 Task: Find the nearest hot springs resorts for relaxation.
Action: Mouse pressed left at (248, 174)
Screenshot: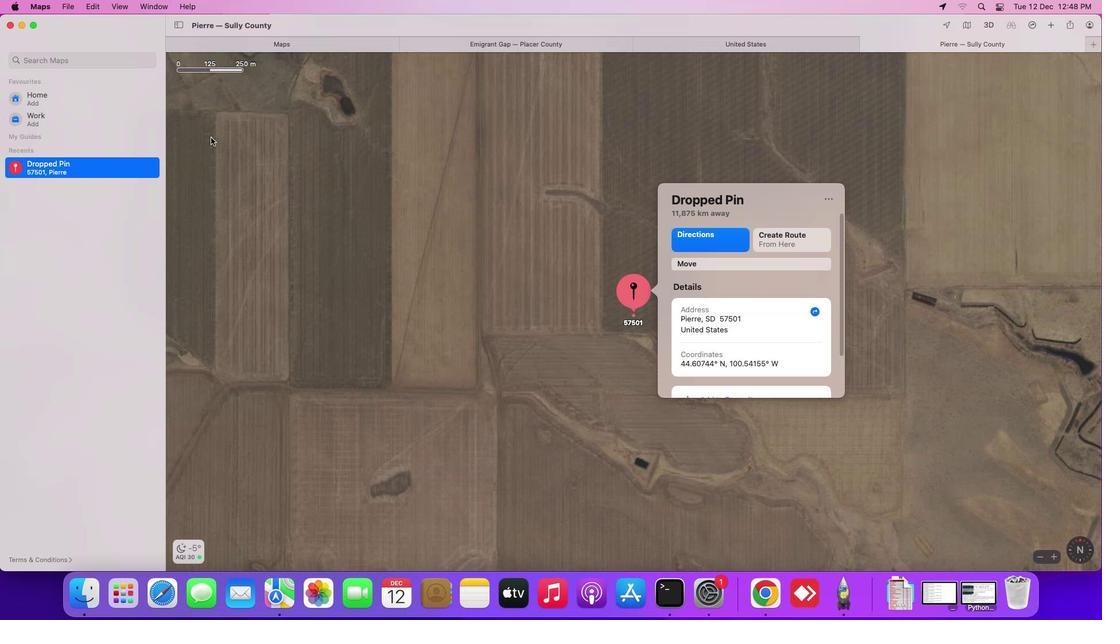 
Action: Mouse moved to (60, 58)
Screenshot: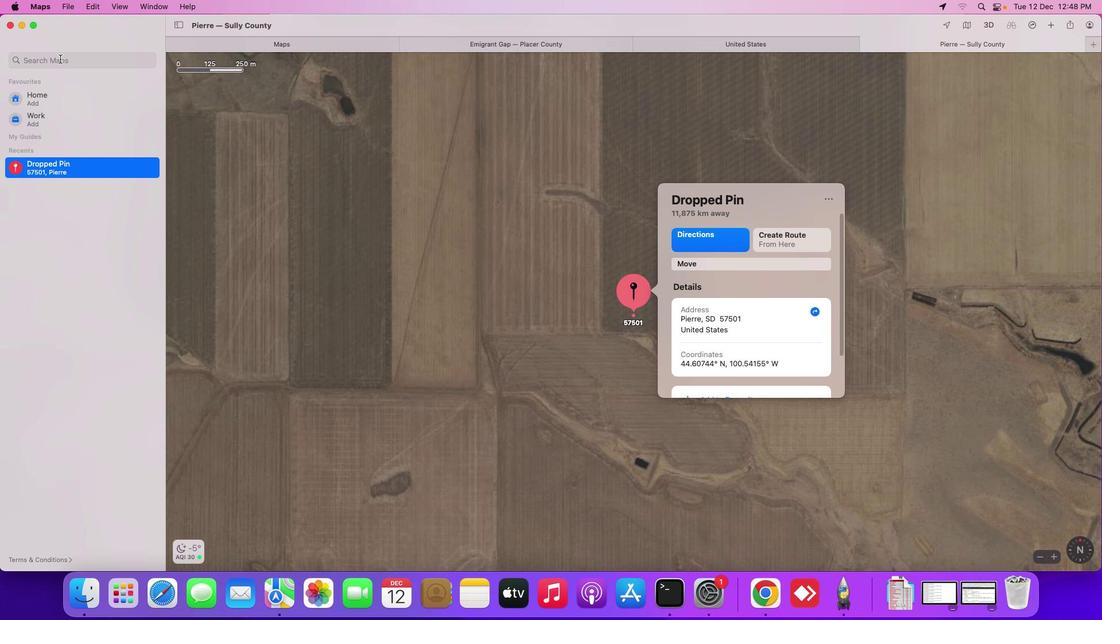 
Action: Mouse pressed left at (60, 58)
Screenshot: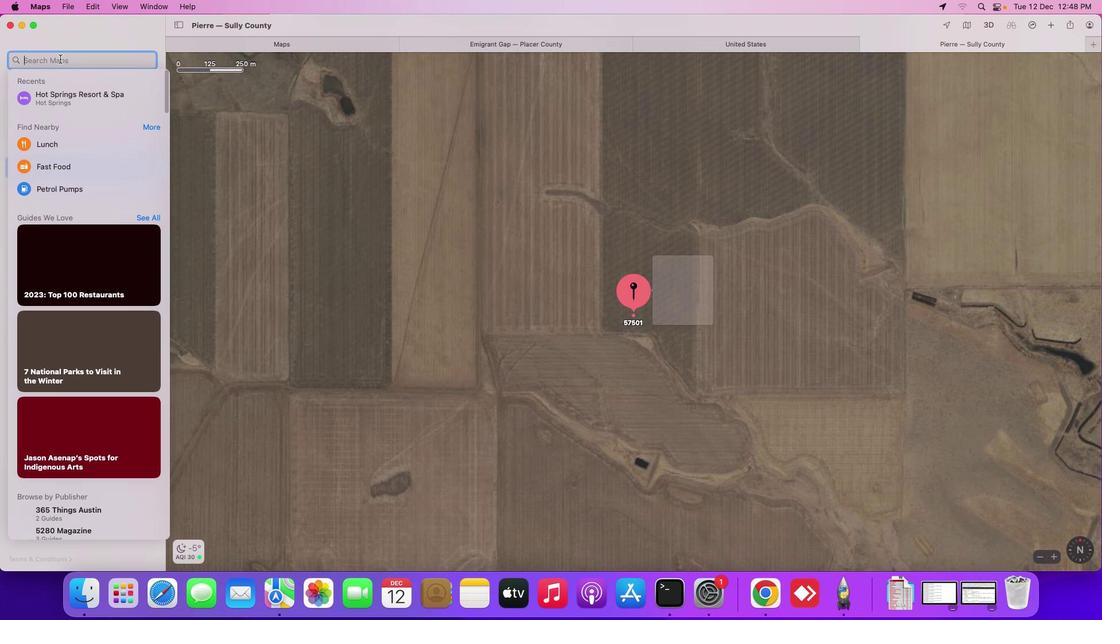 
Action: Key pressed 'h''o''t'Key.space's''p''r''i''n''g''s'Key.space'r''e''s''o''r''t''s'Key.space'f''o''r'Key.space'r''e''l''a''x''a''t''i''o''n'Key.enter
Screenshot: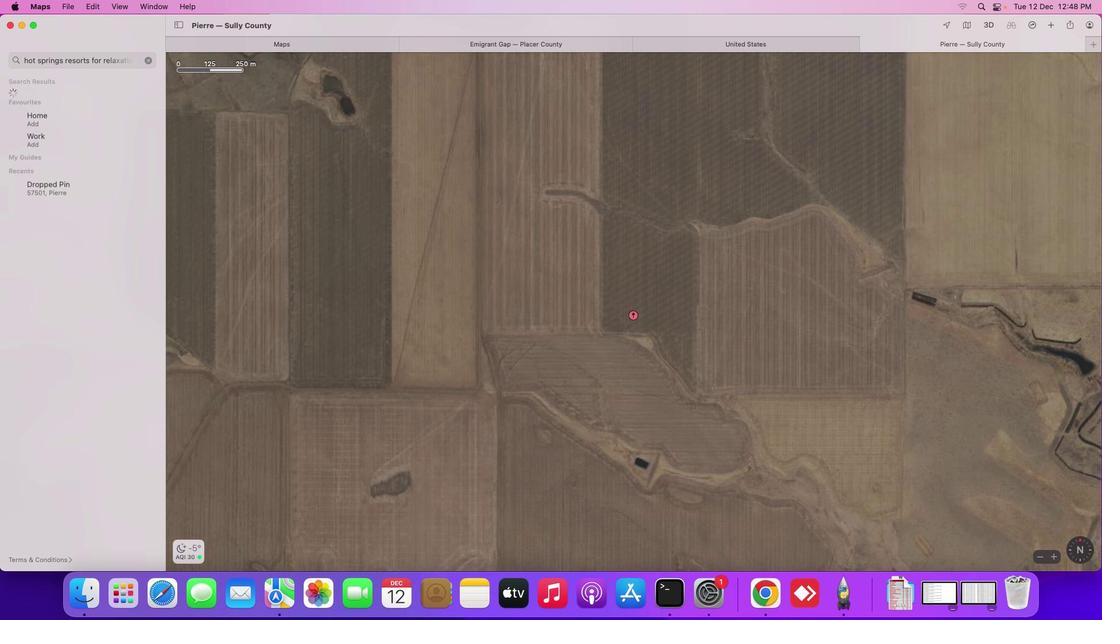 
Action: Mouse moved to (518, 242)
Screenshot: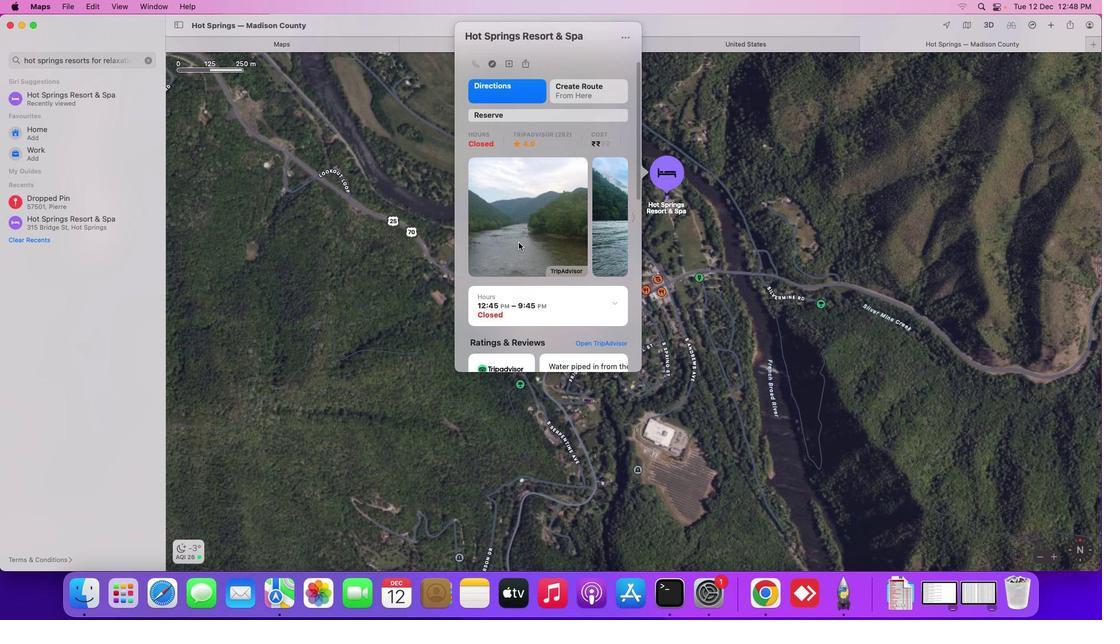 
Action: Mouse scrolled (518, 242) with delta (0, 0)
Screenshot: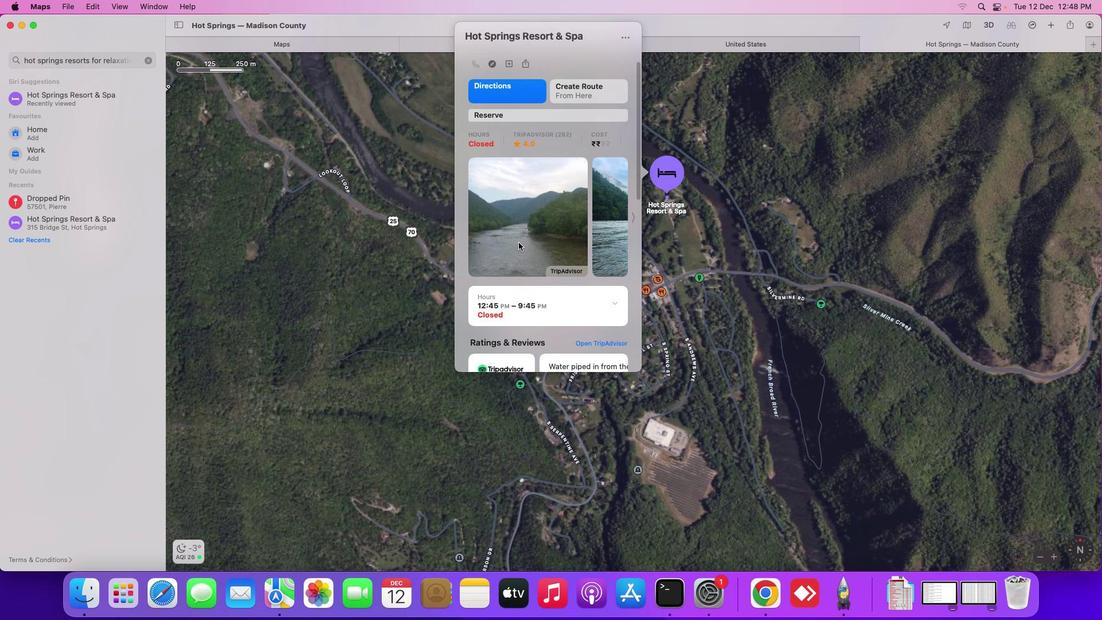 
Action: Mouse scrolled (518, 242) with delta (0, 0)
Screenshot: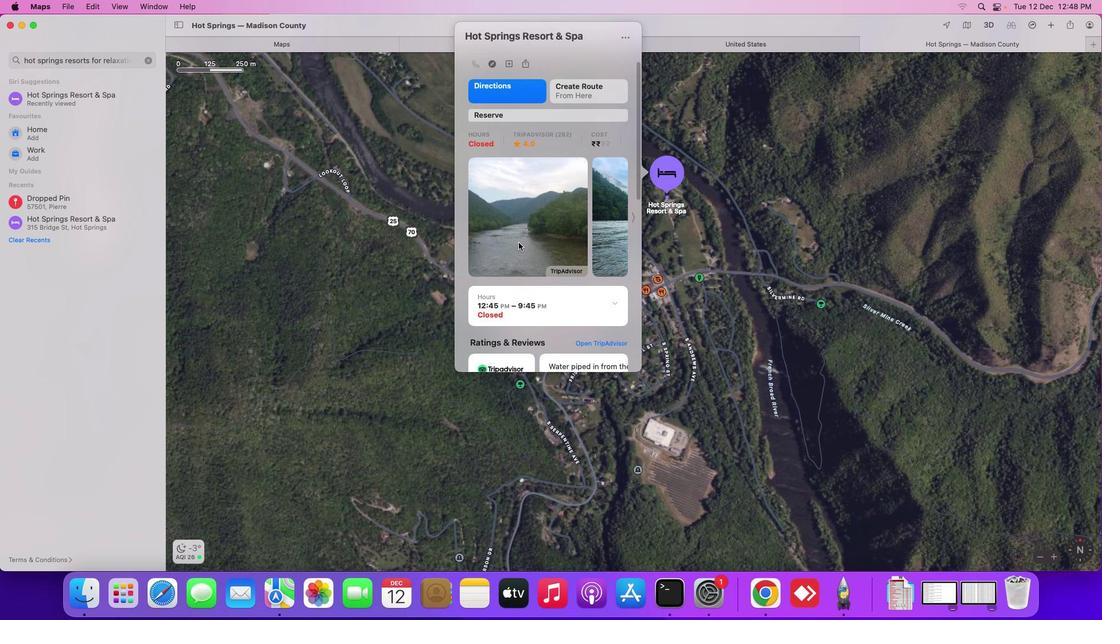 
Action: Mouse scrolled (518, 242) with delta (0, 0)
Screenshot: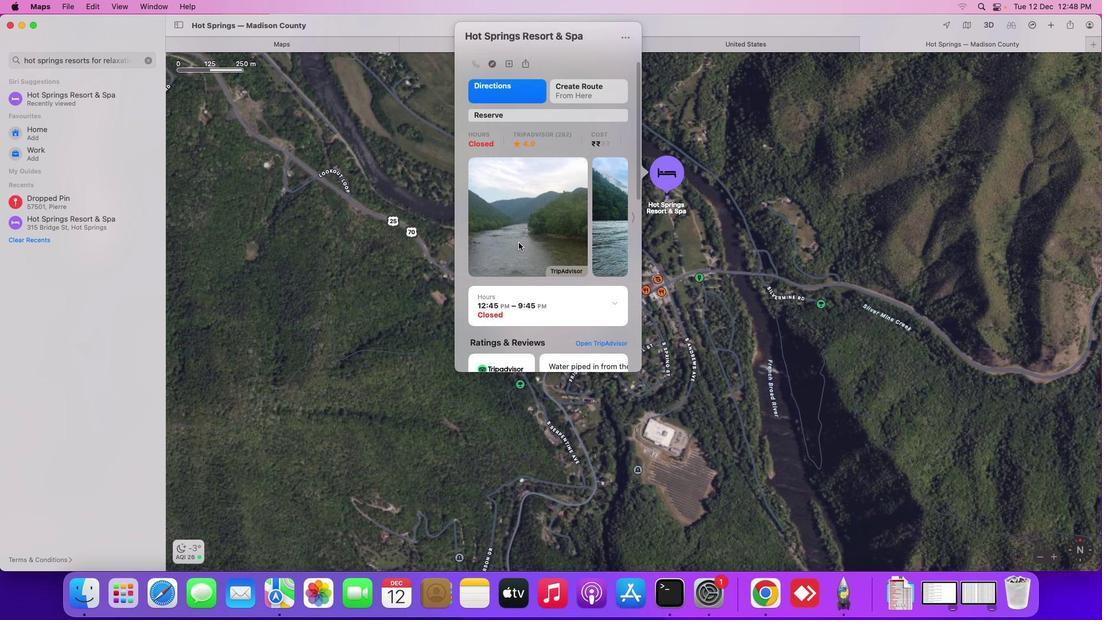 
Action: Mouse scrolled (518, 242) with delta (0, 0)
Screenshot: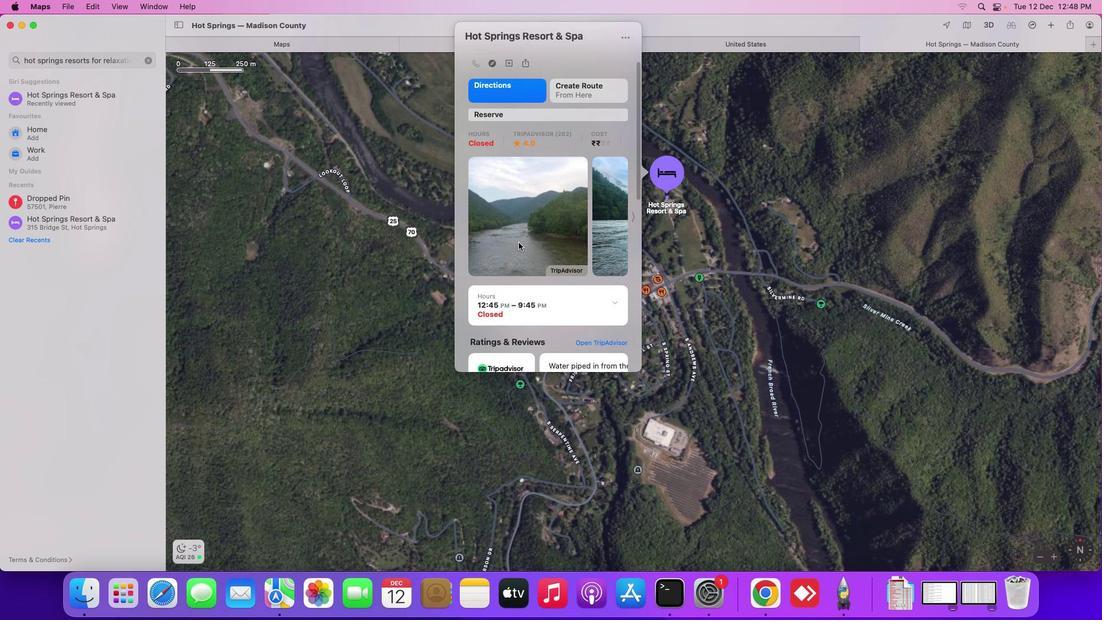 
Action: Mouse scrolled (518, 242) with delta (0, 0)
Screenshot: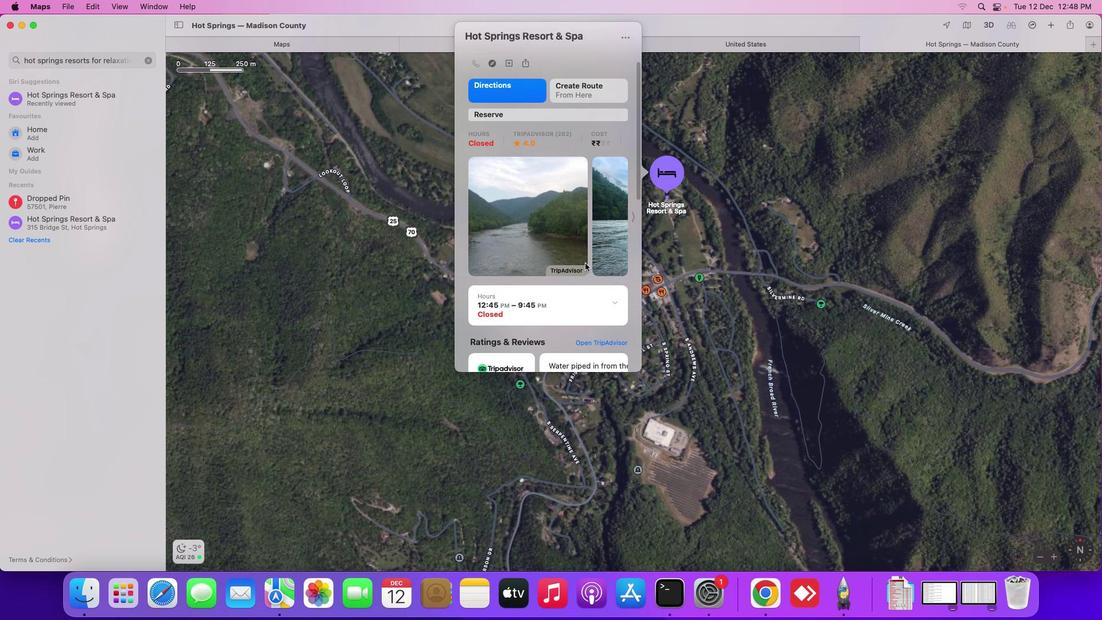 
Action: Mouse moved to (636, 219)
Screenshot: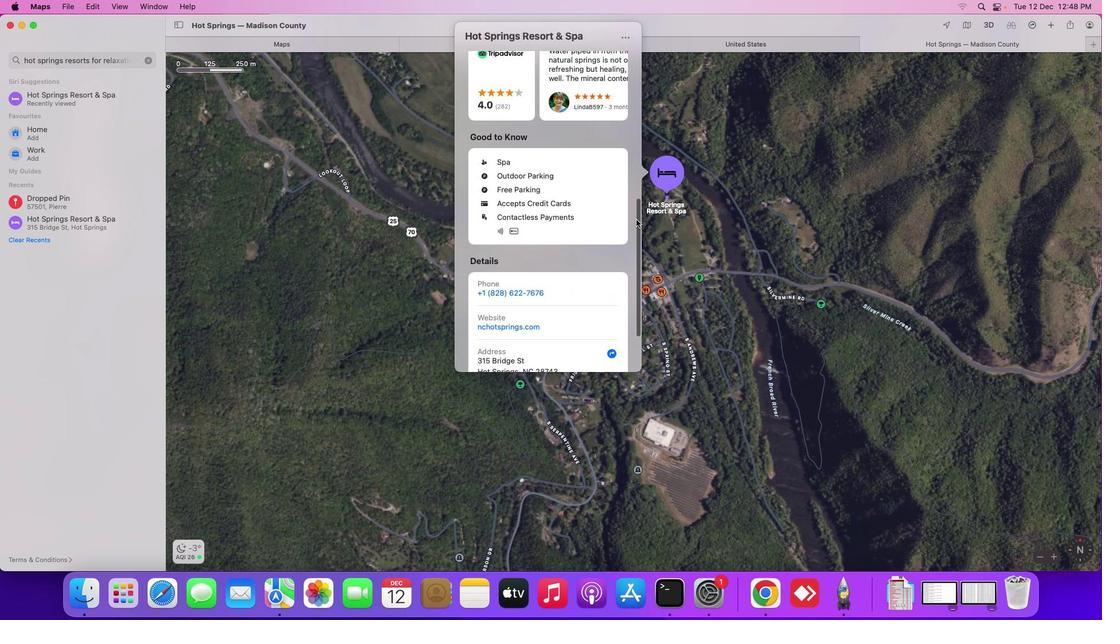
Action: Mouse pressed left at (636, 219)
Screenshot: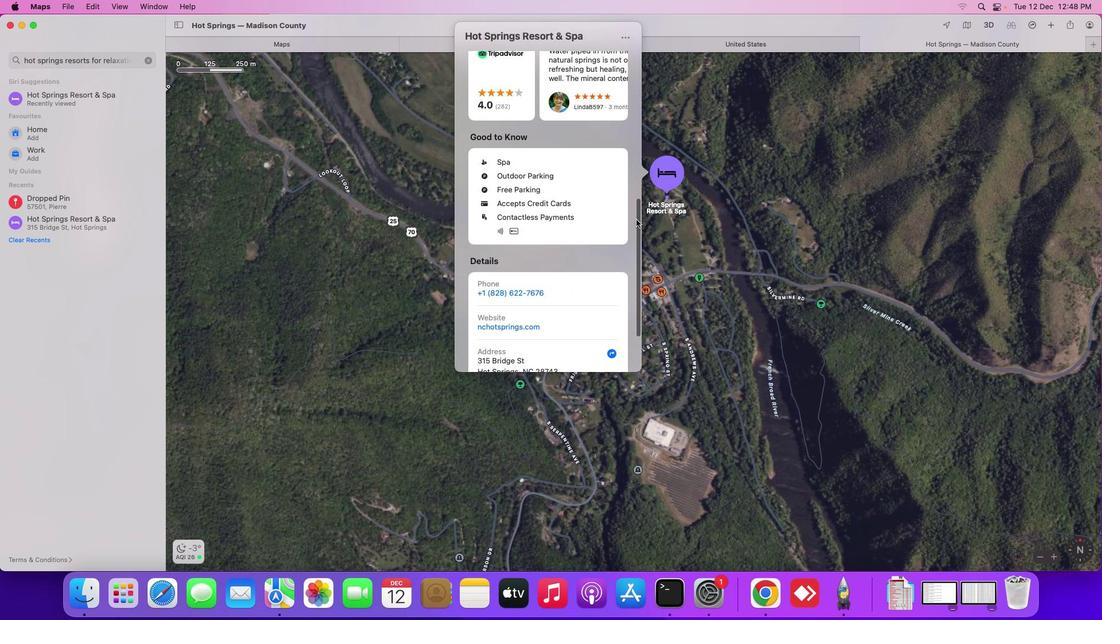 
Action: Mouse moved to (579, 237)
Screenshot: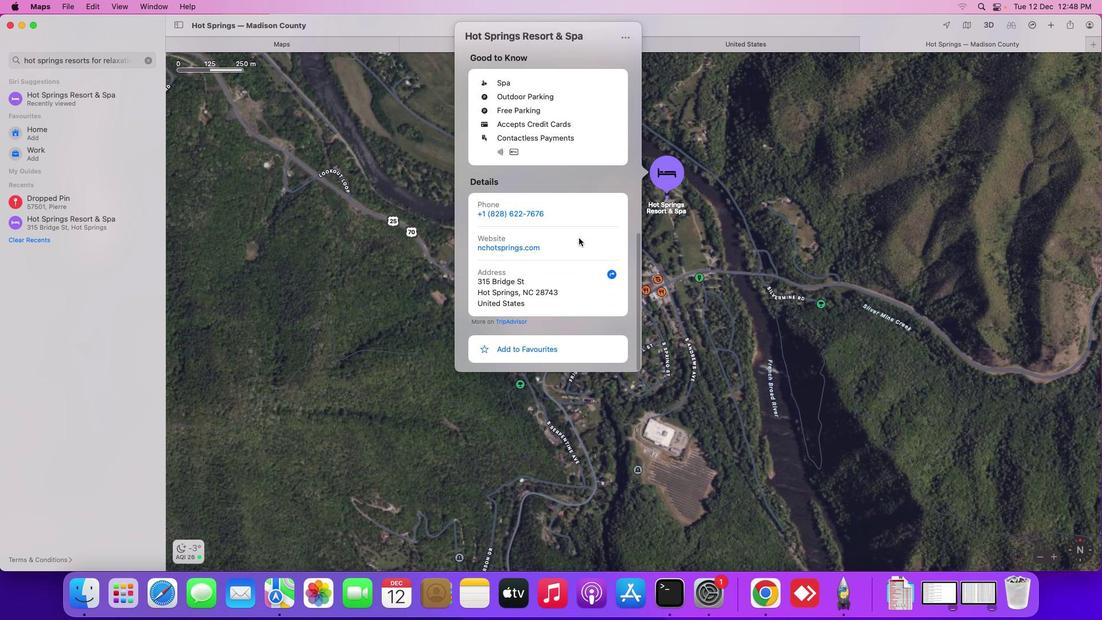 
Action: Mouse scrolled (579, 237) with delta (0, 0)
Screenshot: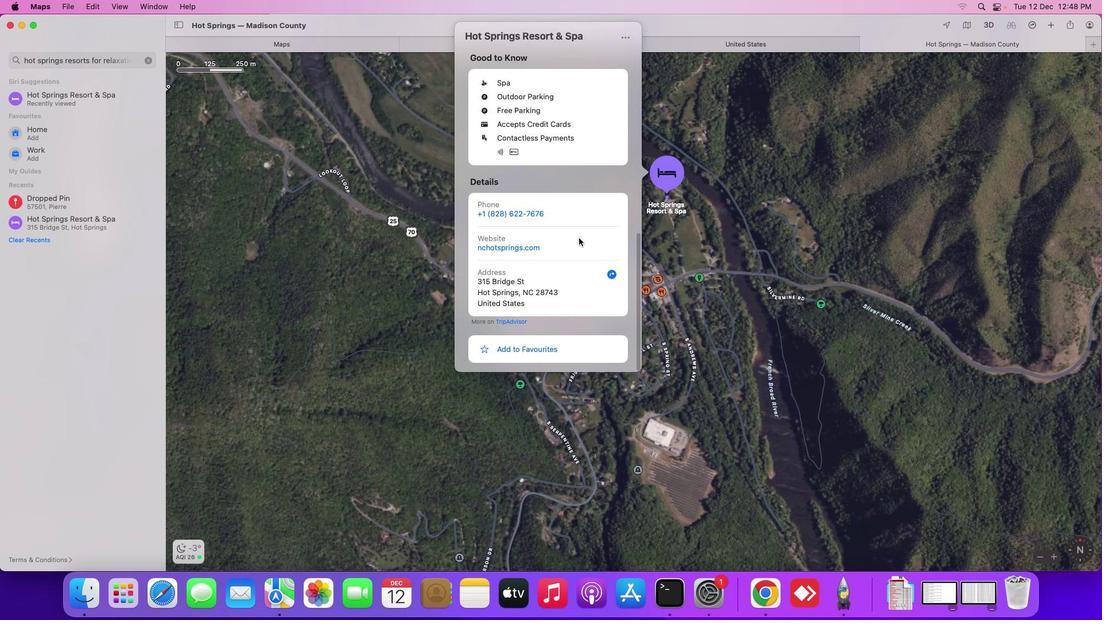 
Action: Mouse scrolled (579, 237) with delta (0, 0)
Screenshot: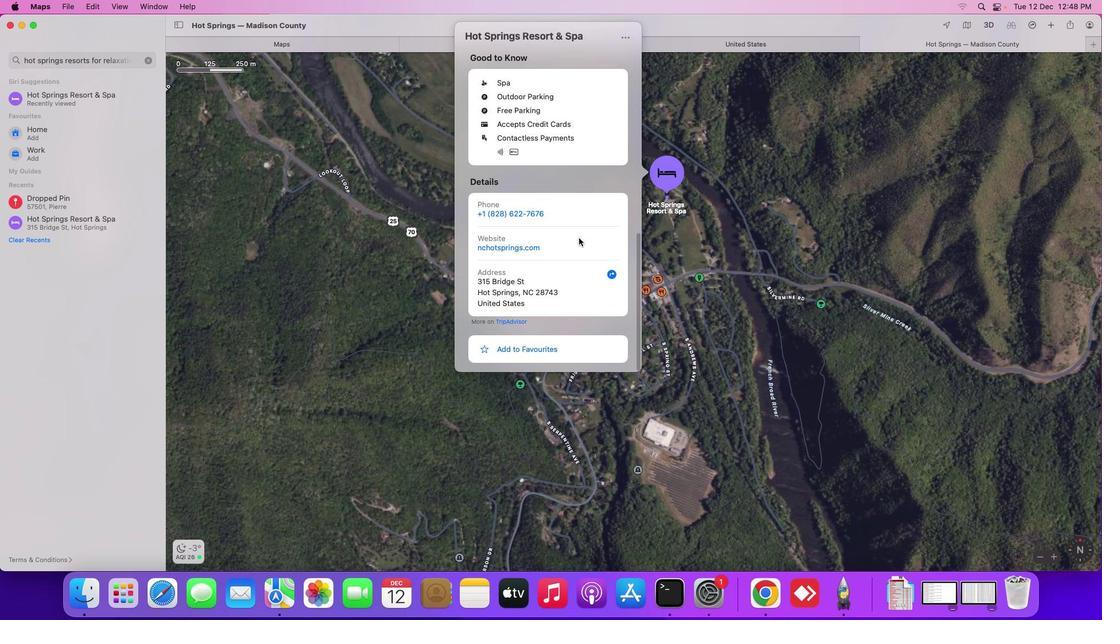 
Action: Mouse scrolled (579, 237) with delta (0, -1)
Screenshot: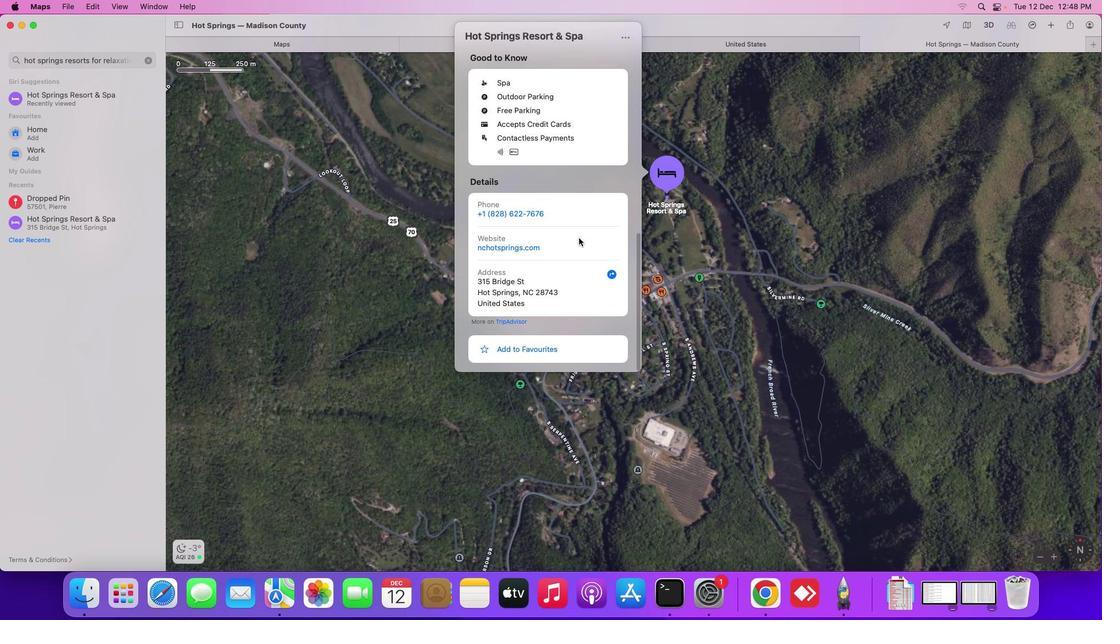 
Action: Mouse scrolled (579, 237) with delta (0, -2)
Screenshot: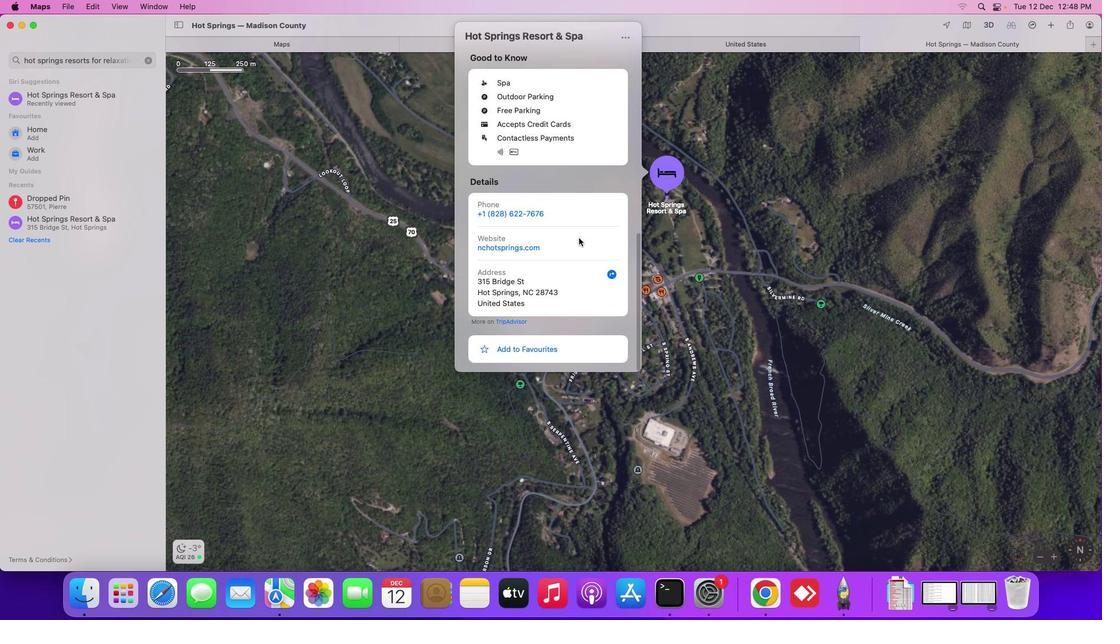 
Action: Mouse scrolled (579, 237) with delta (0, -2)
Screenshot: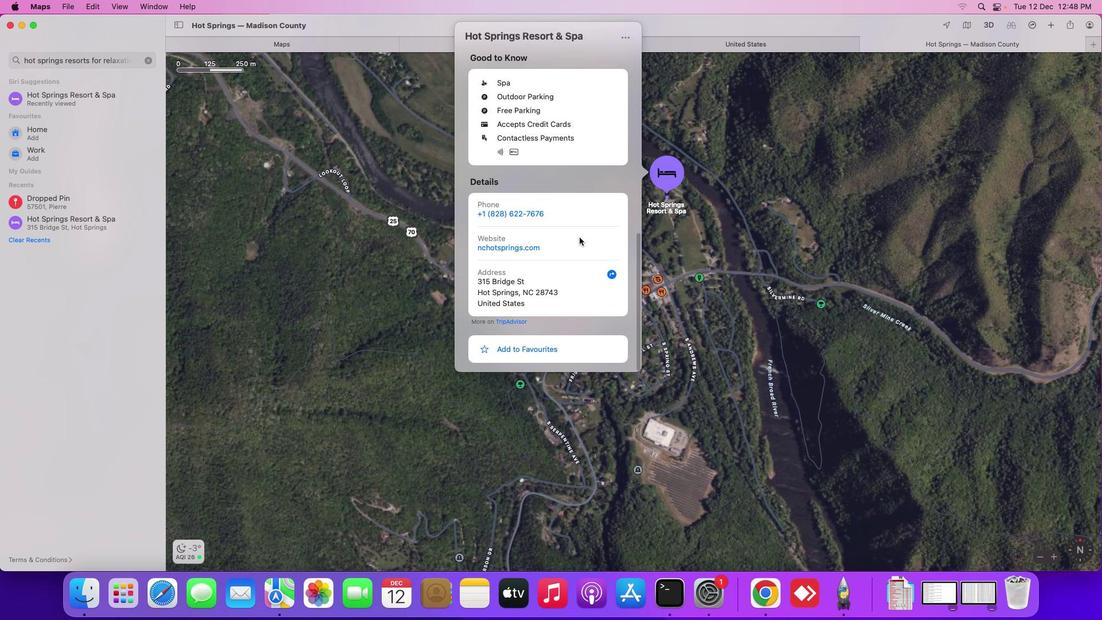 
Action: Mouse moved to (580, 233)
Screenshot: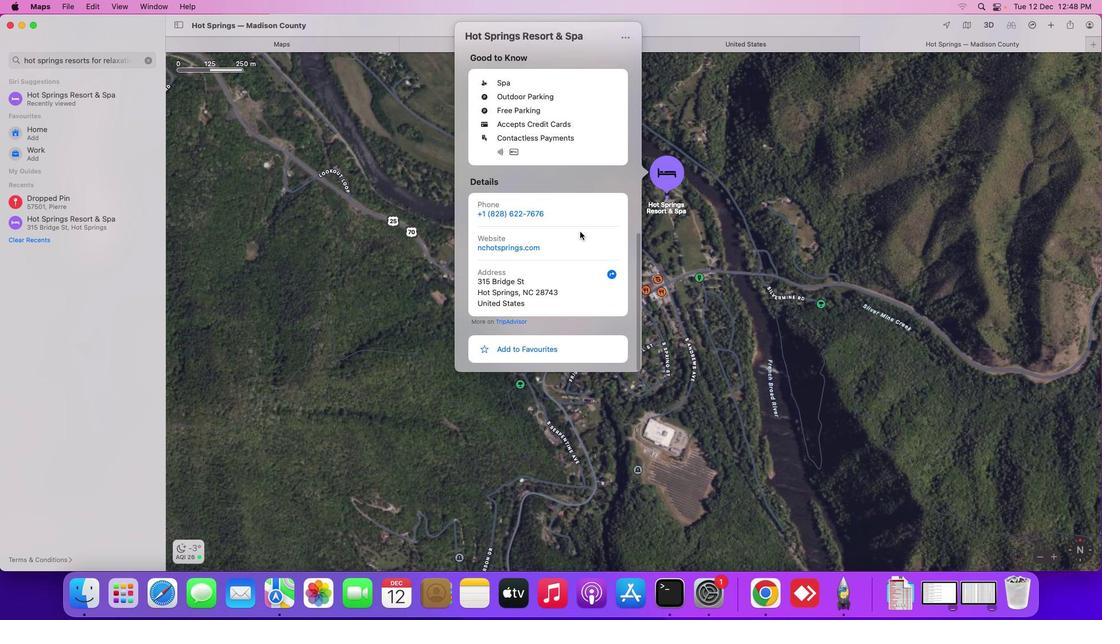 
Action: Mouse scrolled (580, 233) with delta (0, 0)
Screenshot: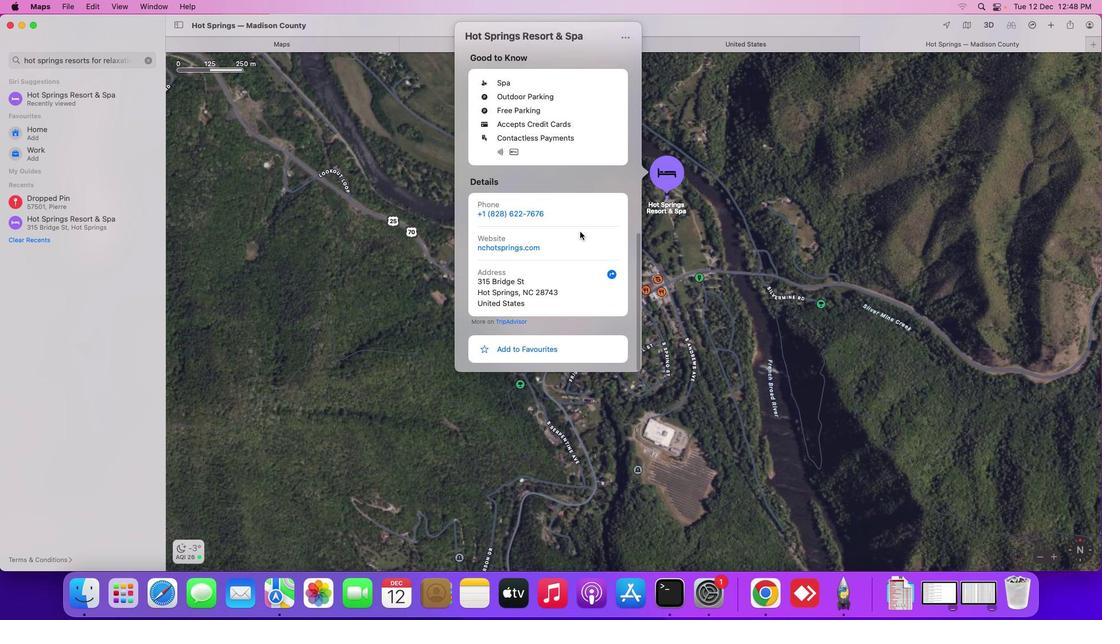 
Action: Mouse scrolled (580, 233) with delta (0, 0)
Screenshot: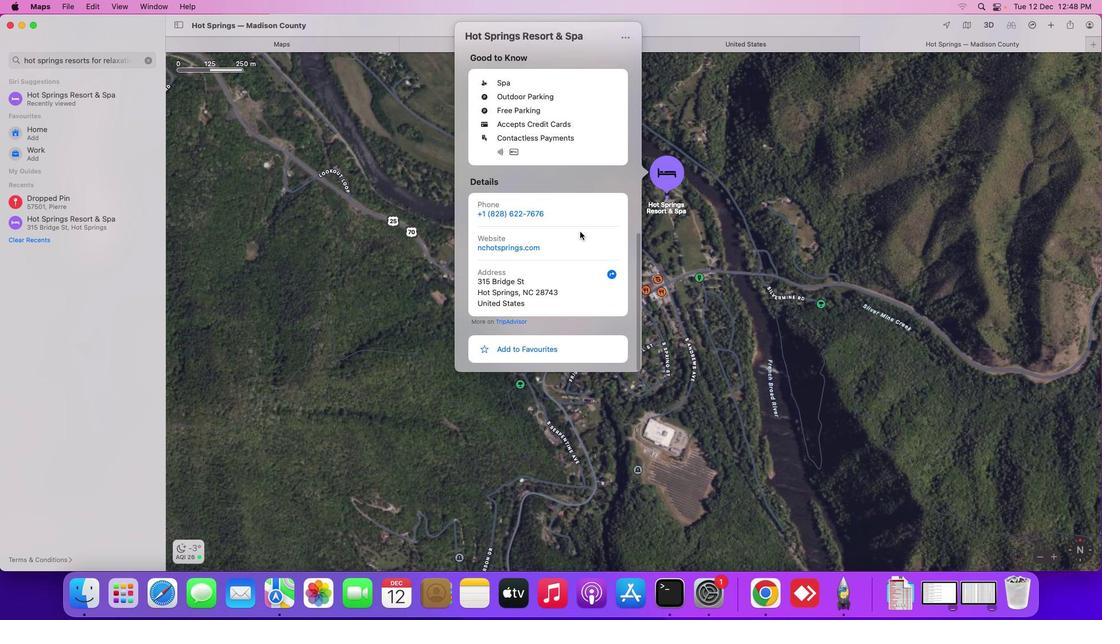 
Action: Mouse moved to (580, 233)
Screenshot: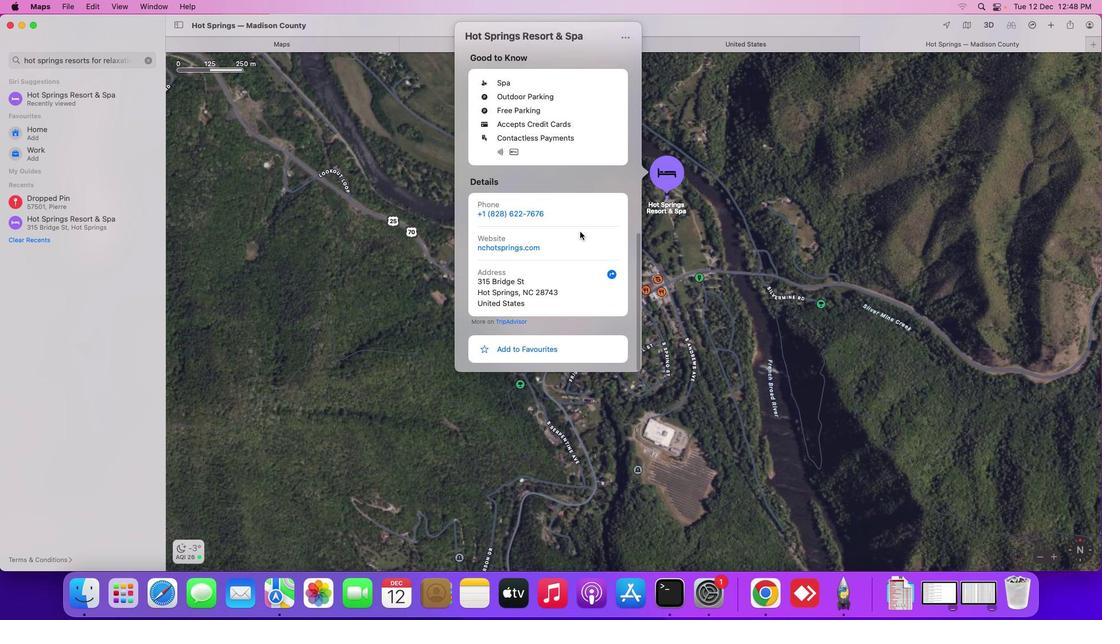 
Action: Mouse scrolled (580, 233) with delta (0, -1)
Screenshot: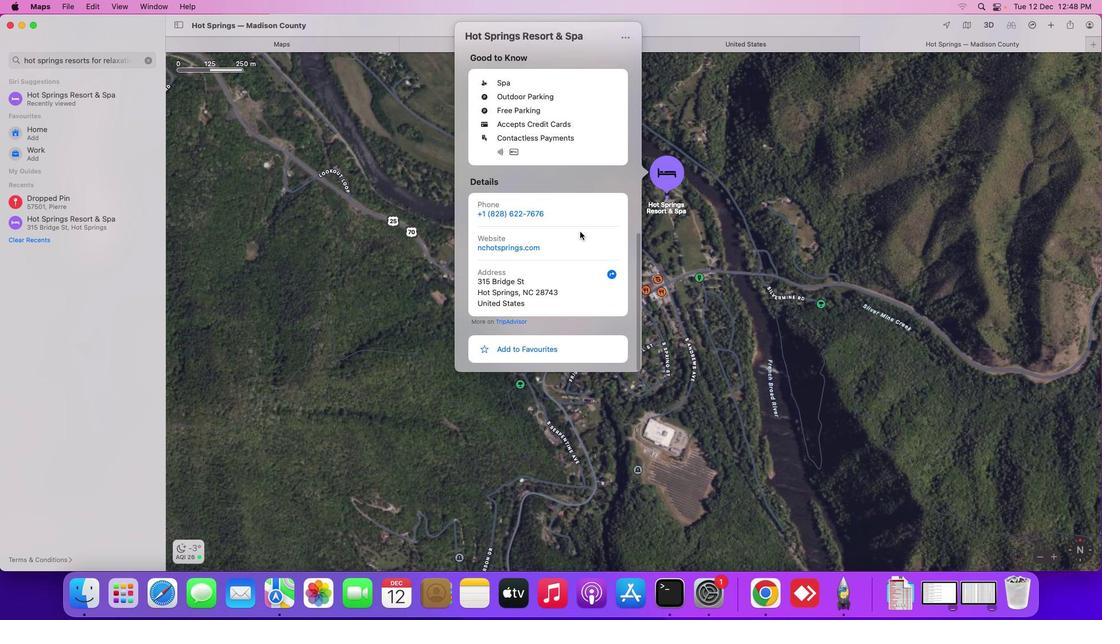 
Action: Mouse moved to (580, 232)
Screenshot: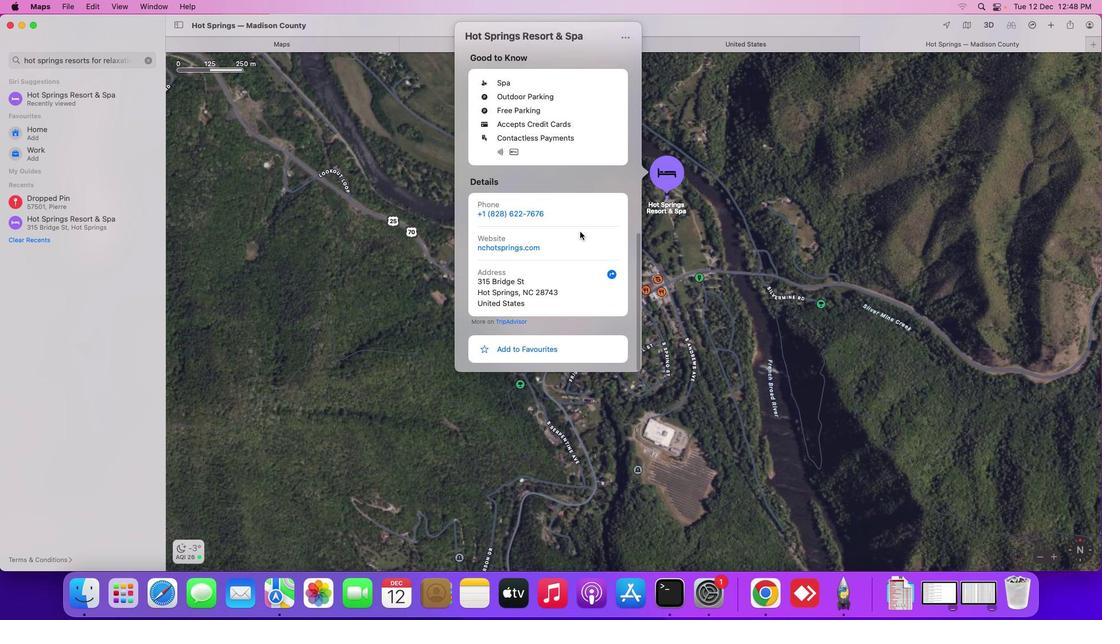 
Action: Mouse scrolled (580, 232) with delta (0, -2)
Screenshot: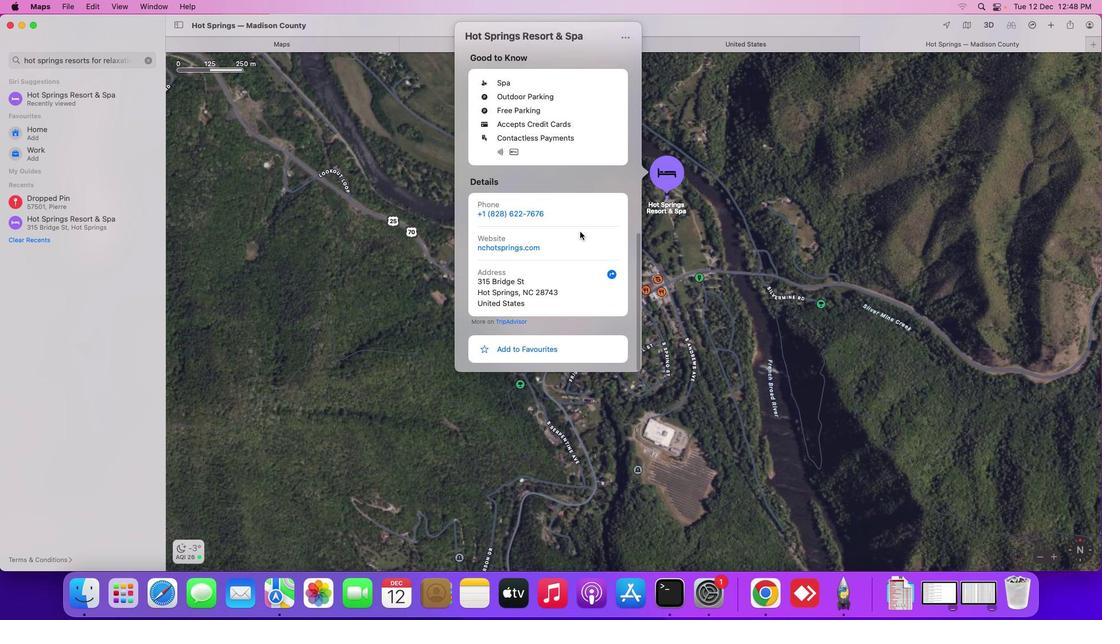 
Action: Mouse scrolled (580, 232) with delta (0, -2)
Screenshot: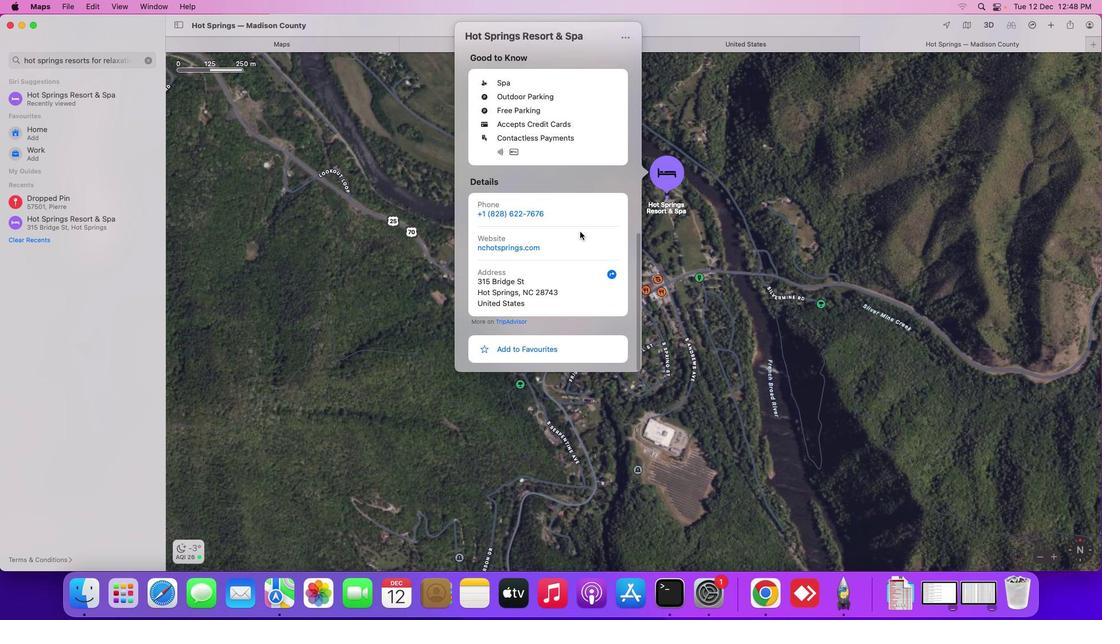 
Action: Mouse scrolled (580, 232) with delta (0, -3)
Screenshot: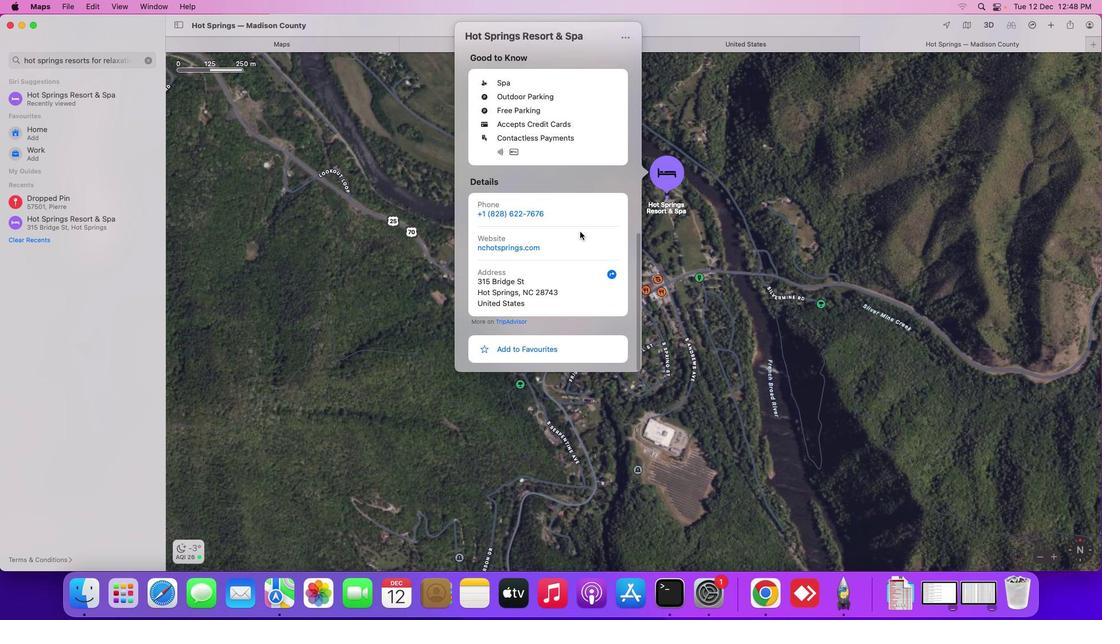 
Action: Mouse moved to (580, 234)
Screenshot: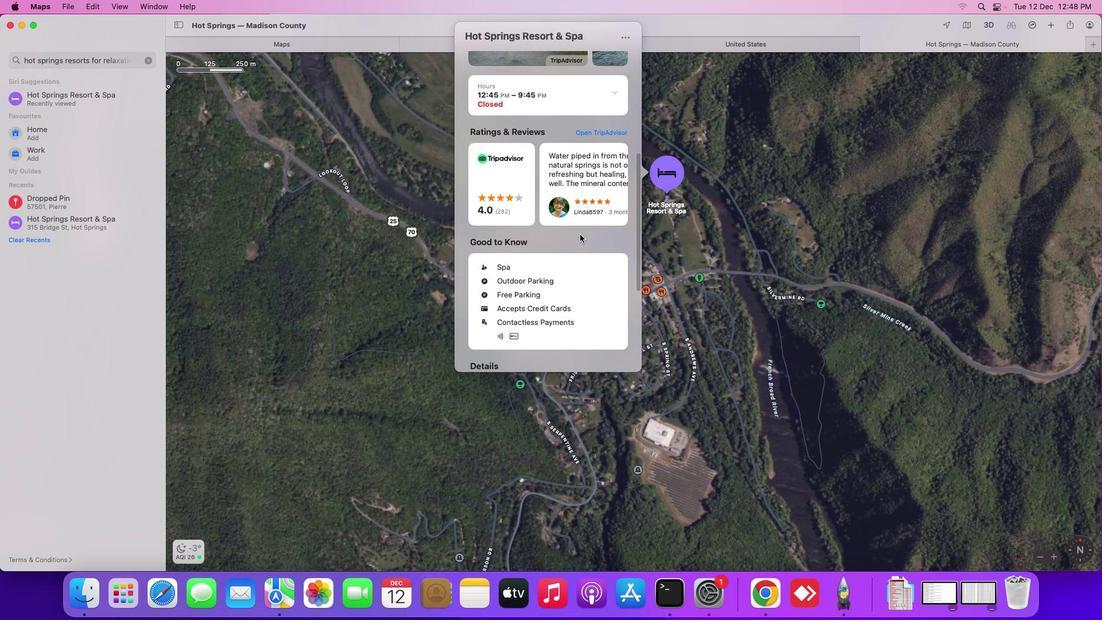 
Action: Mouse scrolled (580, 234) with delta (0, 0)
Screenshot: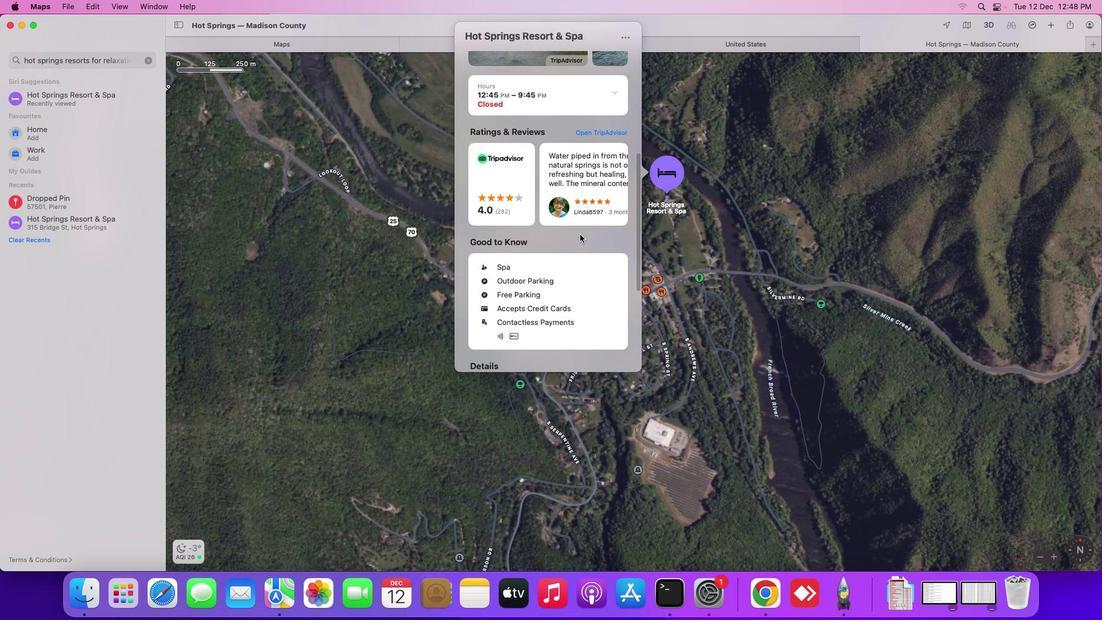 
Action: Mouse scrolled (580, 234) with delta (0, 0)
Screenshot: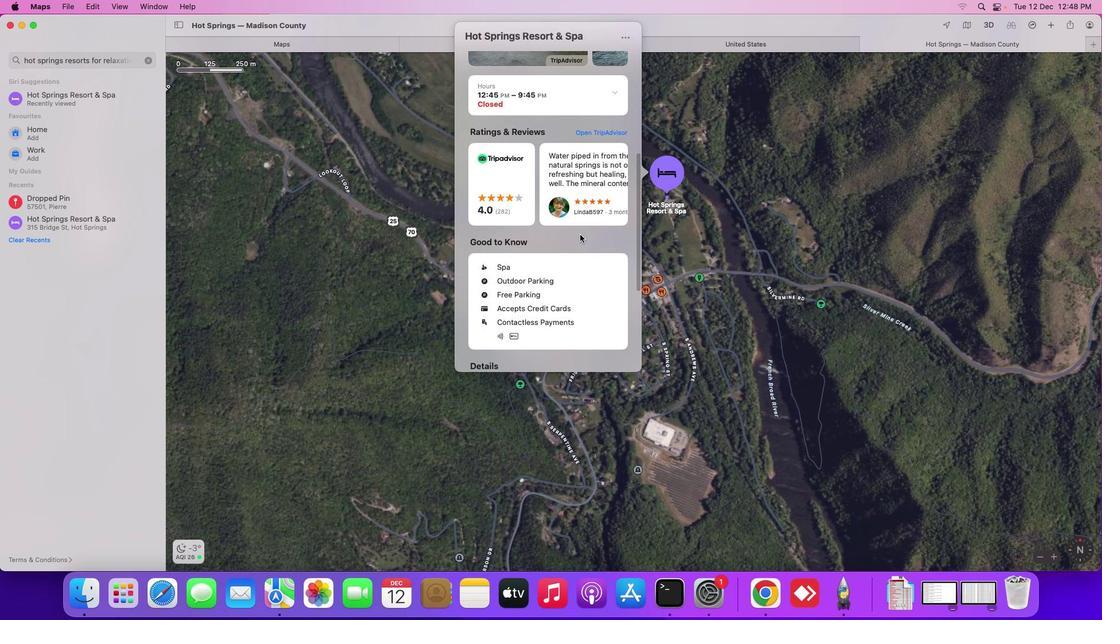 
Action: Mouse scrolled (580, 234) with delta (0, 1)
Screenshot: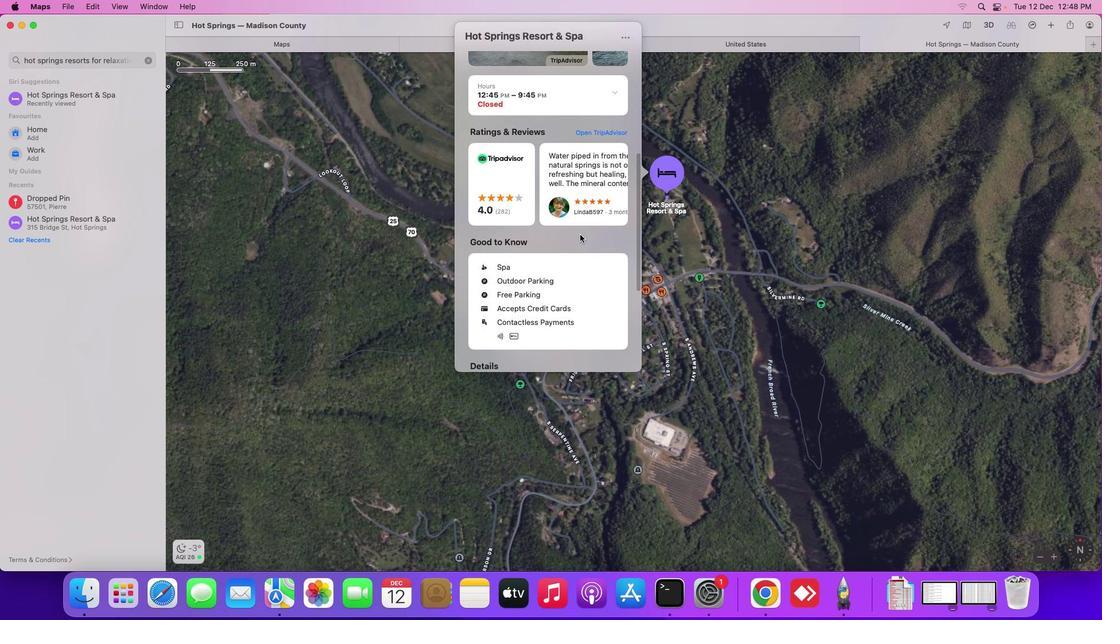 
Action: Mouse scrolled (580, 234) with delta (0, 2)
Screenshot: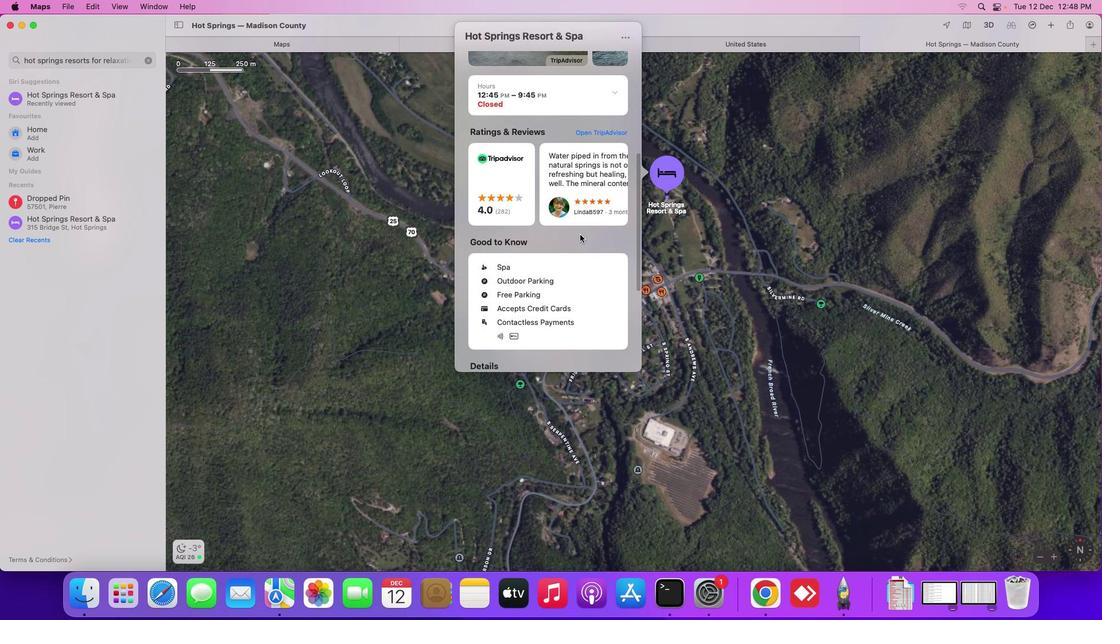 
Action: Mouse scrolled (580, 234) with delta (0, 3)
Screenshot: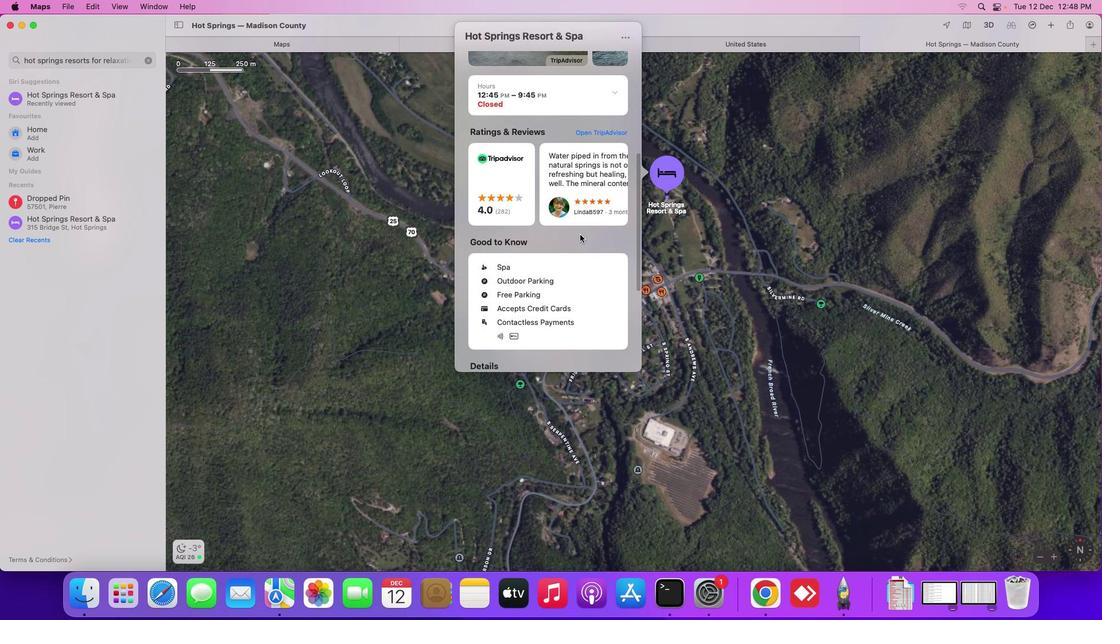 
Action: Mouse scrolled (580, 234) with delta (0, 4)
Screenshot: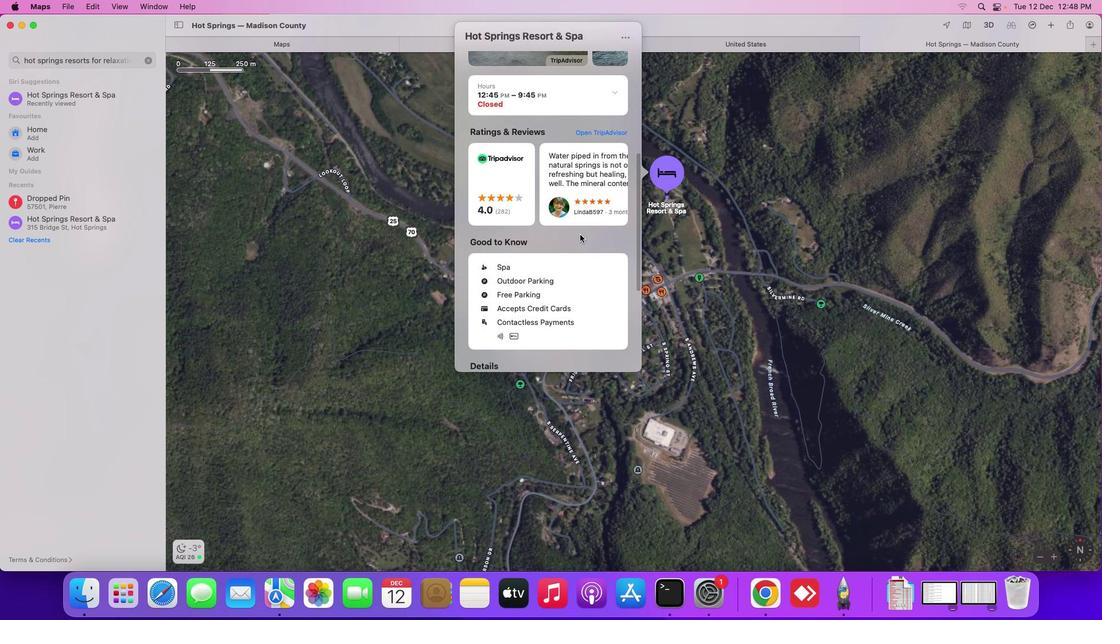 
Action: Mouse scrolled (580, 234) with delta (0, 4)
Screenshot: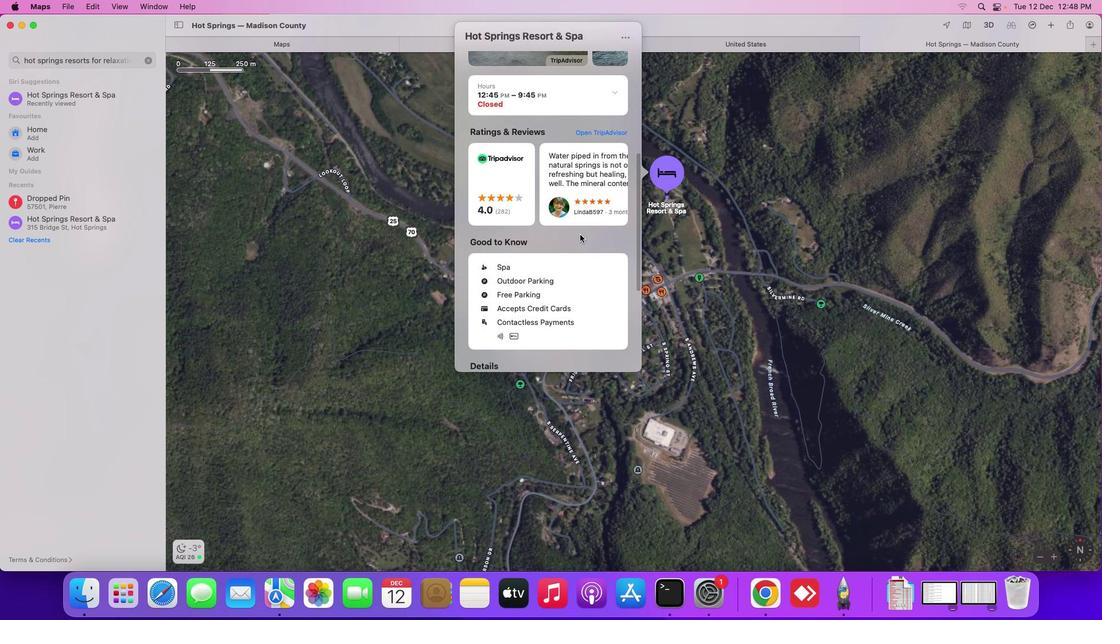 
Action: Mouse scrolled (580, 234) with delta (0, 0)
Screenshot: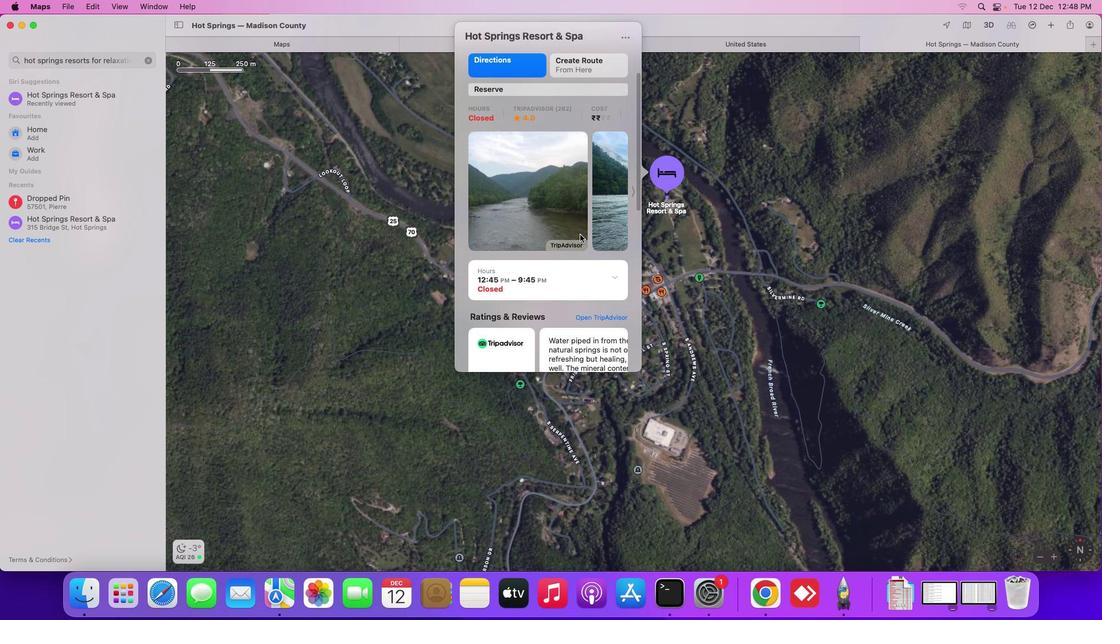 
Action: Mouse scrolled (580, 234) with delta (0, 0)
Screenshot: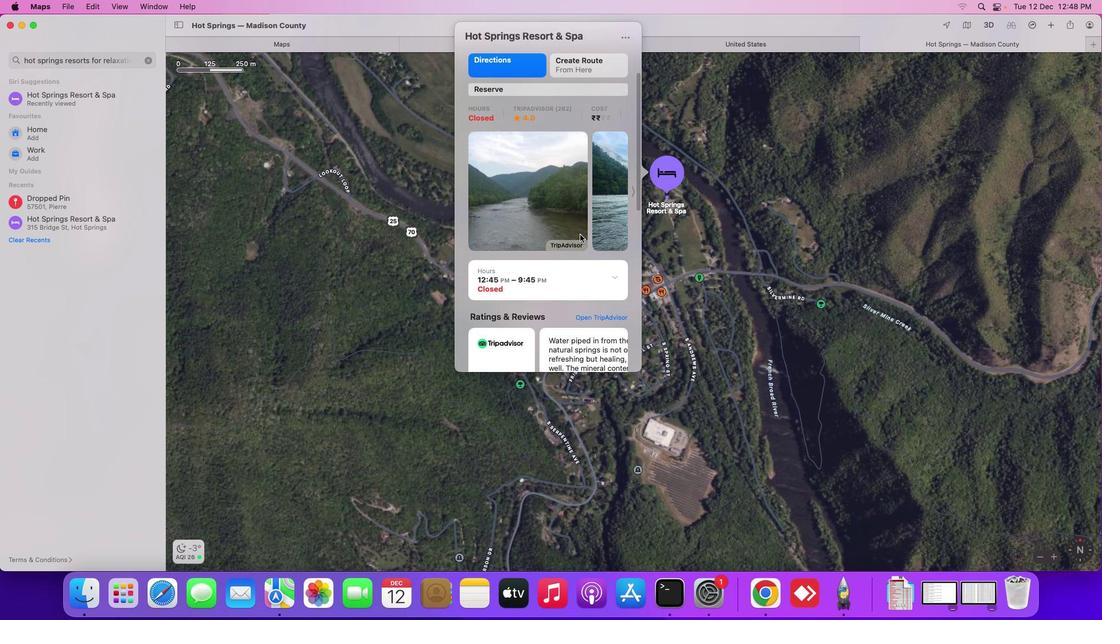 
Action: Mouse scrolled (580, 234) with delta (0, 1)
Screenshot: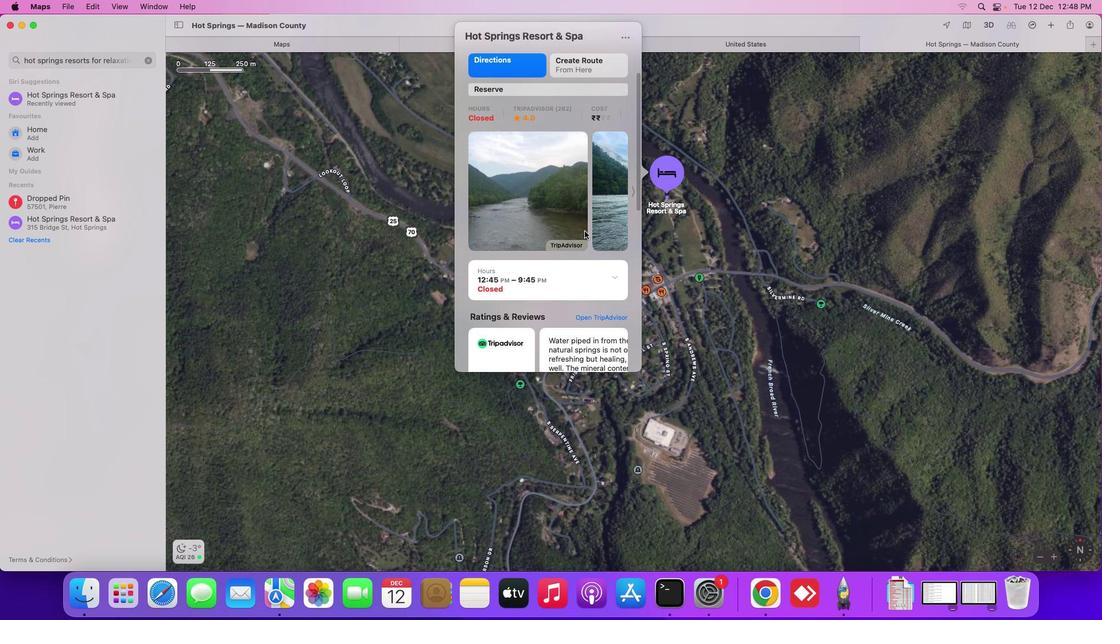 
Action: Mouse scrolled (580, 234) with delta (0, 2)
Screenshot: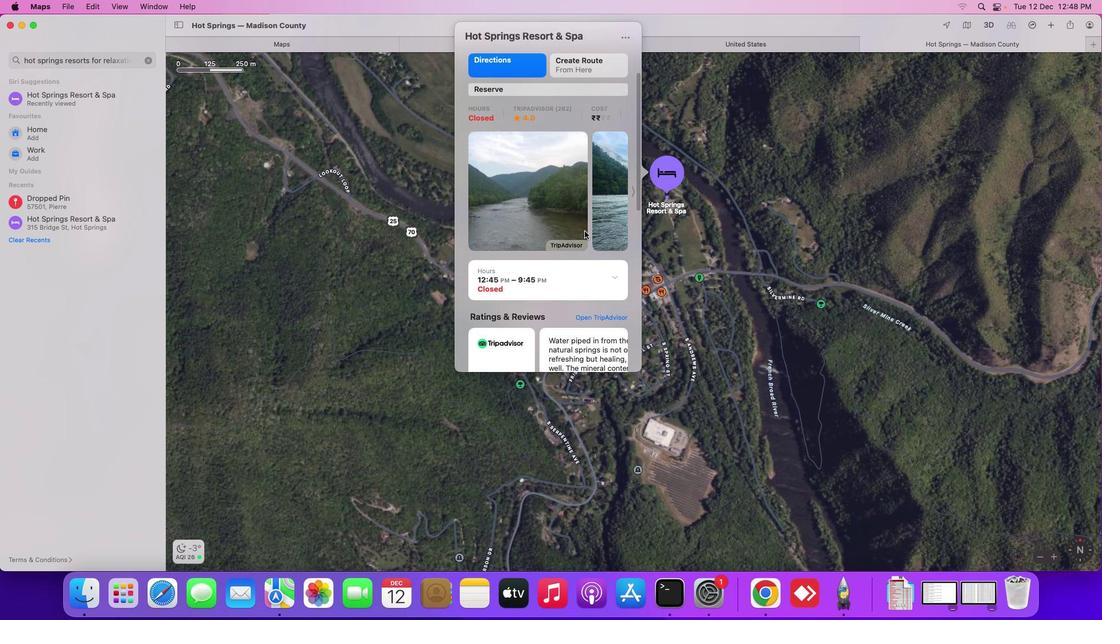 
Action: Mouse scrolled (580, 234) with delta (0, 3)
Screenshot: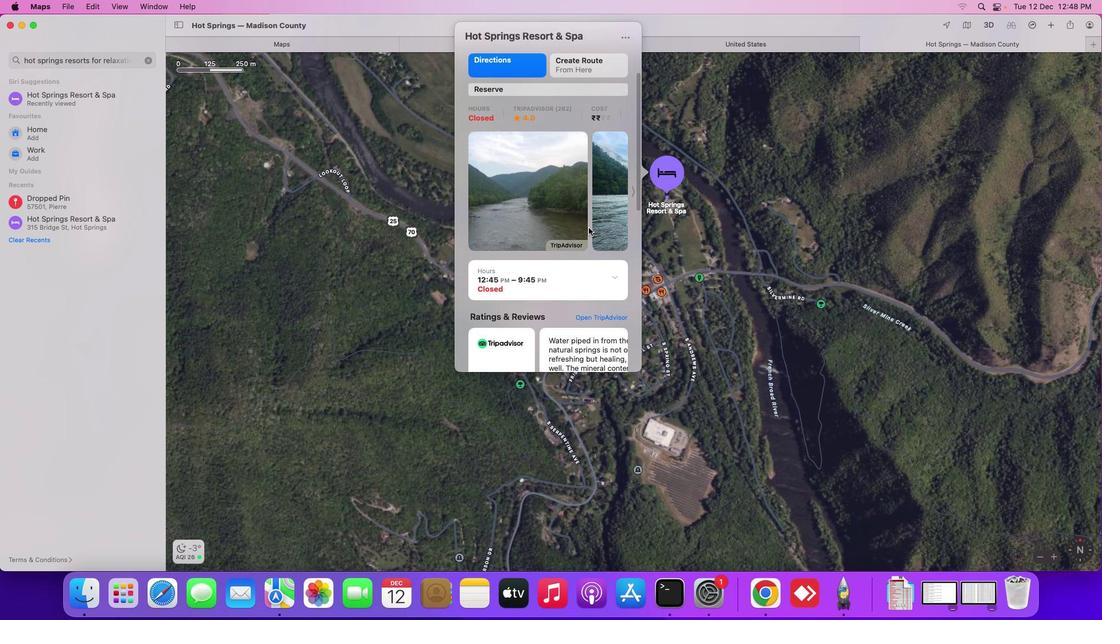 
Action: Mouse scrolled (580, 234) with delta (0, 4)
Screenshot: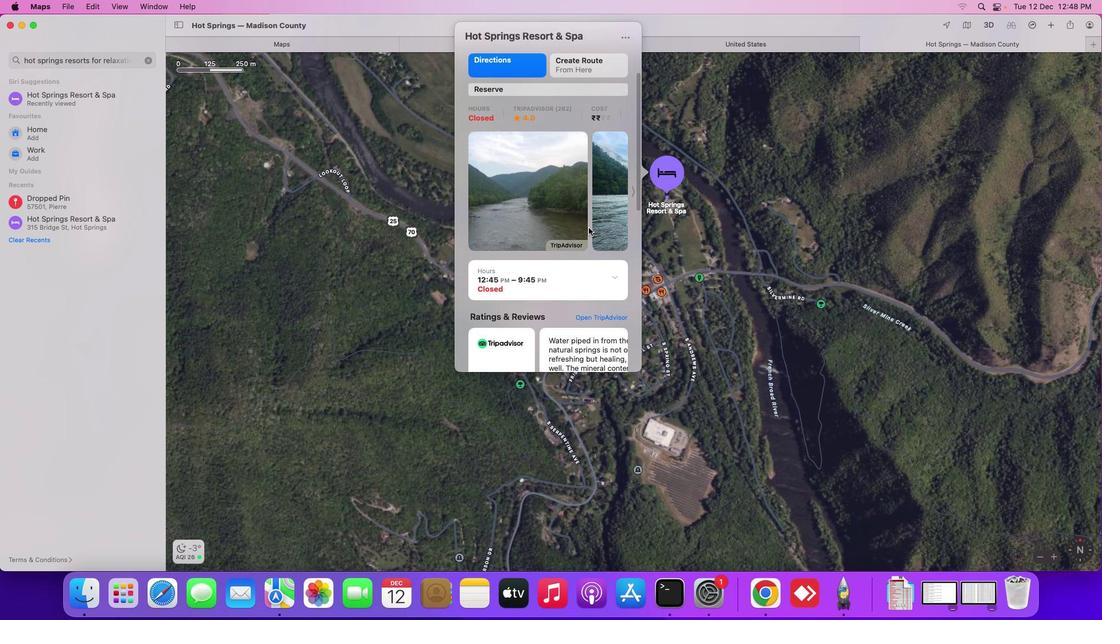 
Action: Mouse scrolled (580, 234) with delta (0, 4)
Screenshot: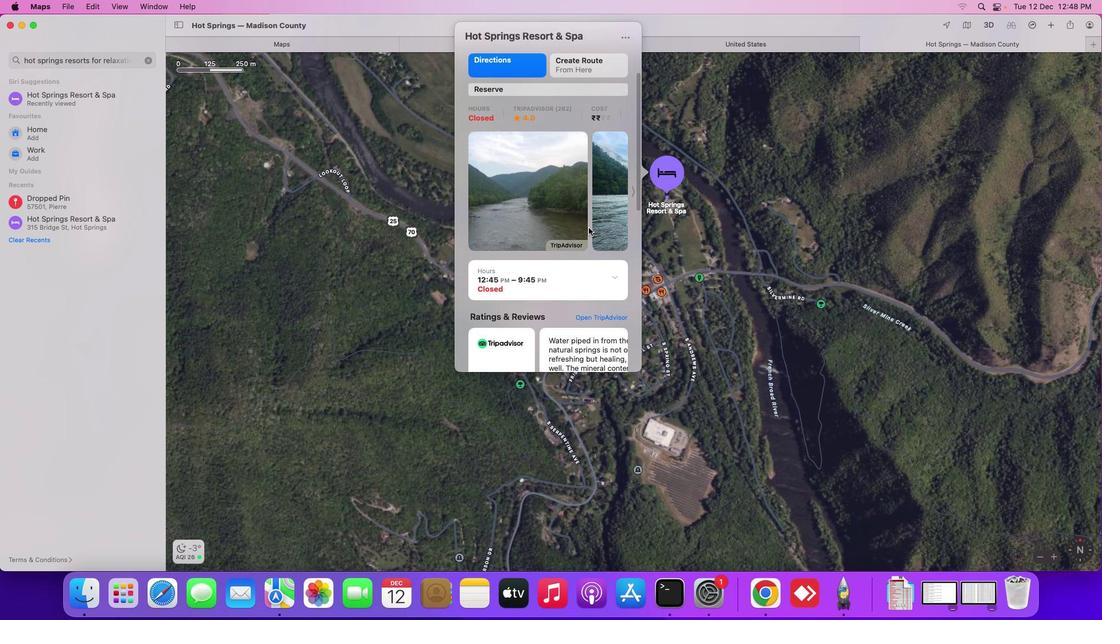 
Action: Mouse moved to (632, 190)
Screenshot: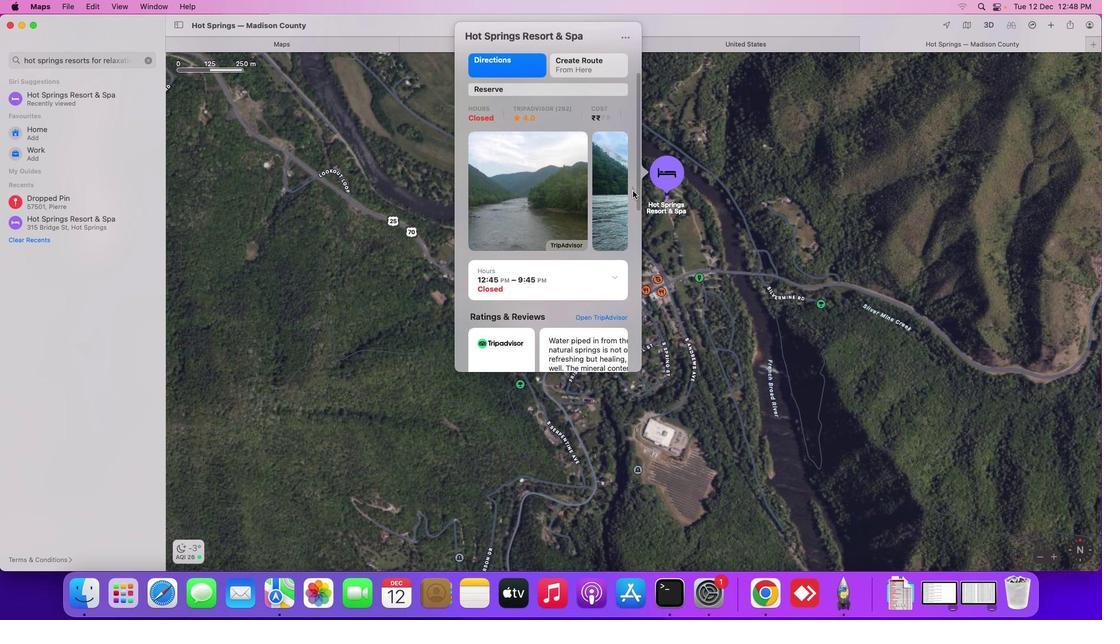 
Action: Mouse pressed left at (632, 190)
Screenshot: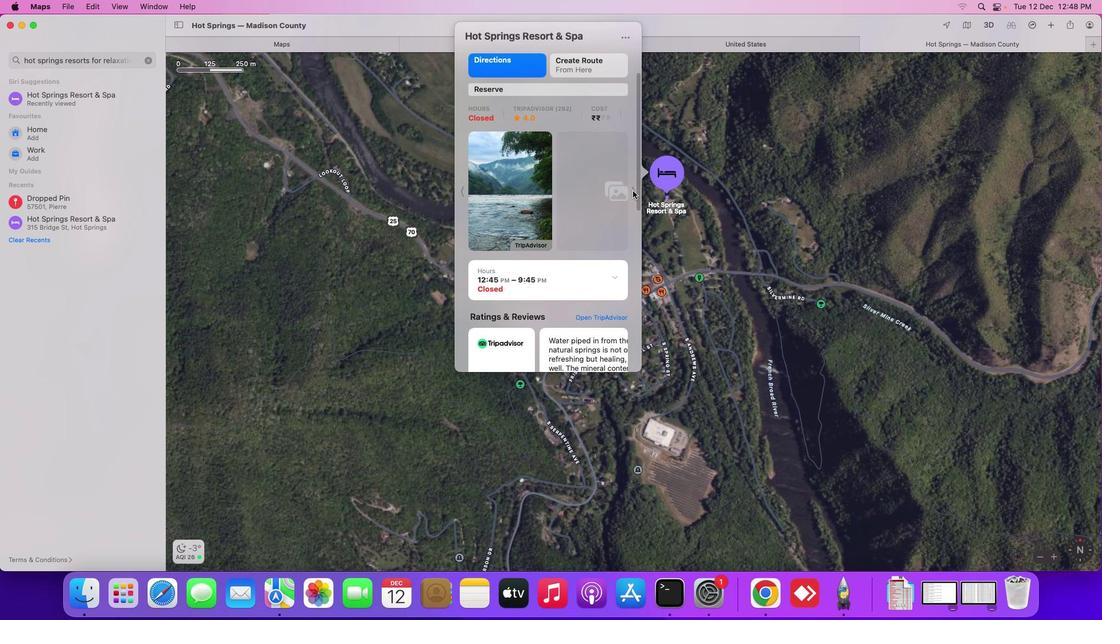 
Action: Mouse pressed left at (632, 190)
Screenshot: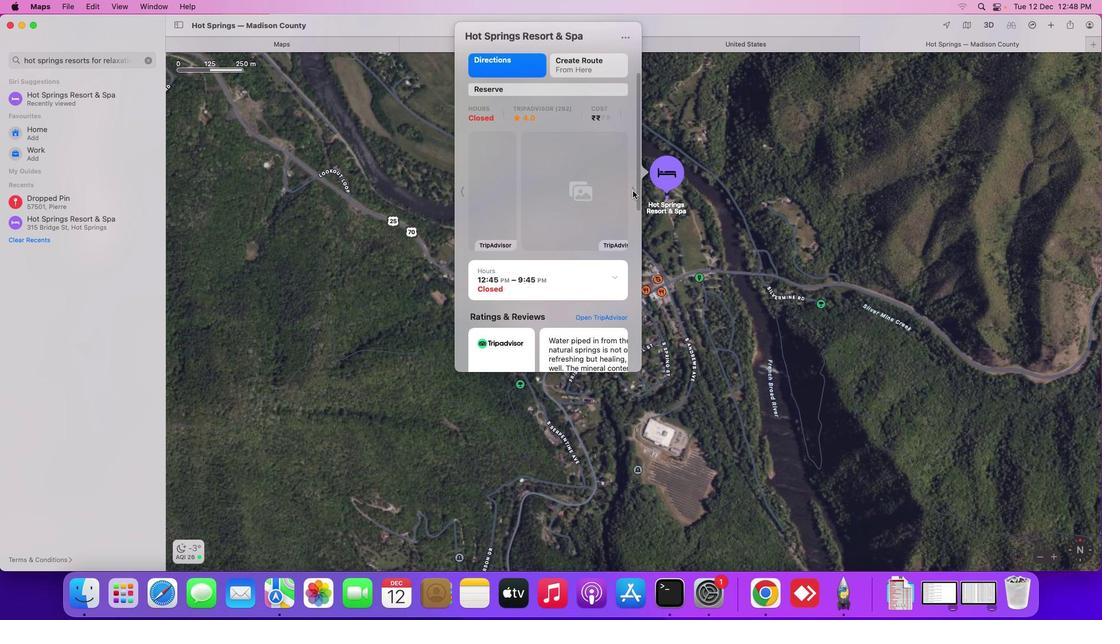 
Action: Mouse moved to (463, 195)
Screenshot: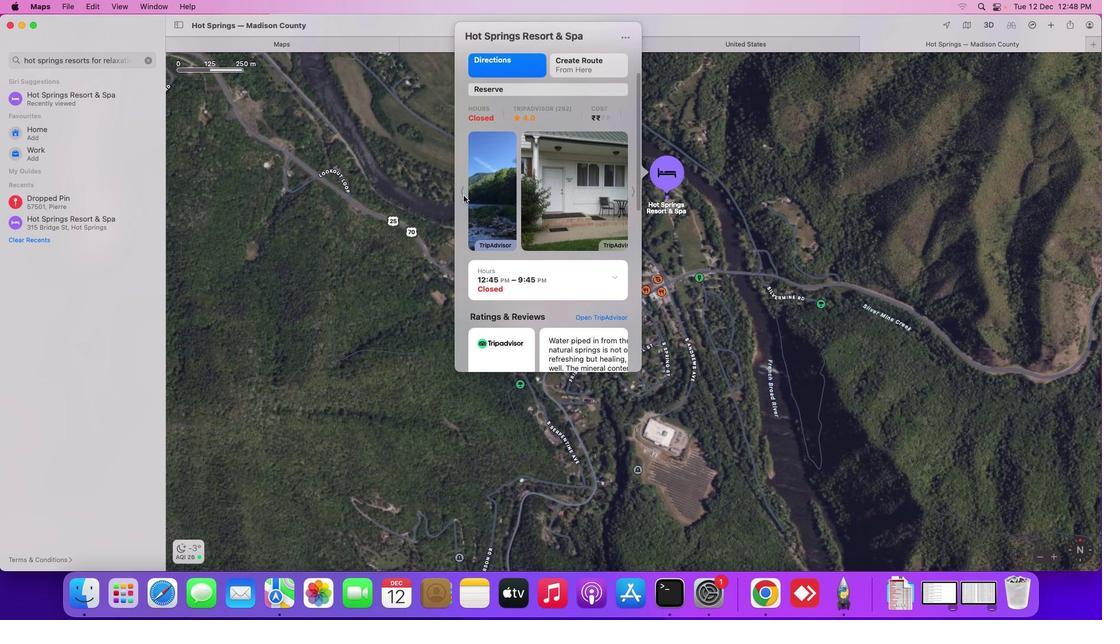 
Action: Mouse pressed left at (463, 195)
Screenshot: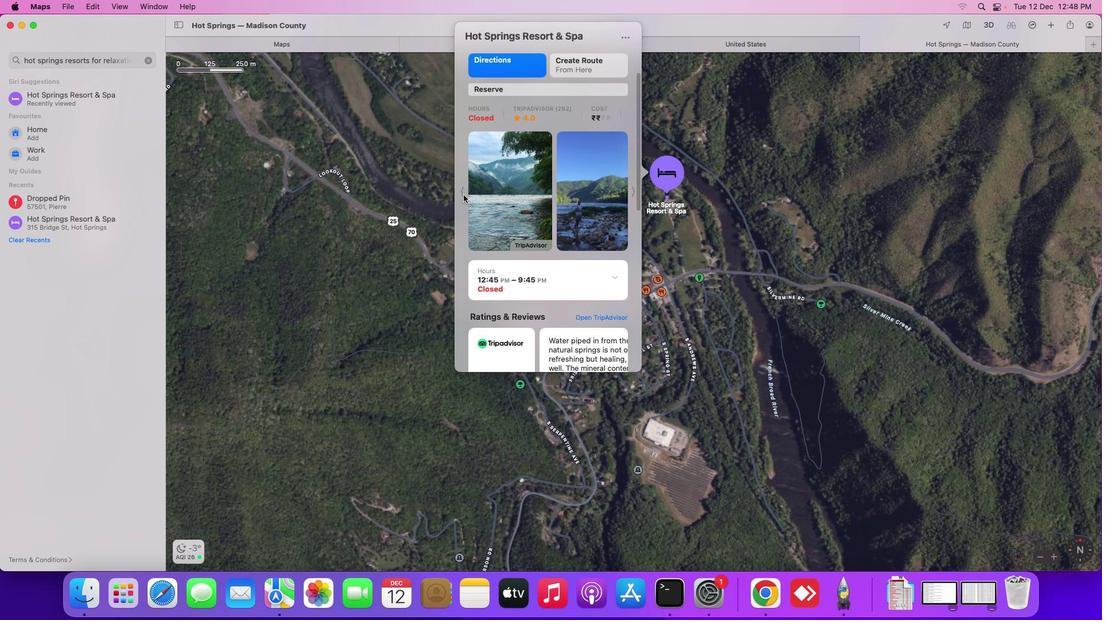 
Action: Mouse moved to (631, 191)
Screenshot: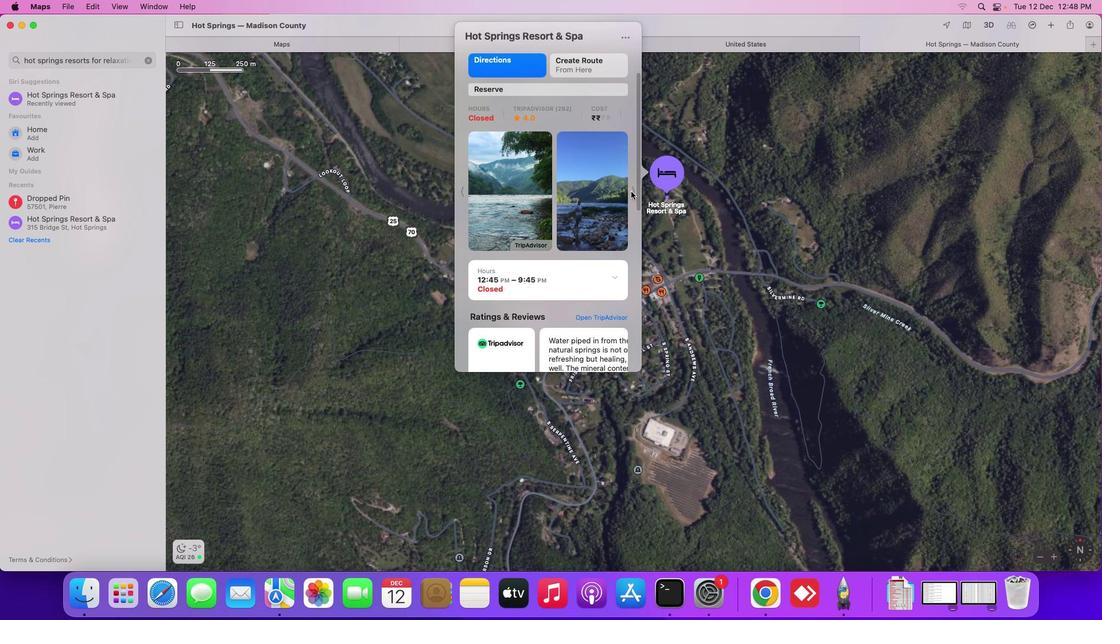 
Action: Mouse pressed left at (631, 191)
Screenshot: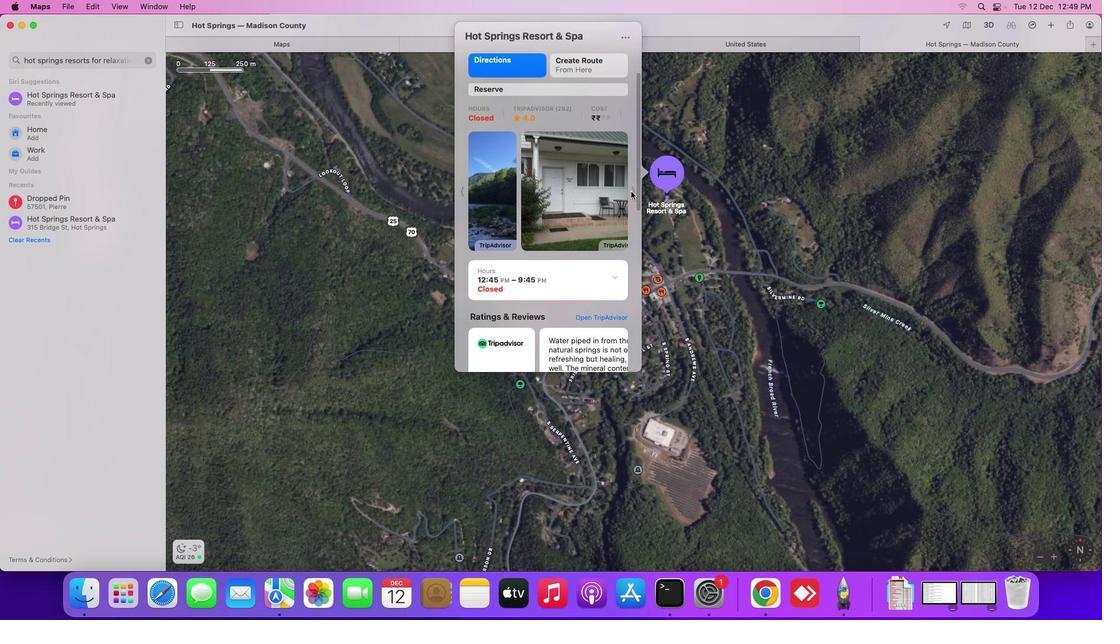 
Action: Mouse moved to (631, 191)
Screenshot: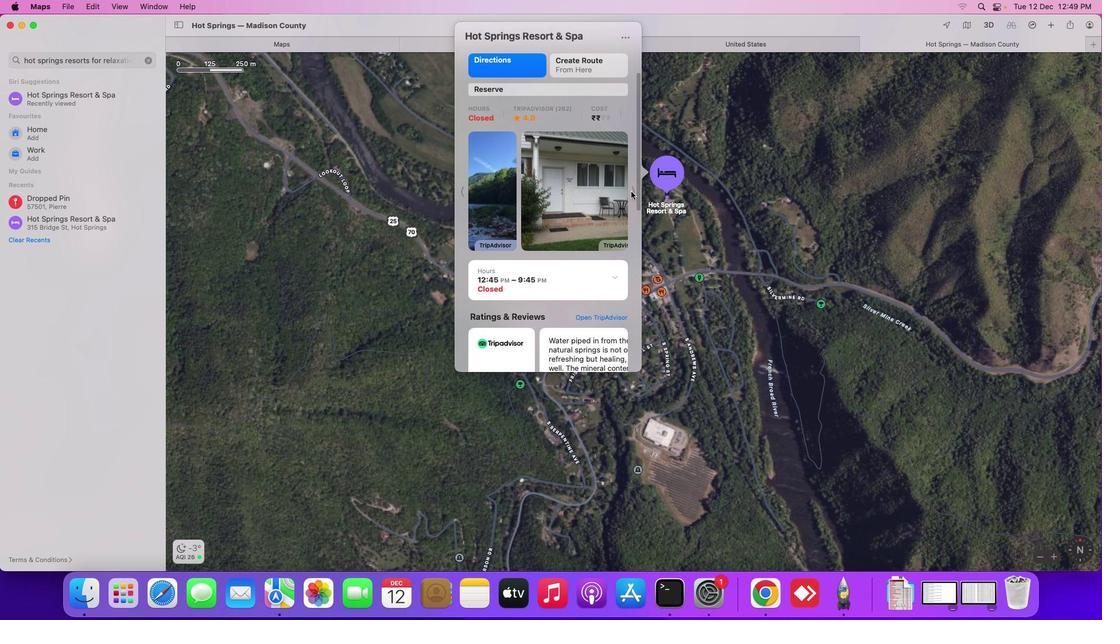 
Action: Mouse pressed left at (631, 191)
Screenshot: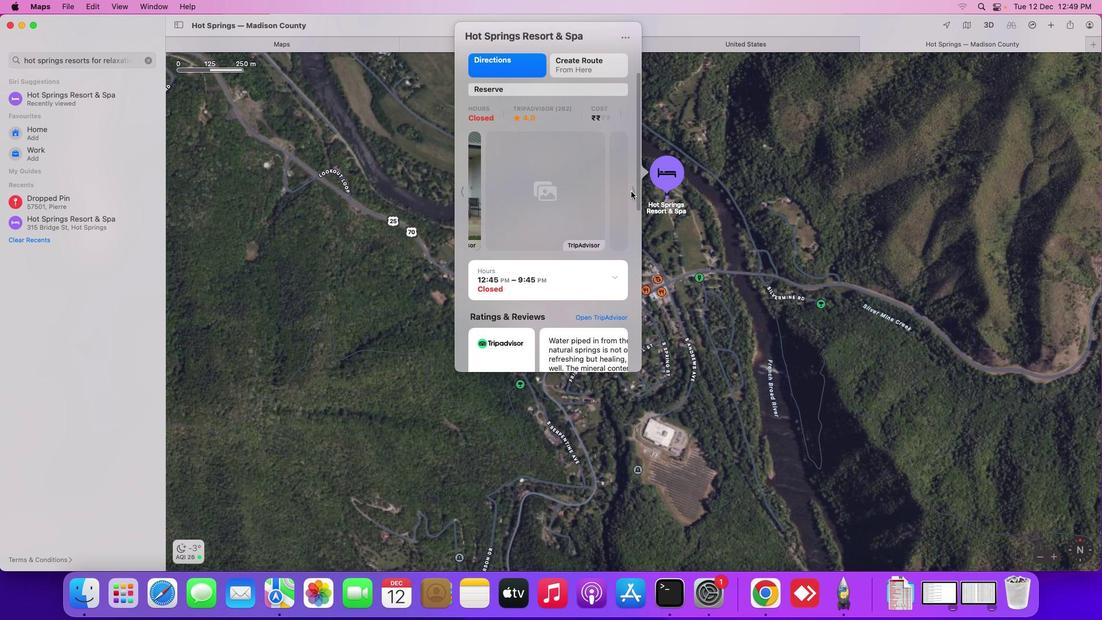 
Action: Mouse moved to (461, 193)
Screenshot: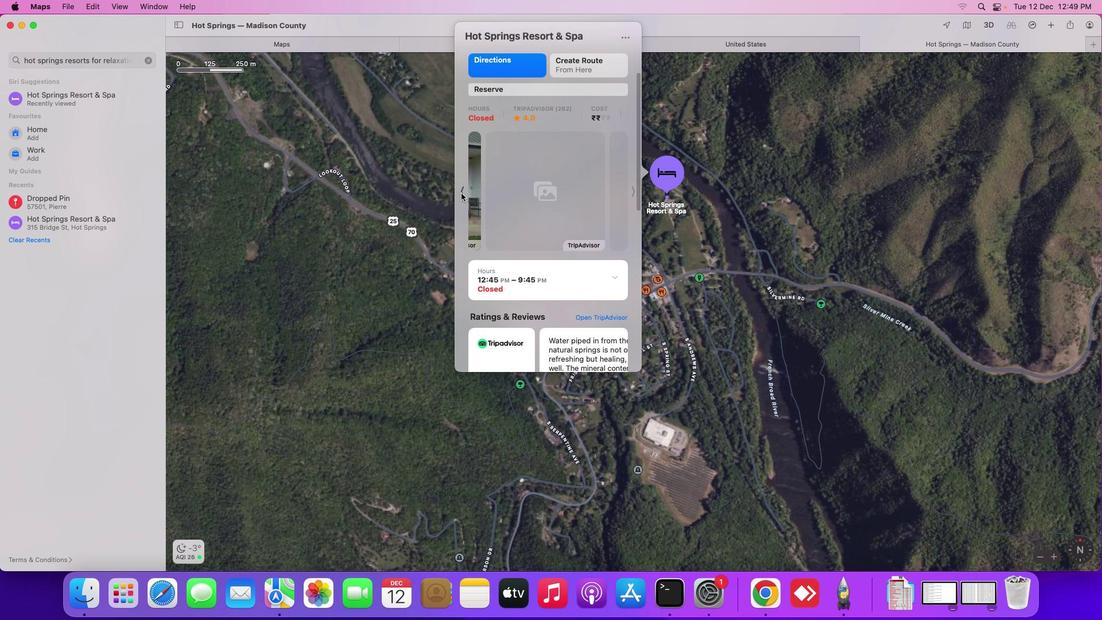 
Action: Mouse pressed left at (461, 193)
Screenshot: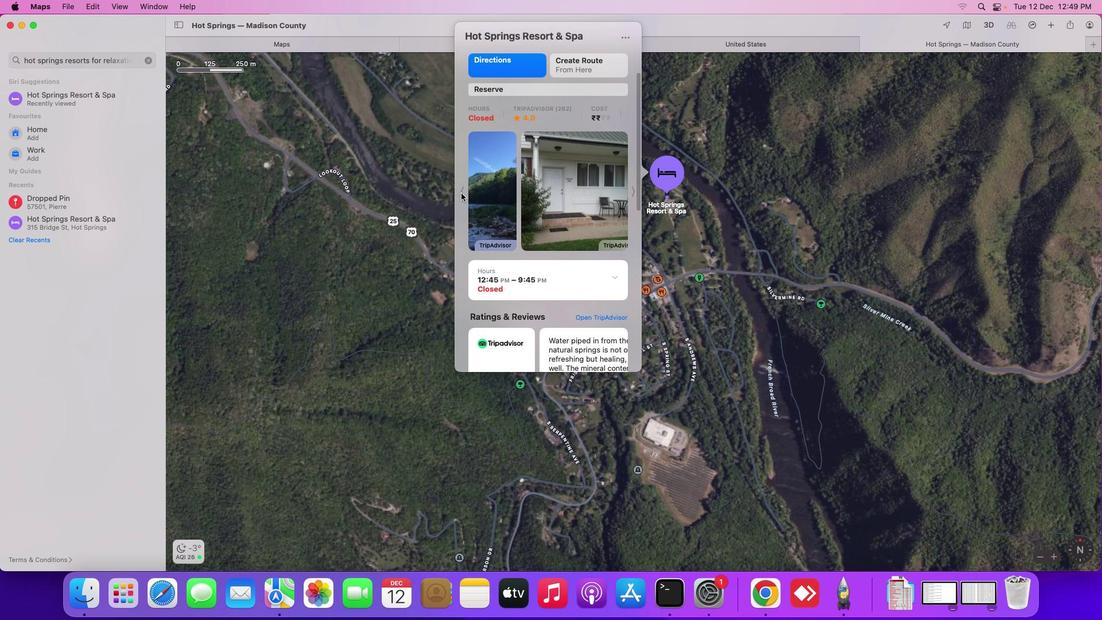 
Action: Mouse moved to (461, 193)
Screenshot: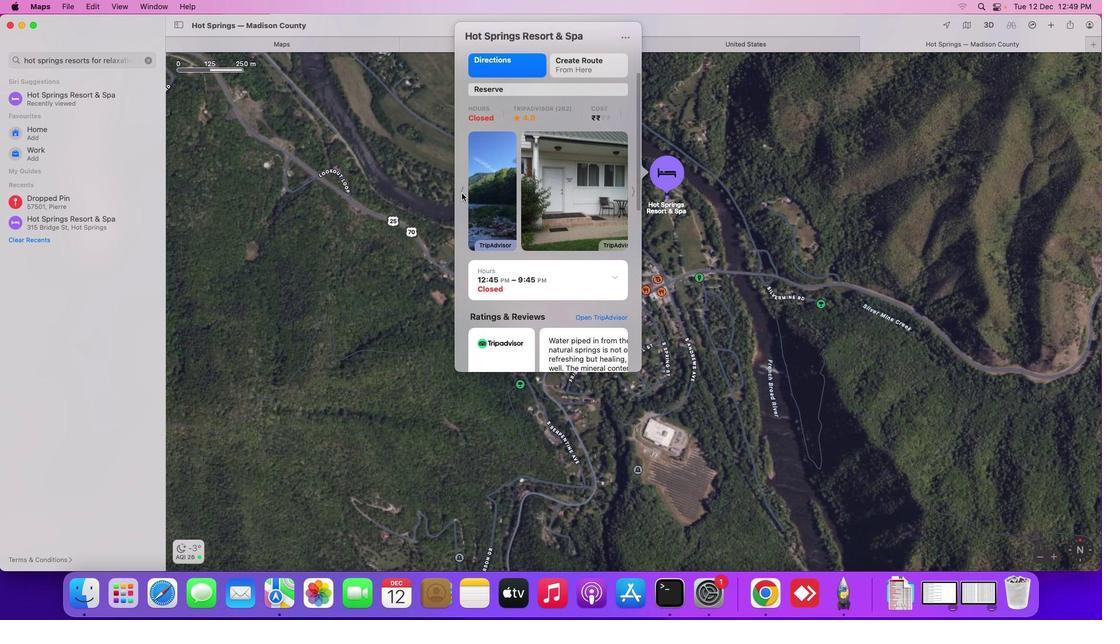 
Action: Mouse pressed left at (461, 193)
Screenshot: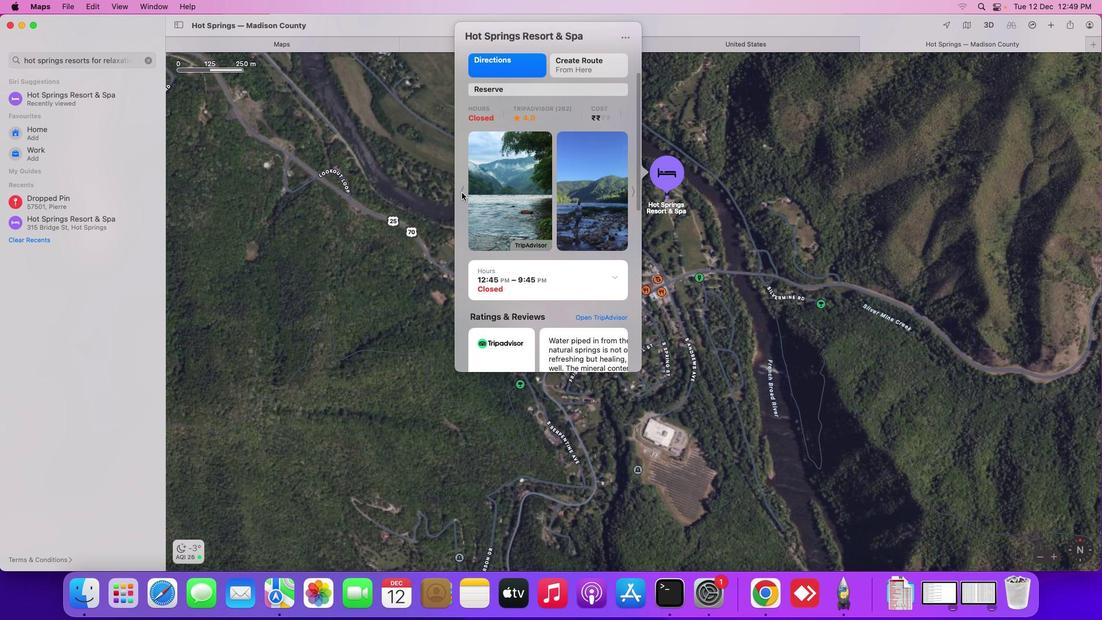 
Action: Mouse moved to (635, 193)
Screenshot: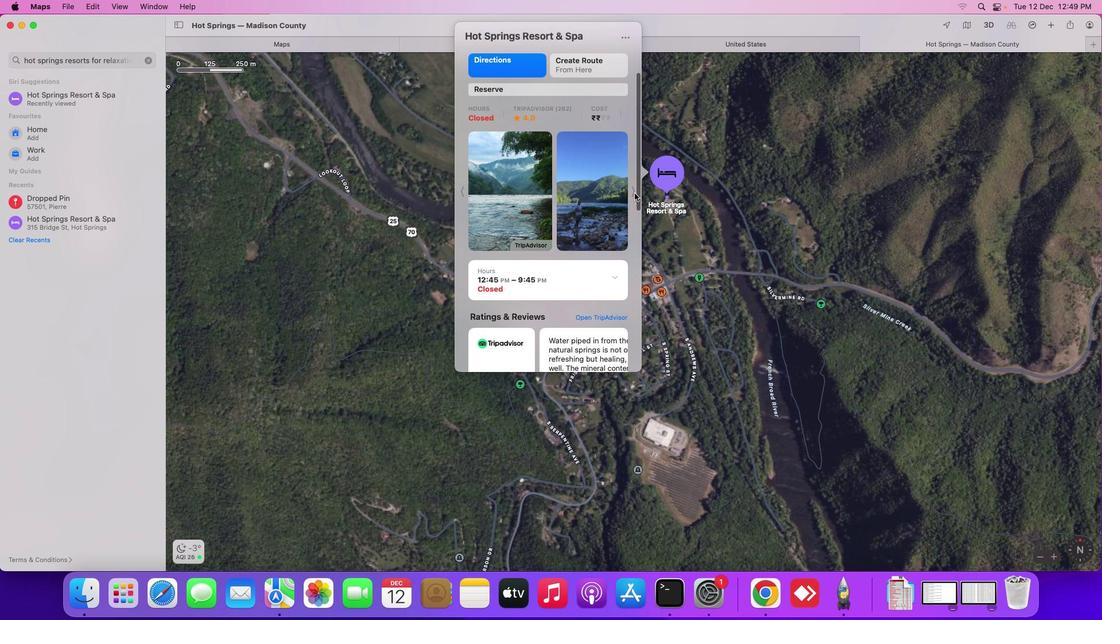 
Action: Mouse pressed left at (635, 193)
Screenshot: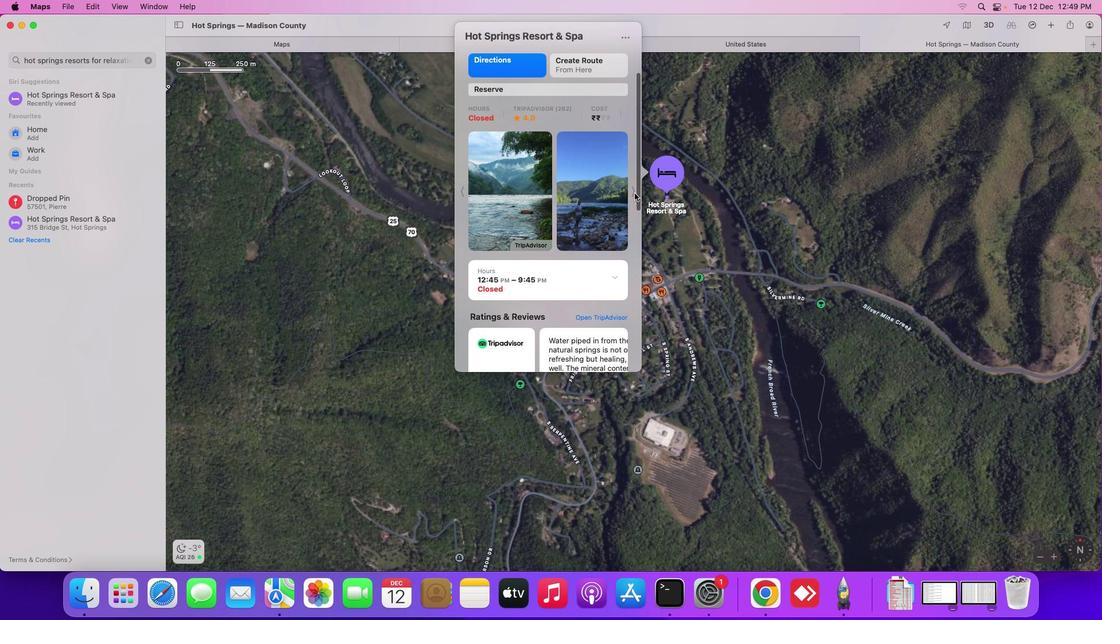 
Action: Mouse moved to (634, 191)
Screenshot: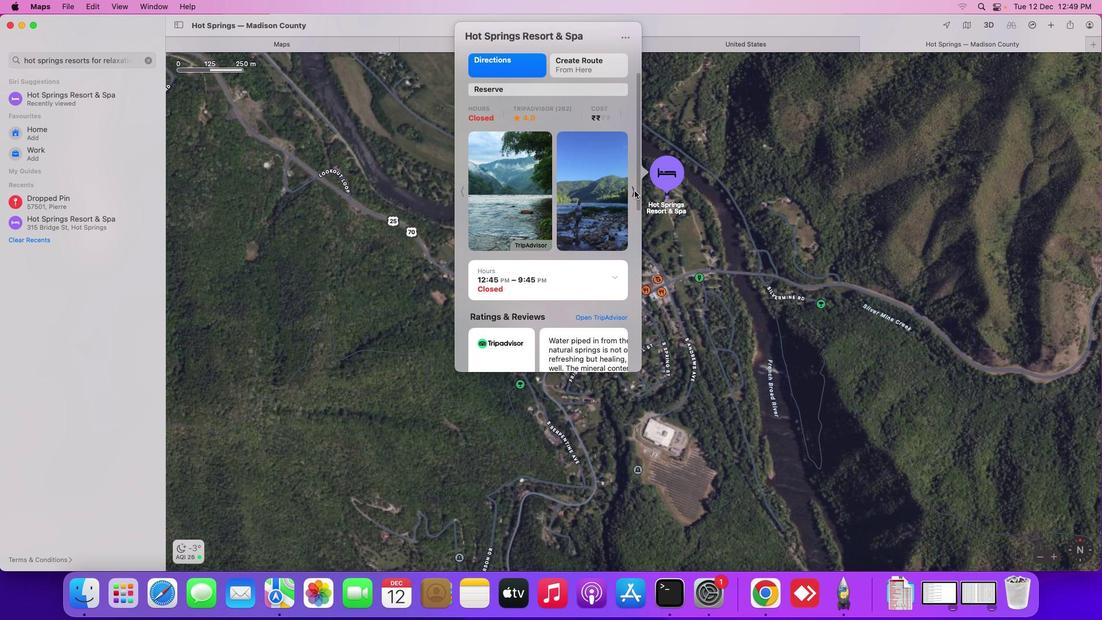 
Action: Mouse pressed left at (634, 191)
Screenshot: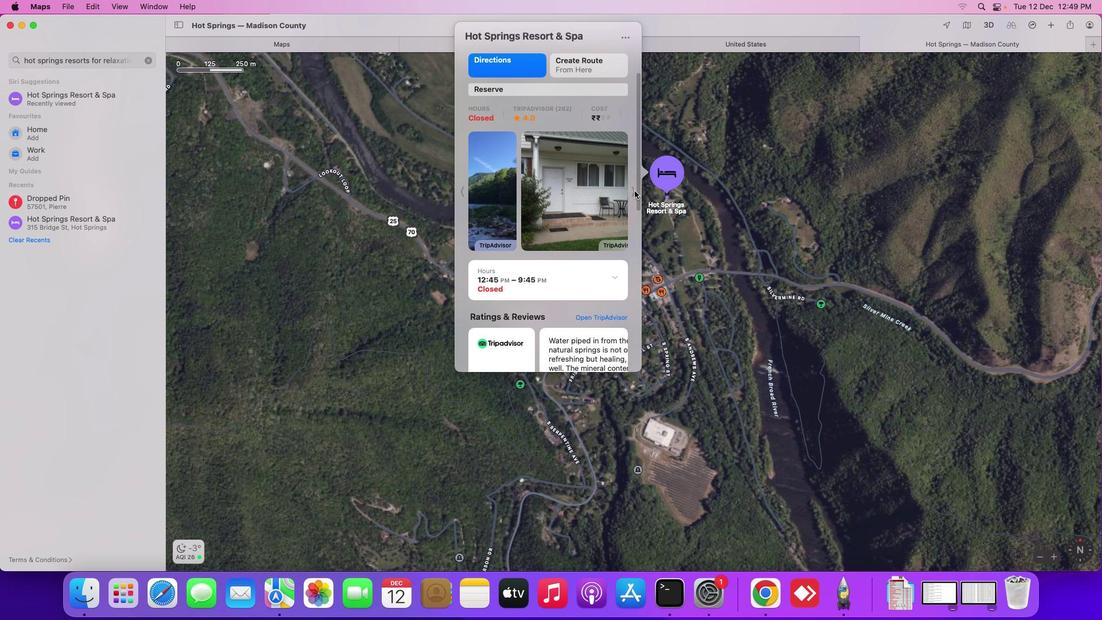 
Action: Mouse pressed left at (634, 191)
Screenshot: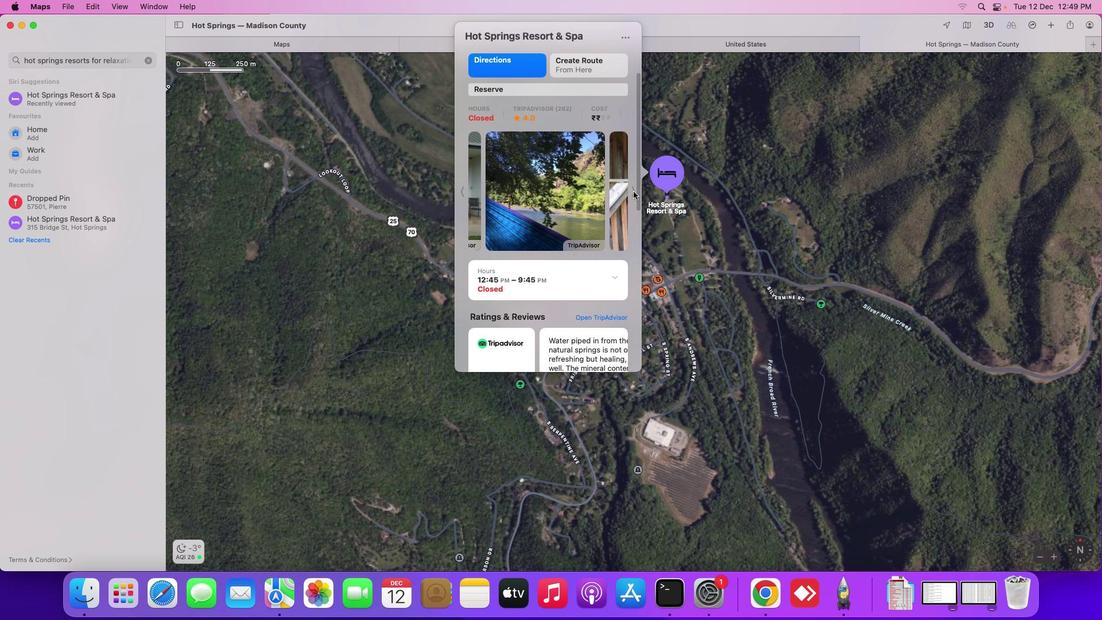 
Action: Mouse moved to (633, 191)
Screenshot: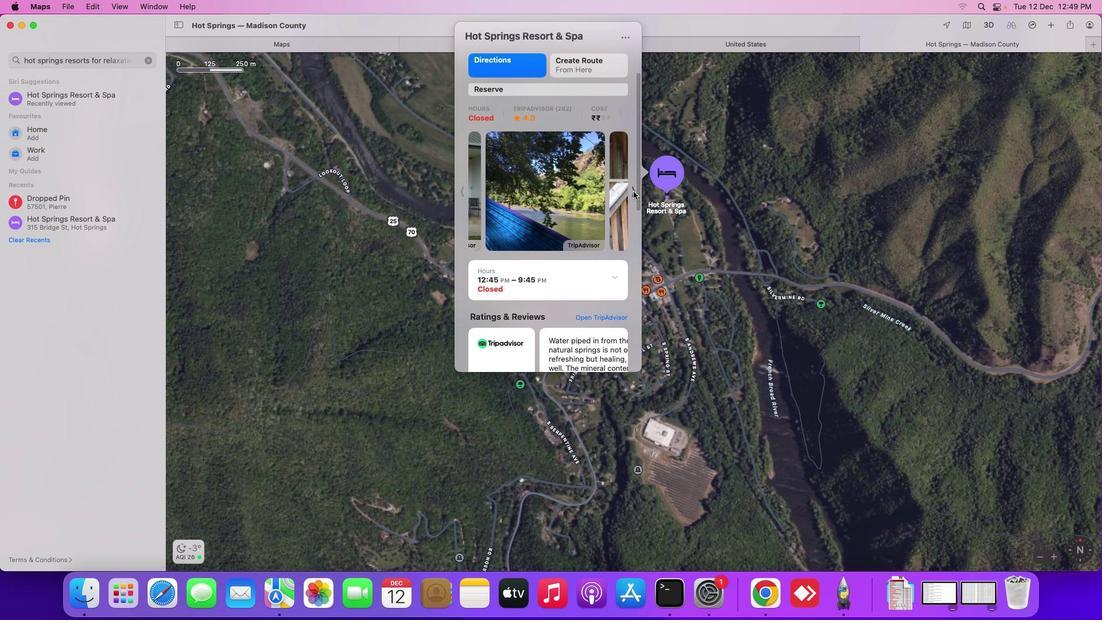 
Action: Mouse pressed left at (633, 191)
Screenshot: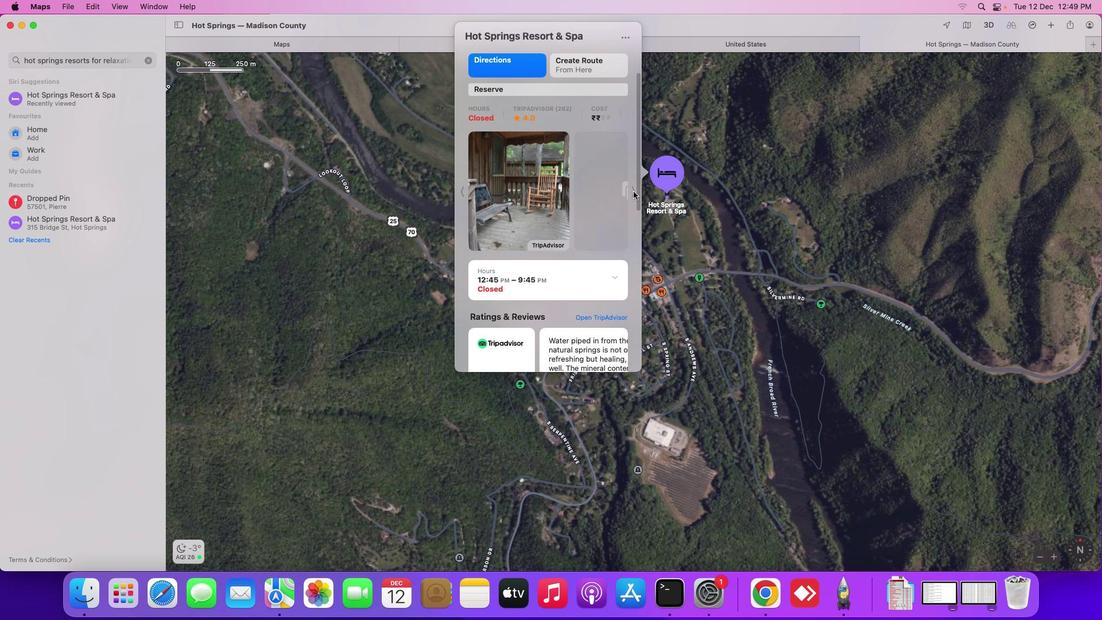 
Action: Mouse pressed left at (633, 191)
Screenshot: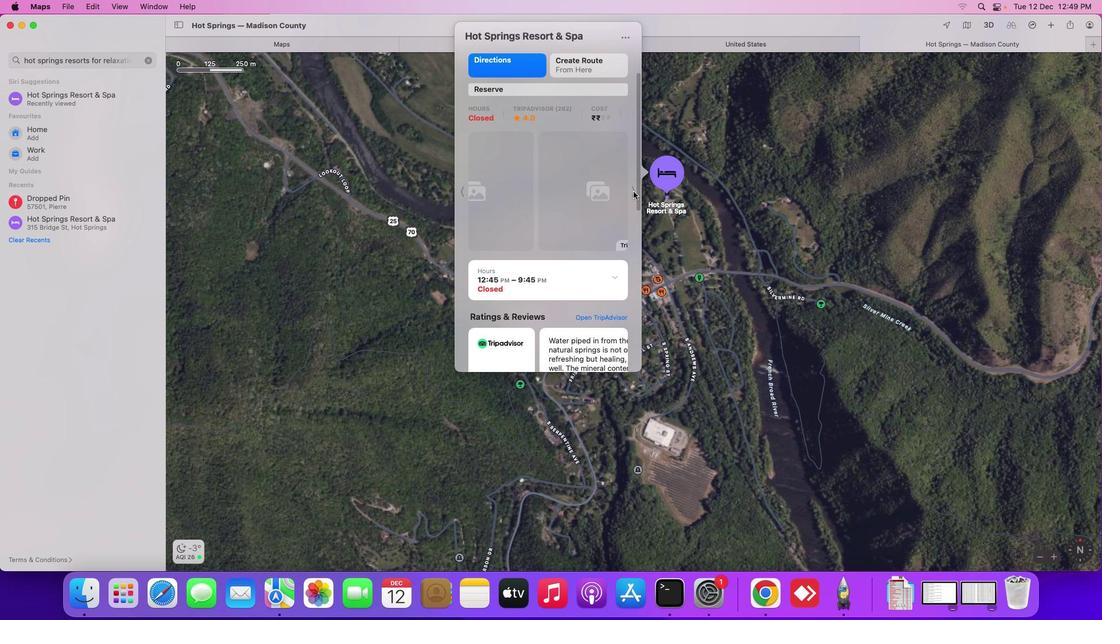 
Action: Mouse pressed left at (633, 191)
Screenshot: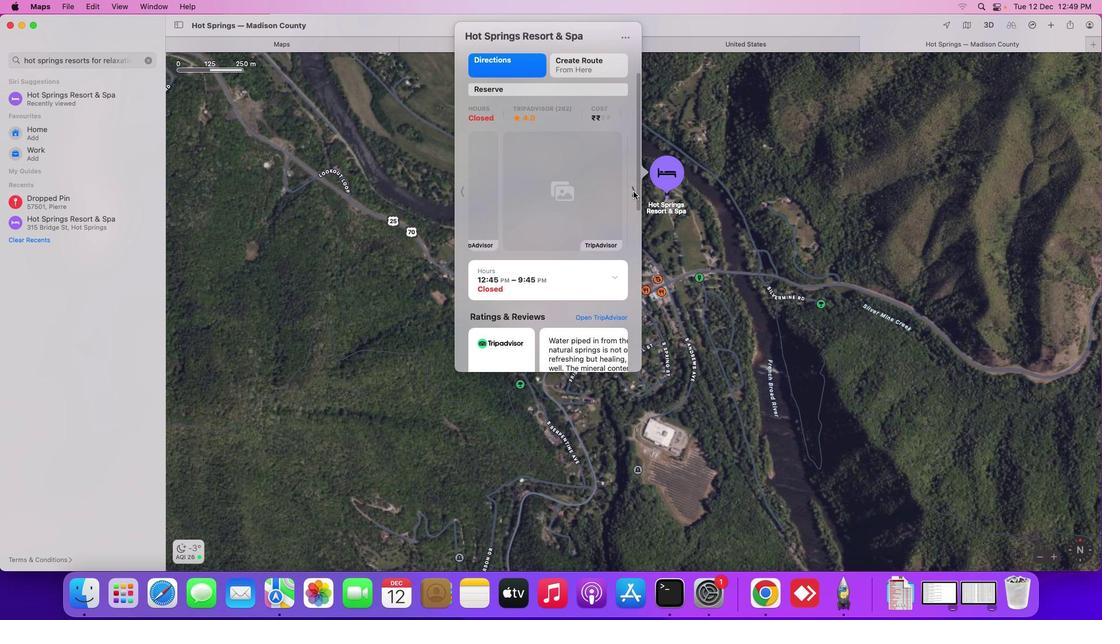 
Action: Mouse pressed left at (633, 191)
Screenshot: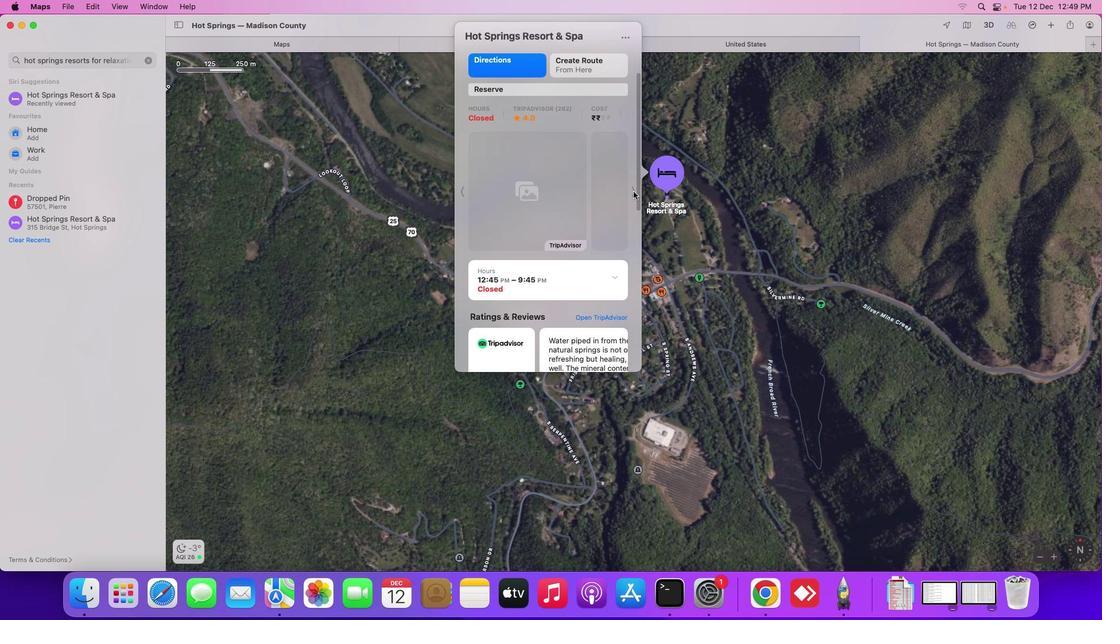 
Action: Mouse pressed left at (633, 191)
Screenshot: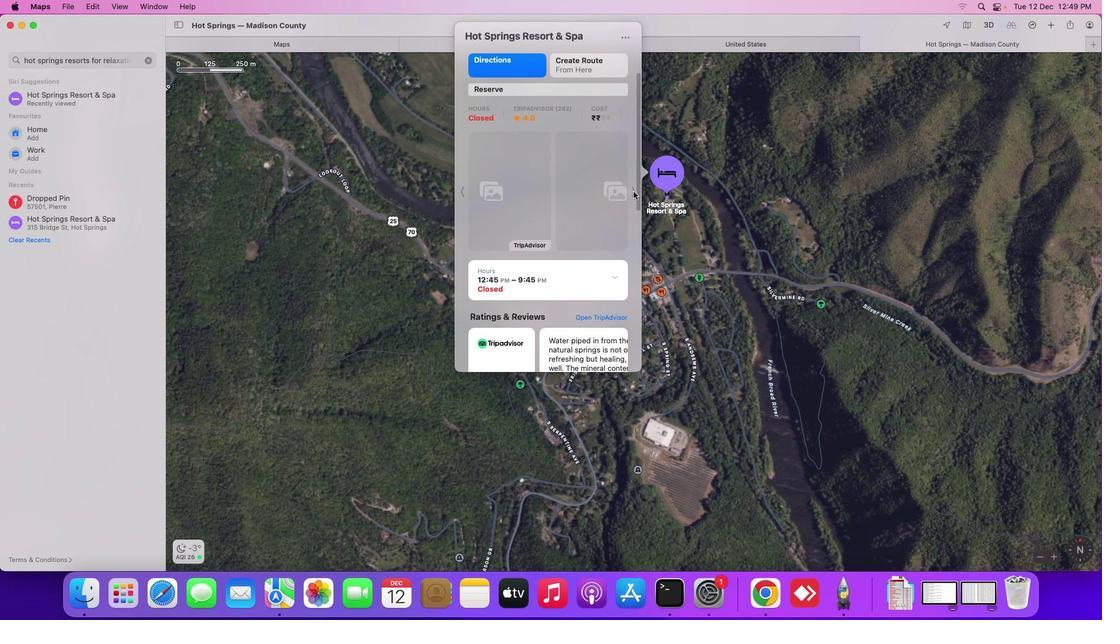 
Action: Mouse pressed left at (633, 191)
Screenshot: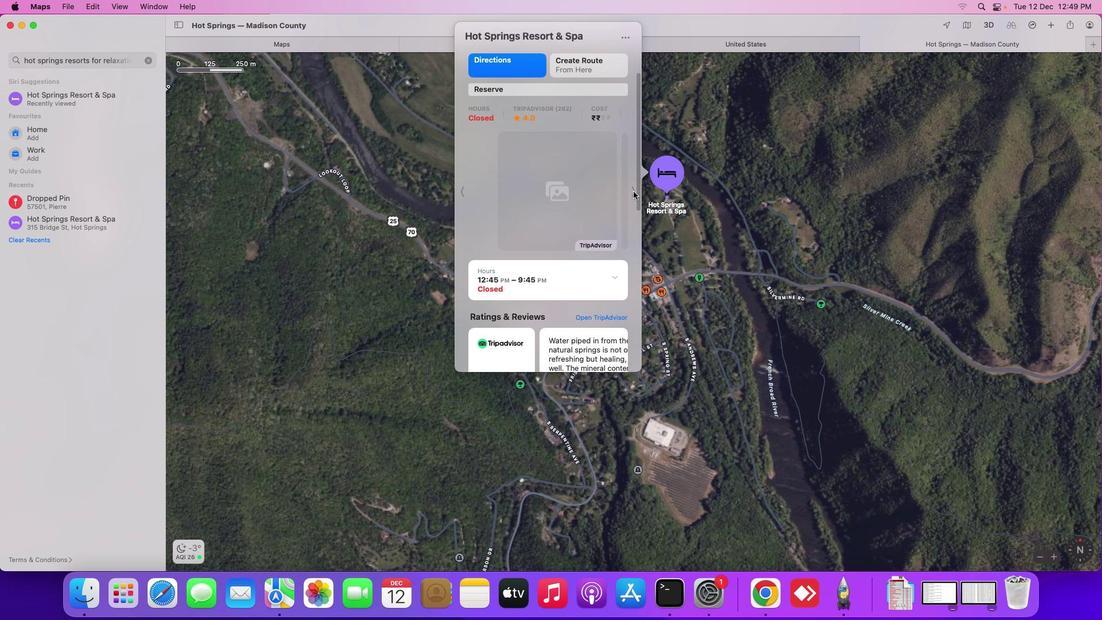 
Action: Mouse pressed left at (633, 191)
Screenshot: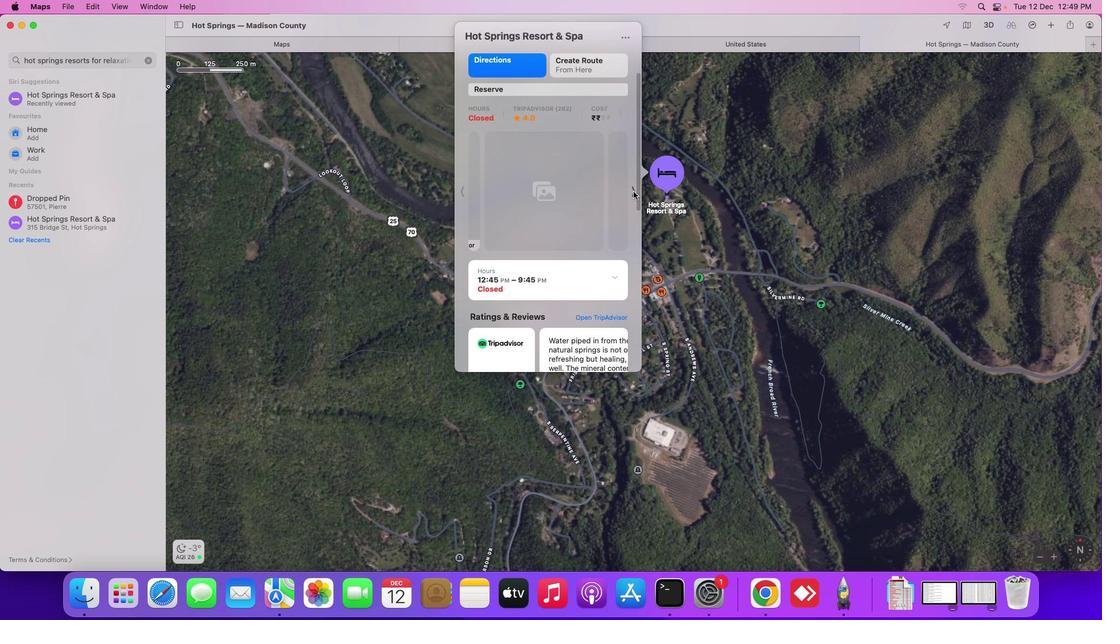 
Action: Mouse pressed left at (633, 191)
Screenshot: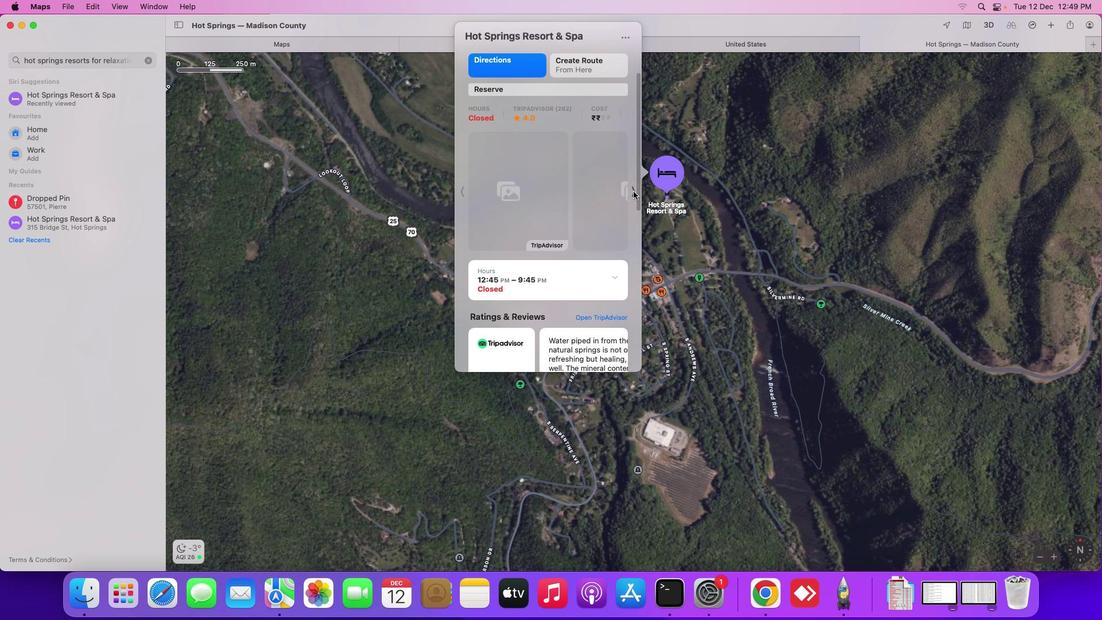 
Action: Mouse pressed left at (633, 191)
Screenshot: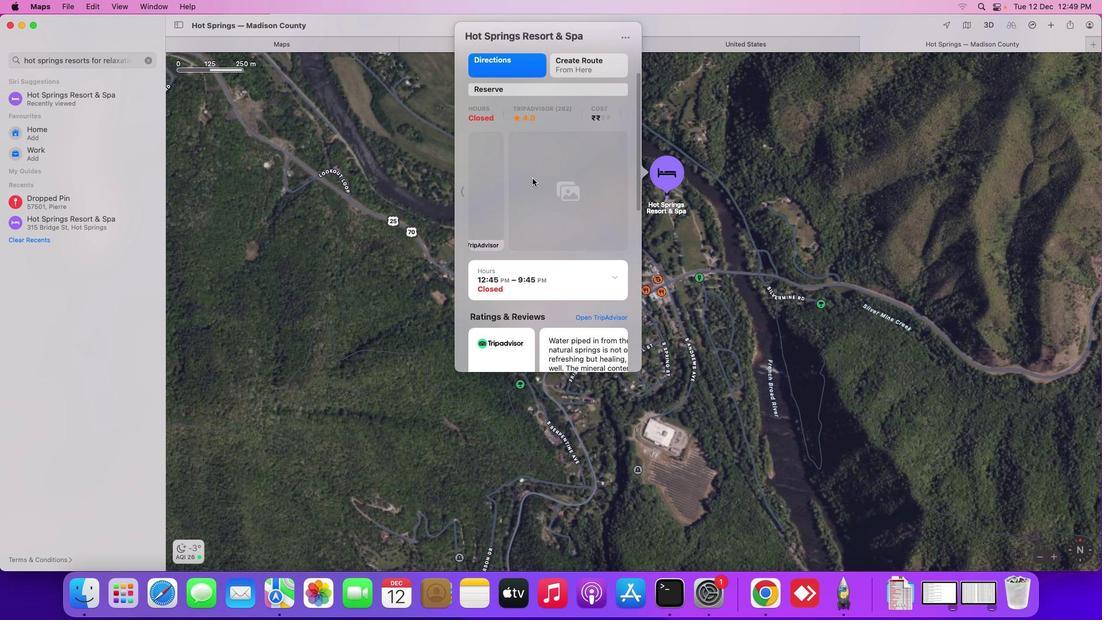 
Action: Mouse moved to (466, 191)
Screenshot: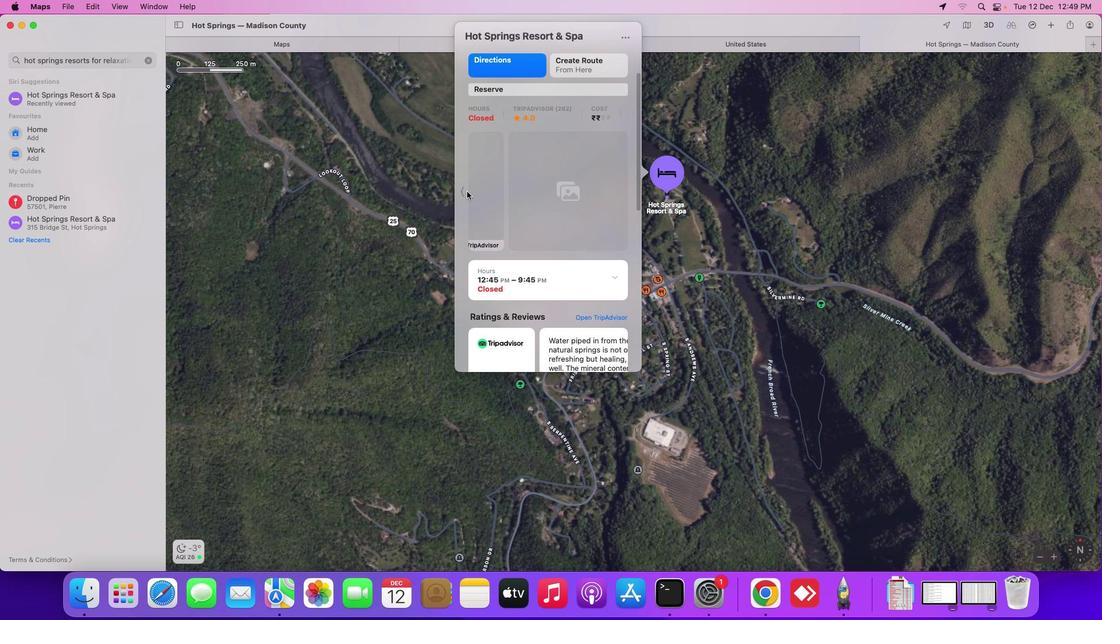 
Action: Mouse pressed left at (466, 191)
Screenshot: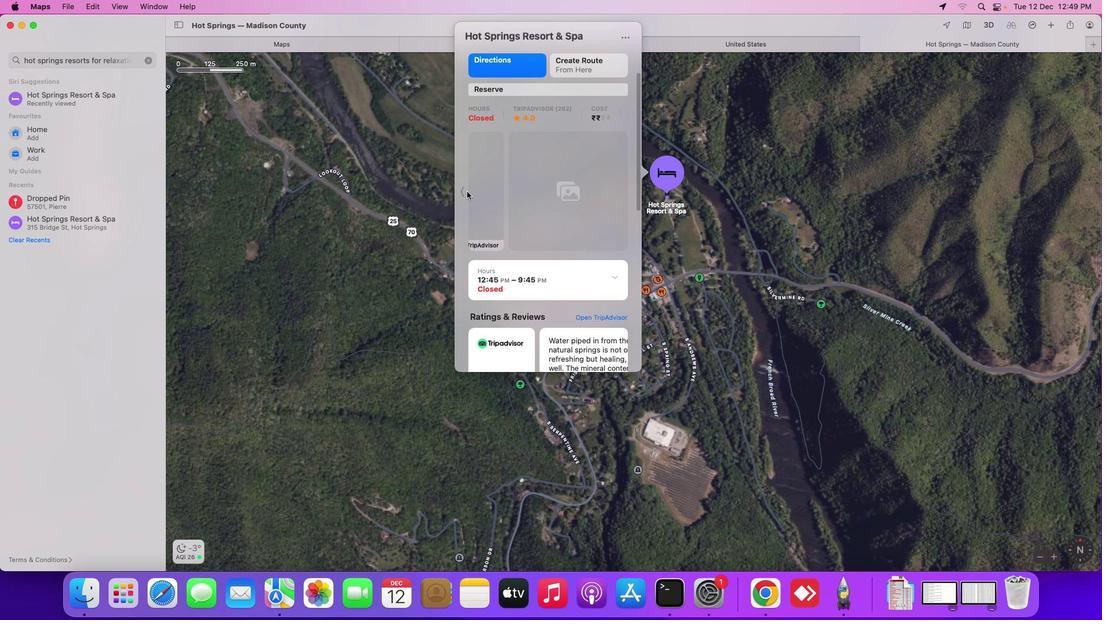 
Action: Mouse moved to (464, 191)
Screenshot: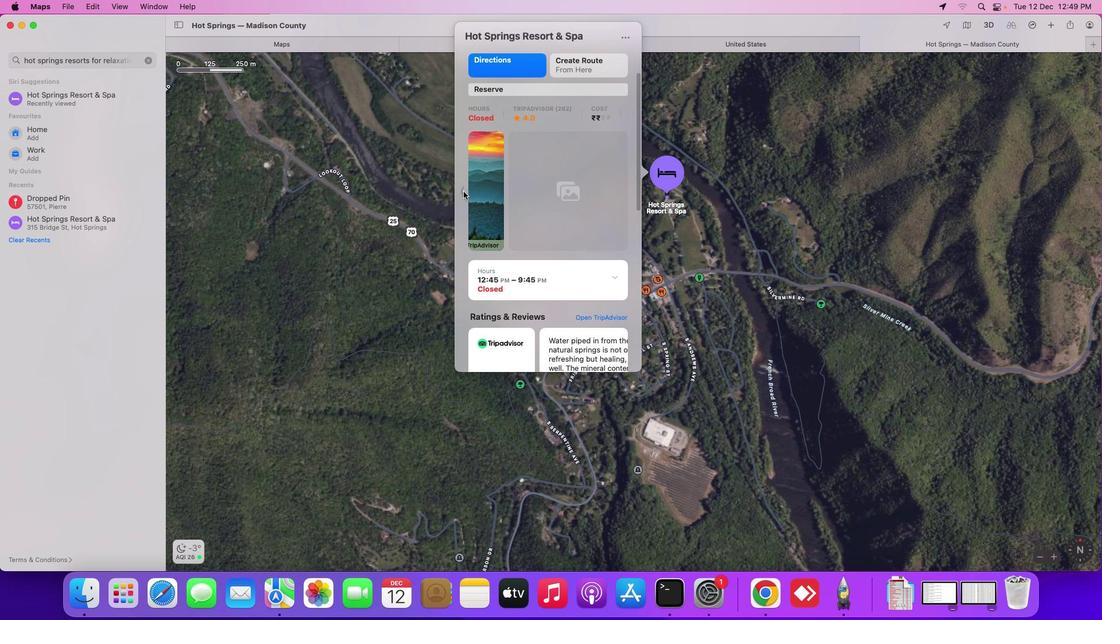
Action: Mouse pressed left at (464, 191)
Screenshot: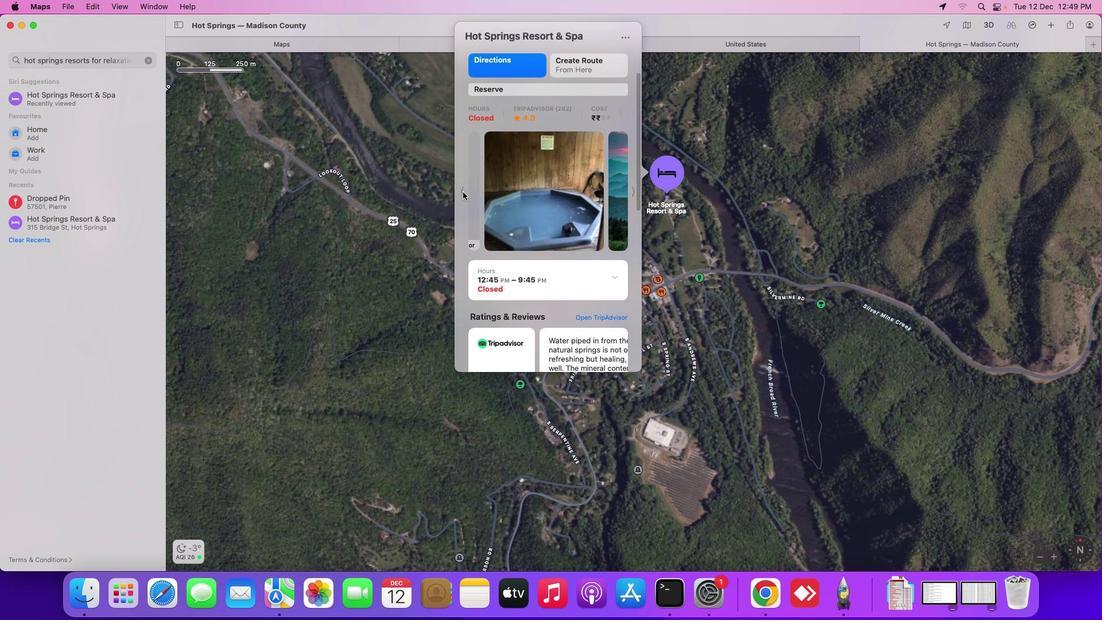 
Action: Mouse moved to (462, 191)
Screenshot: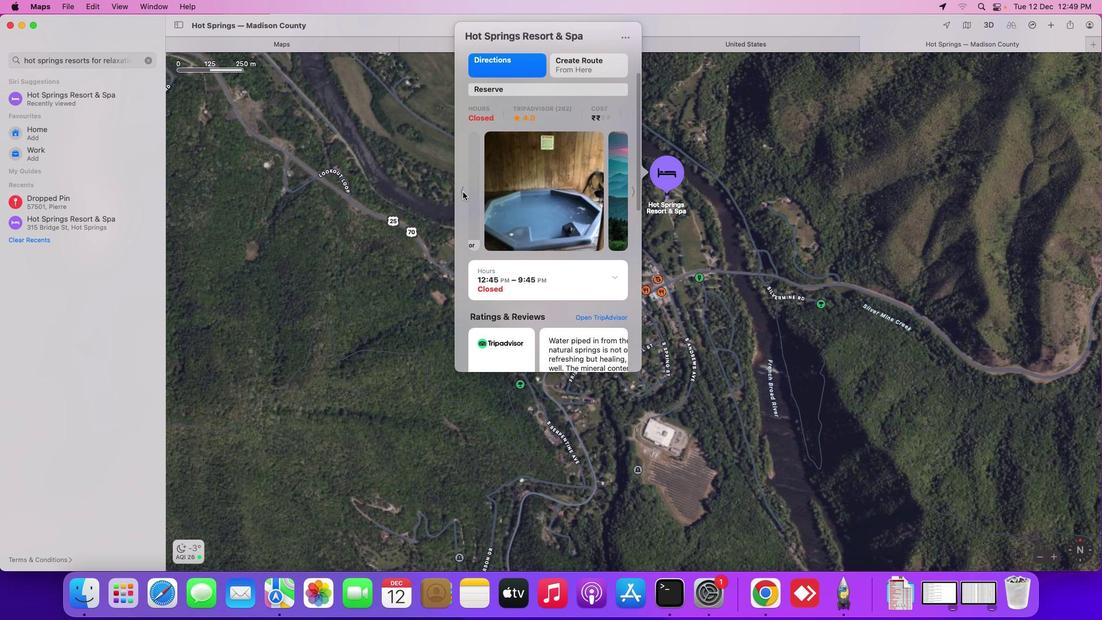 
Action: Mouse pressed left at (462, 191)
Screenshot: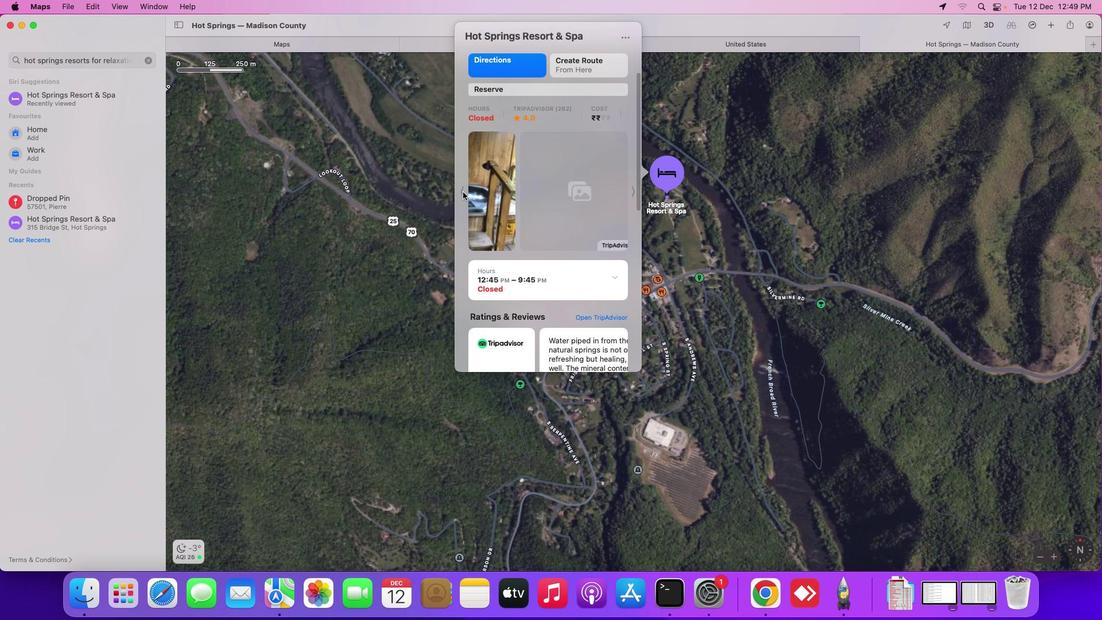 
Action: Mouse pressed left at (462, 191)
Screenshot: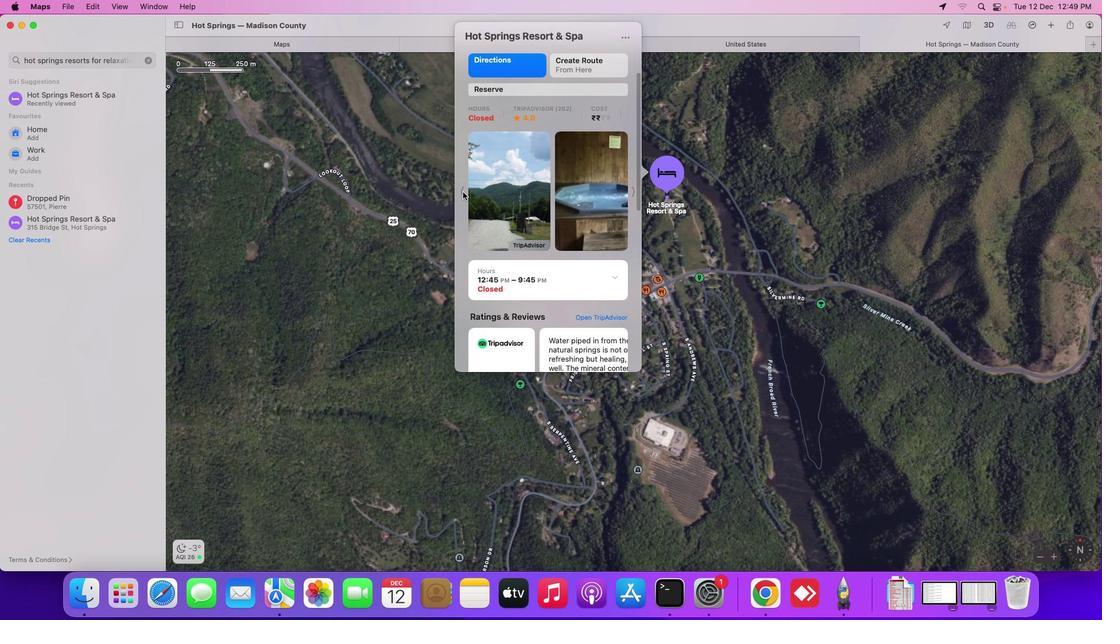 
Action: Mouse pressed left at (462, 191)
Screenshot: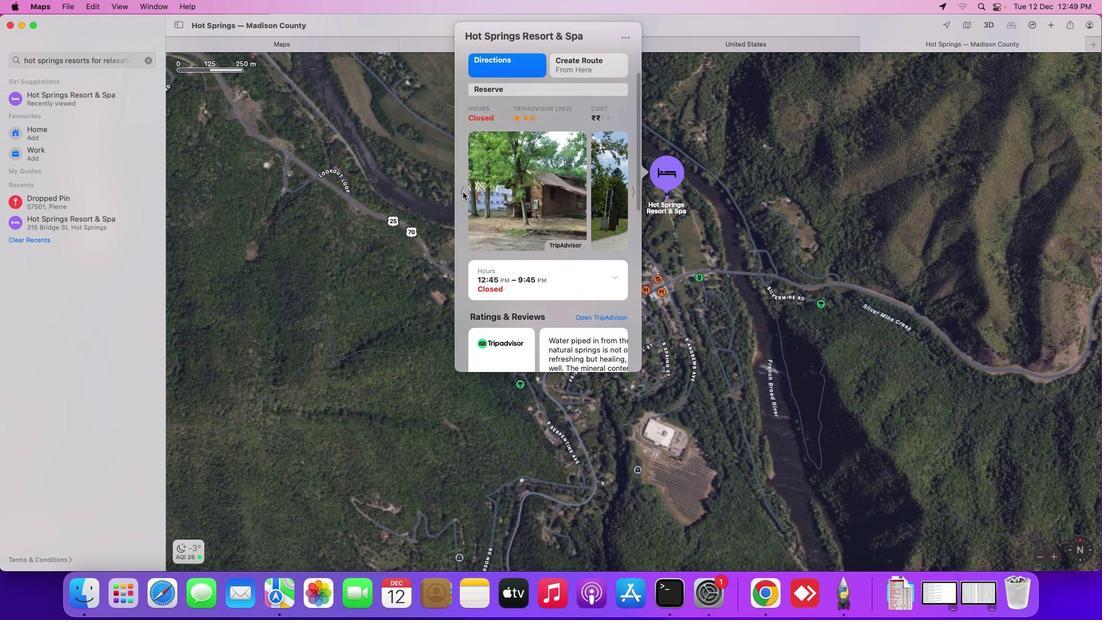 
Action: Mouse moved to (634, 189)
Screenshot: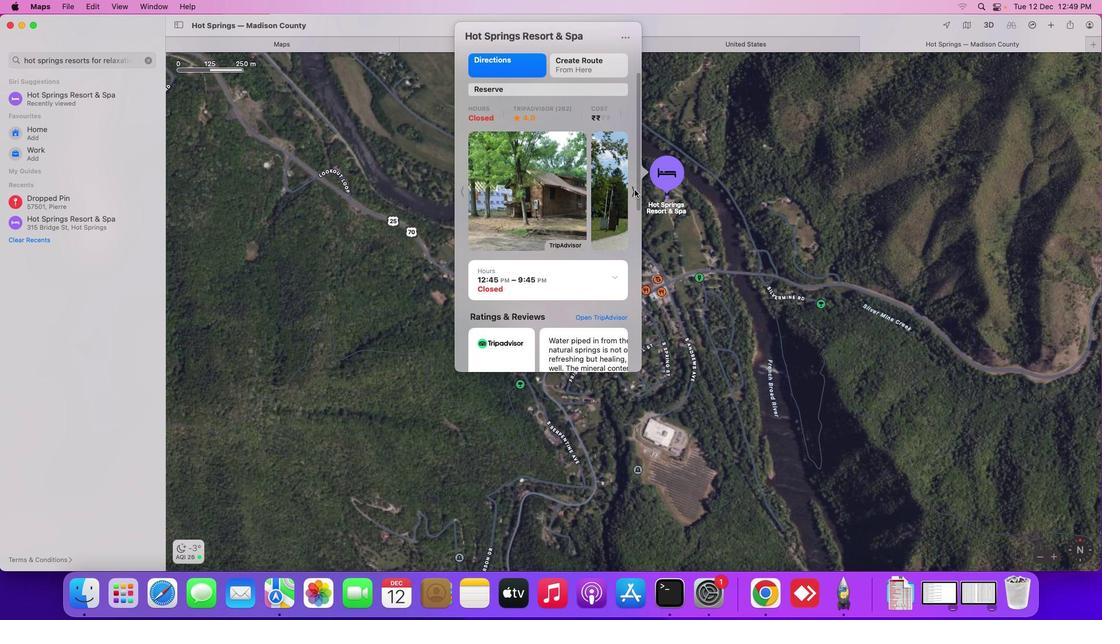
Action: Mouse pressed left at (634, 189)
Screenshot: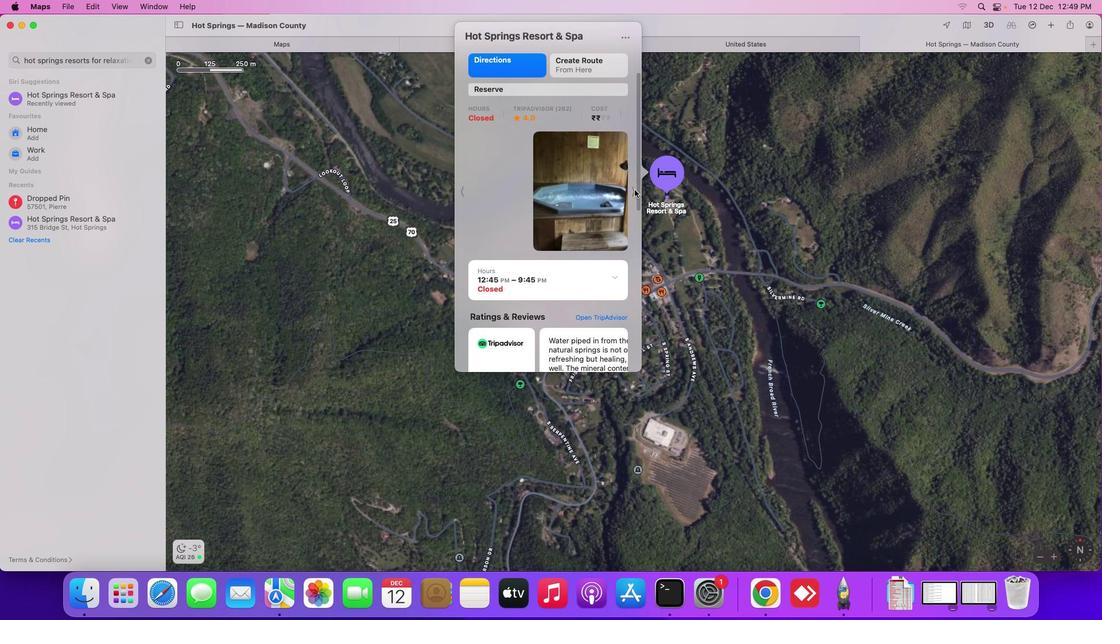 
Action: Mouse pressed left at (634, 189)
Screenshot: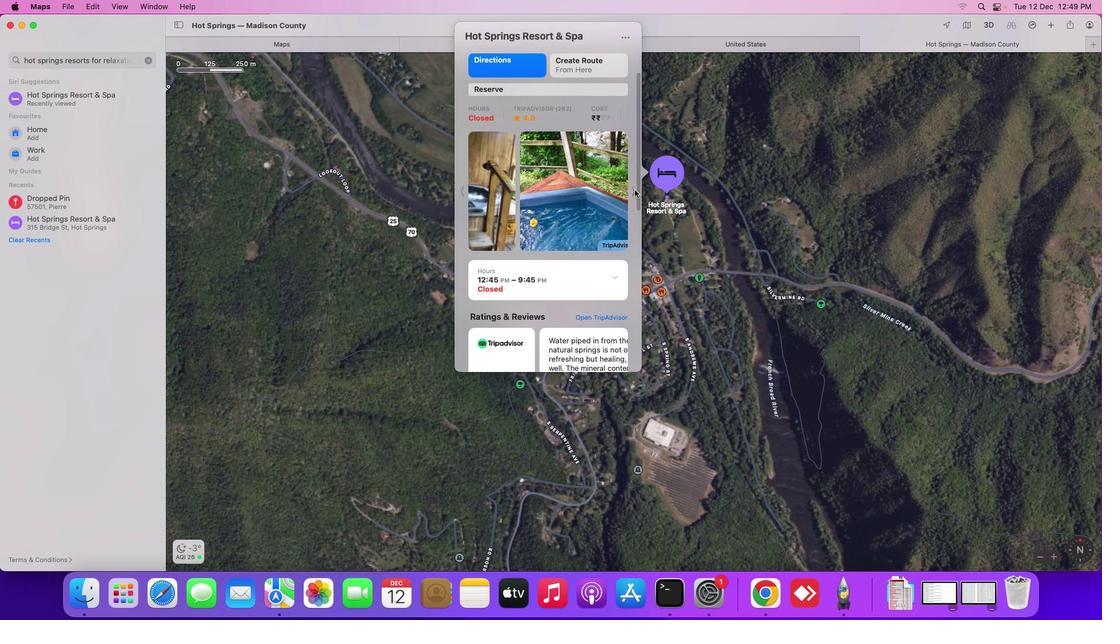 
Action: Mouse pressed left at (634, 189)
Screenshot: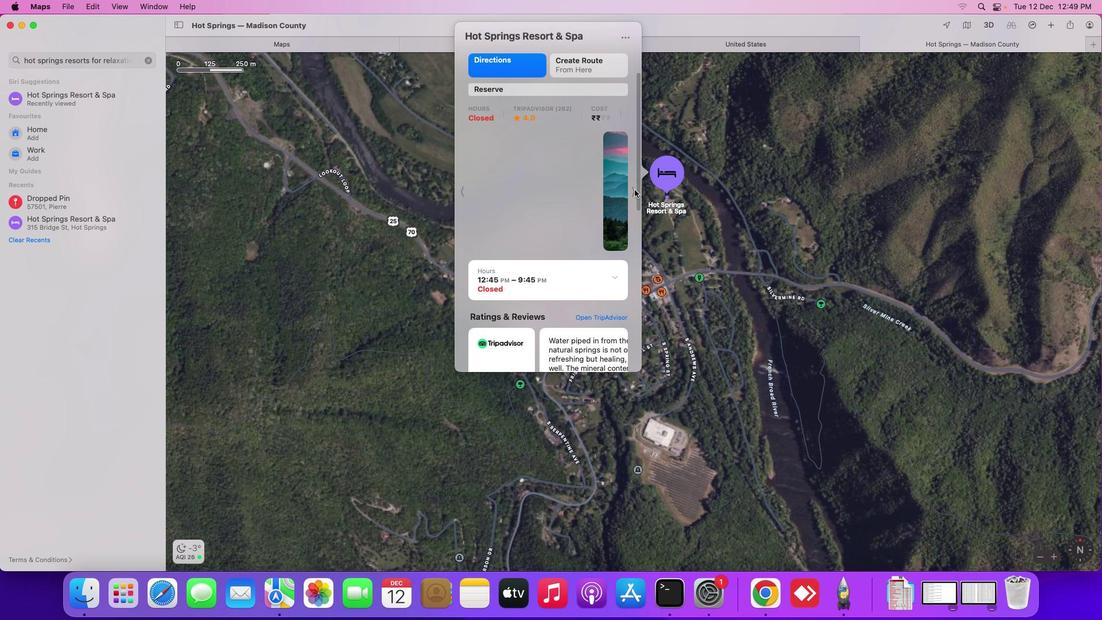 
Action: Mouse pressed left at (634, 189)
Screenshot: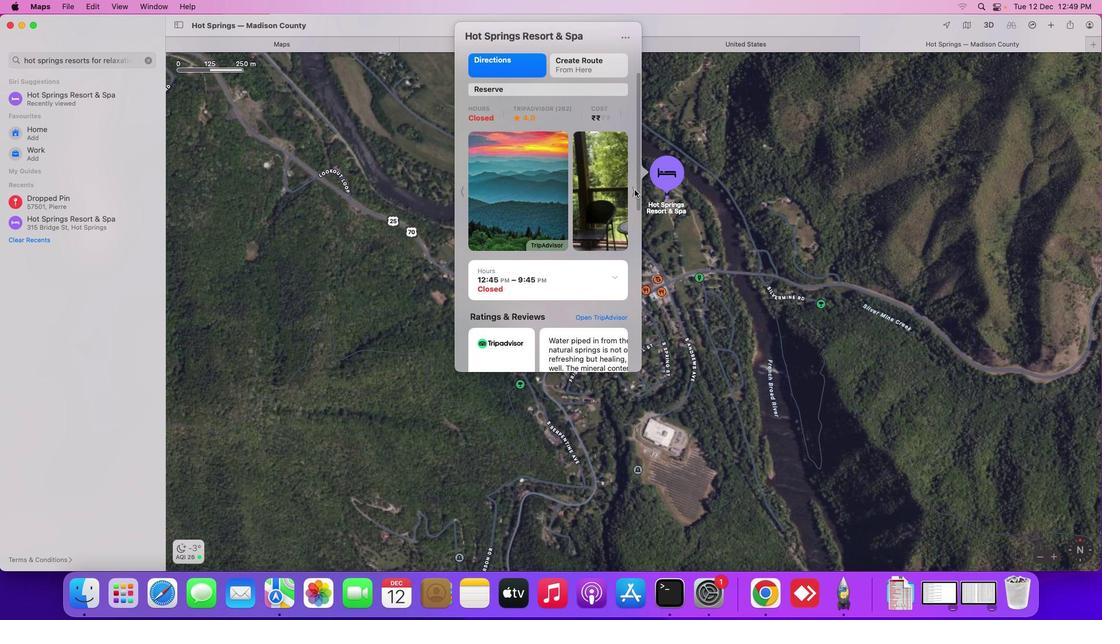 
Action: Mouse pressed left at (634, 189)
Screenshot: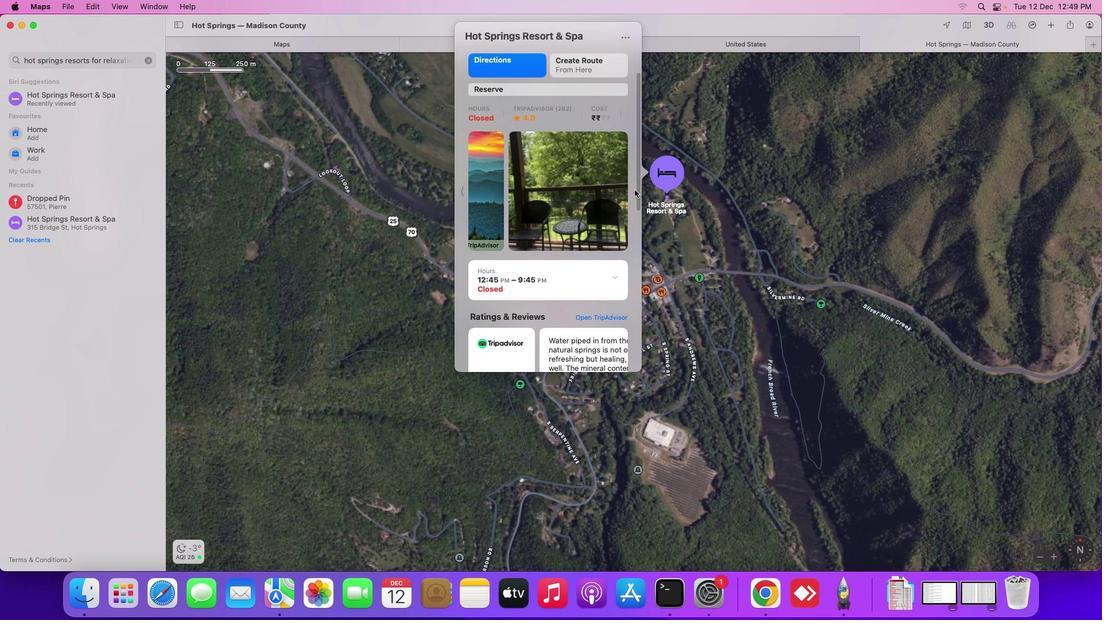 
Action: Mouse pressed left at (634, 189)
Screenshot: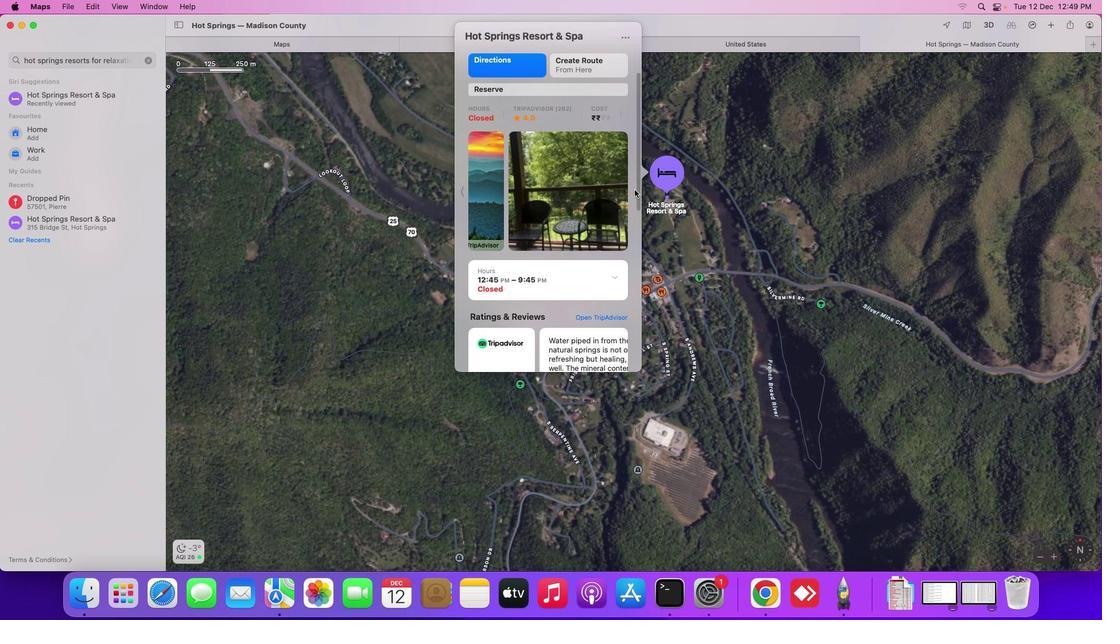 
Action: Mouse moved to (628, 195)
Screenshot: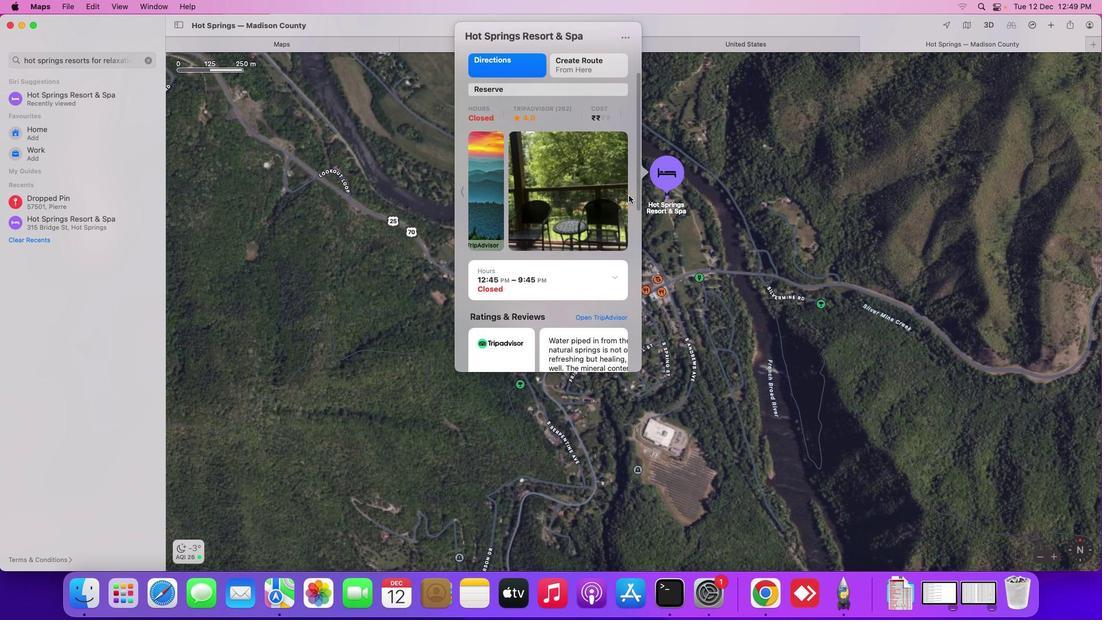
Action: Mouse pressed left at (628, 195)
Screenshot: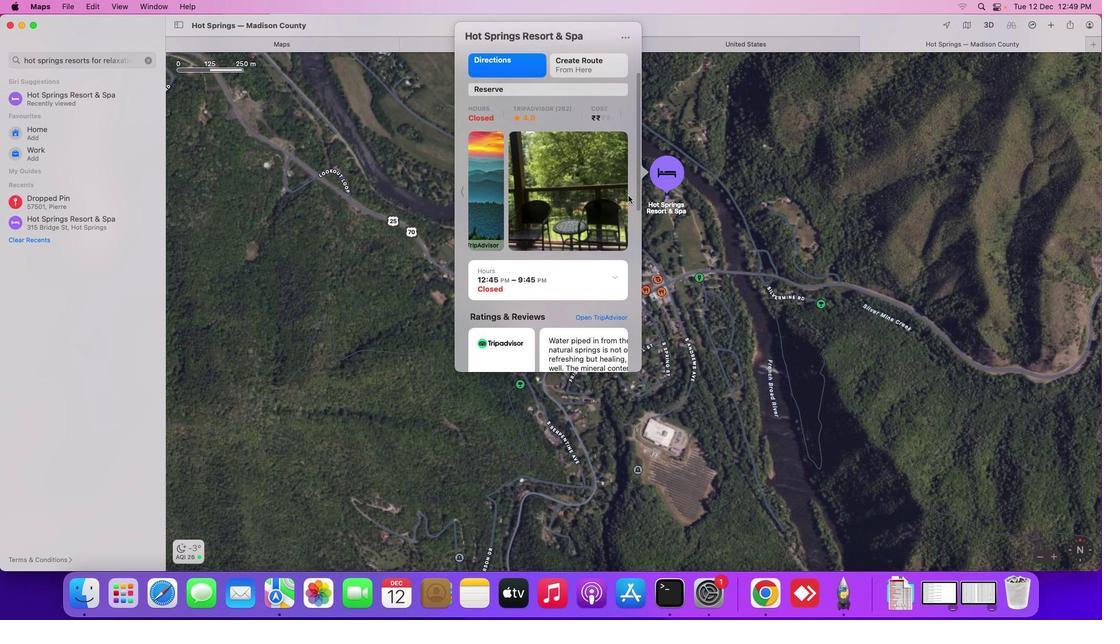 
Action: Mouse moved to (555, 228)
Screenshot: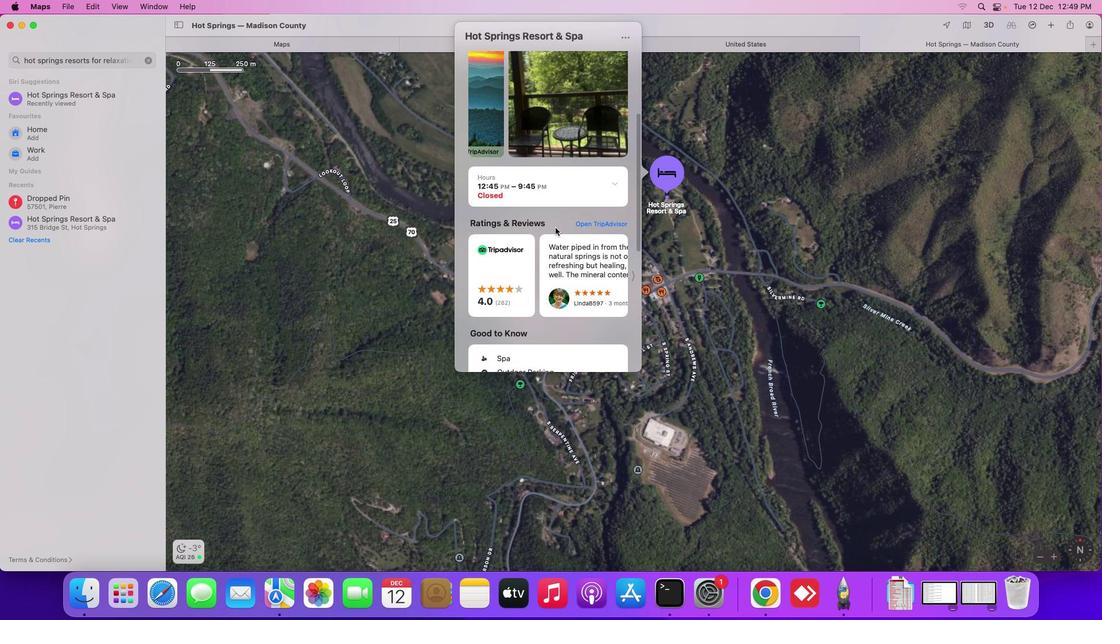 
Action: Mouse scrolled (555, 228) with delta (0, 0)
Screenshot: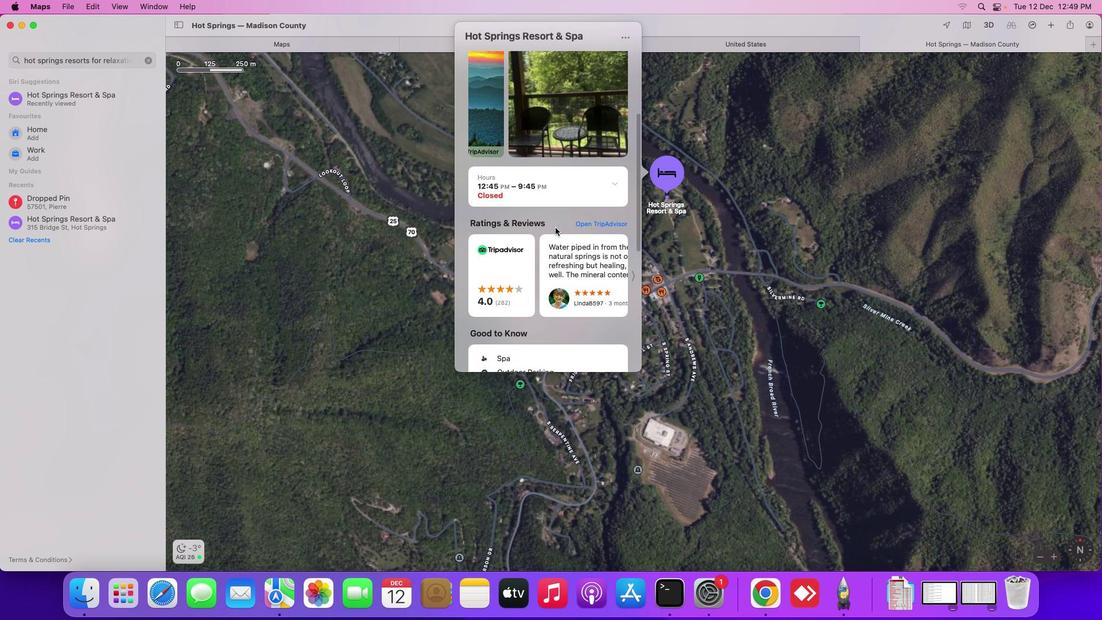 
Action: Mouse scrolled (555, 228) with delta (0, 0)
Screenshot: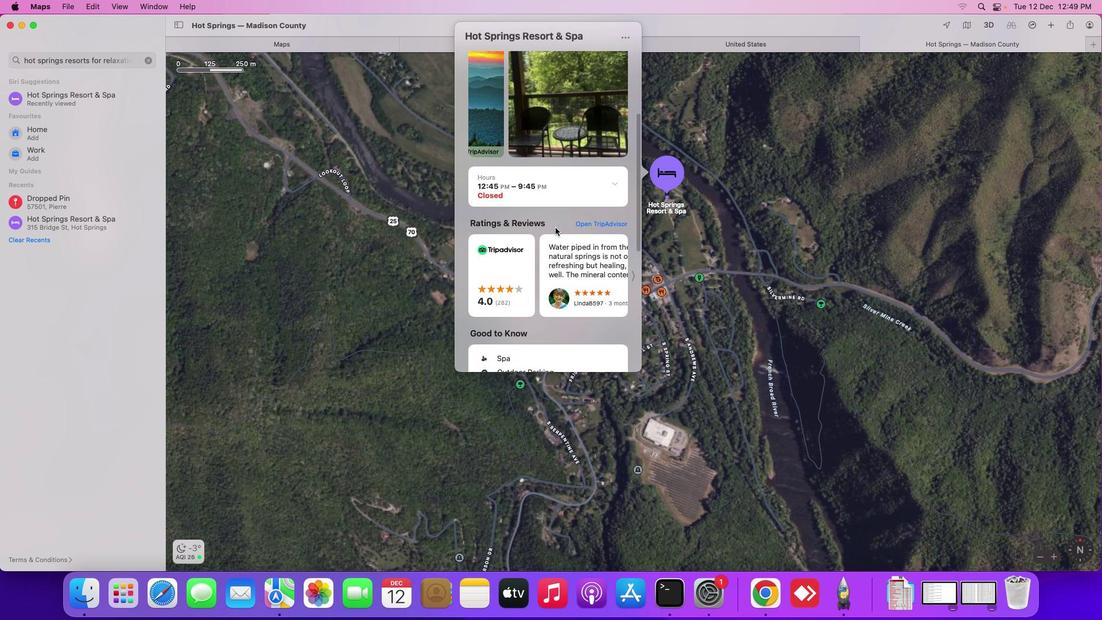 
Action: Mouse moved to (555, 228)
Screenshot: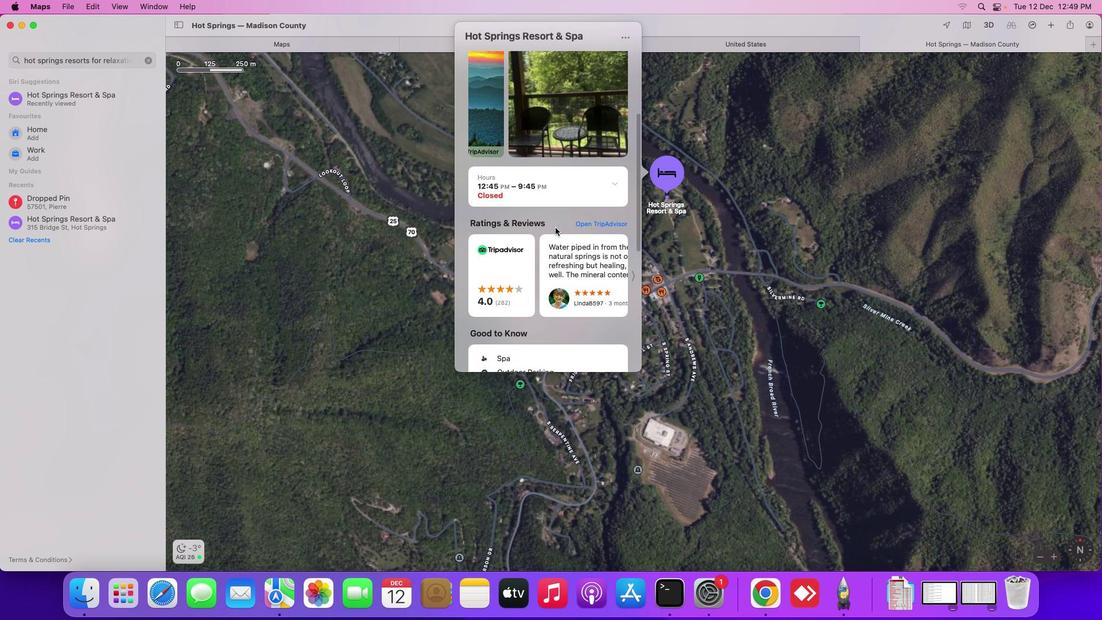 
Action: Mouse scrolled (555, 228) with delta (0, -1)
Screenshot: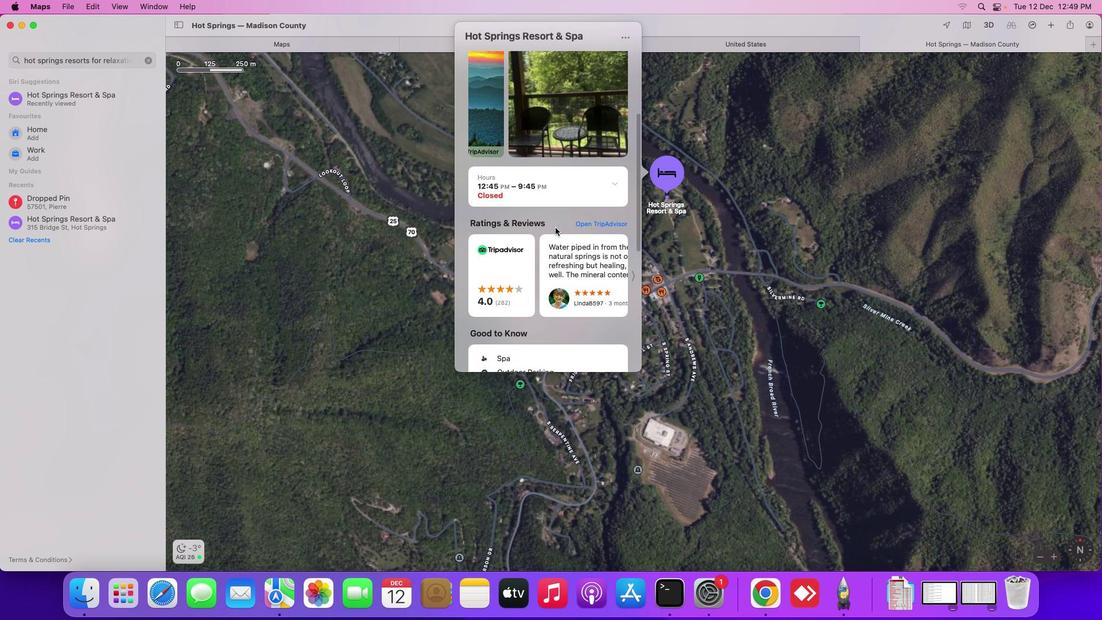 
Action: Mouse moved to (556, 228)
Screenshot: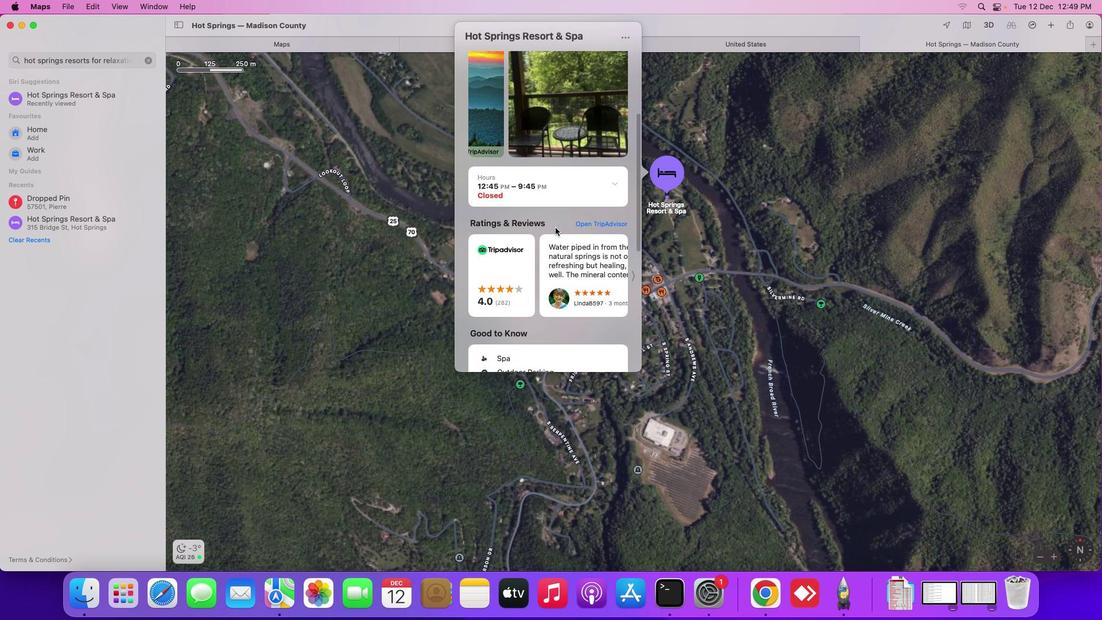 
Action: Mouse scrolled (556, 228) with delta (0, -2)
Screenshot: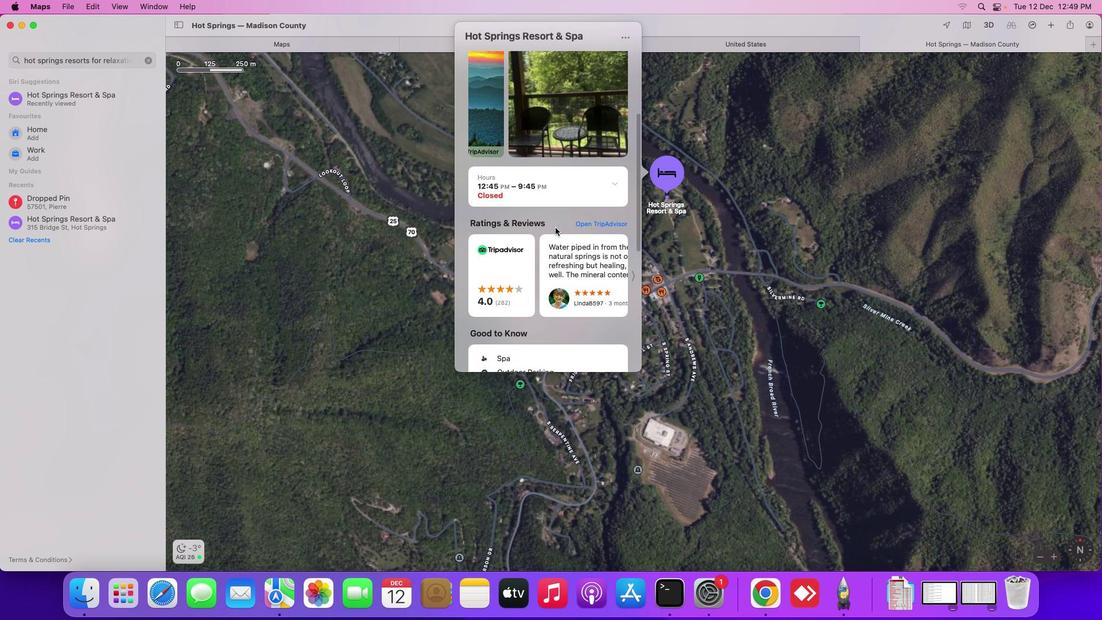 
Action: Mouse scrolled (556, 228) with delta (0, -2)
Screenshot: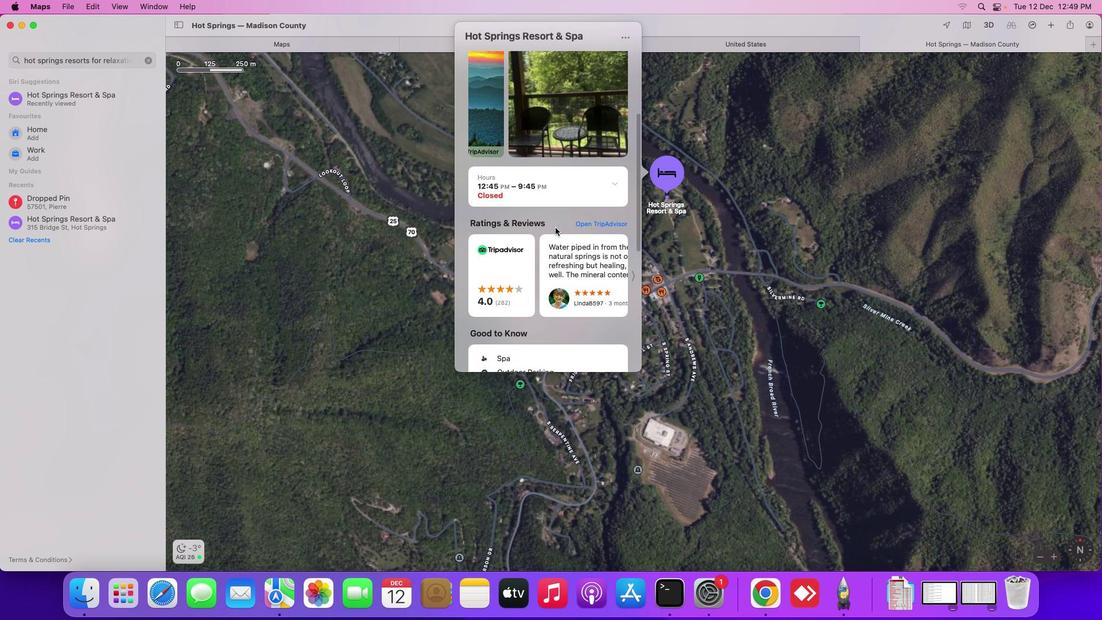 
Action: Mouse moved to (556, 227)
Screenshot: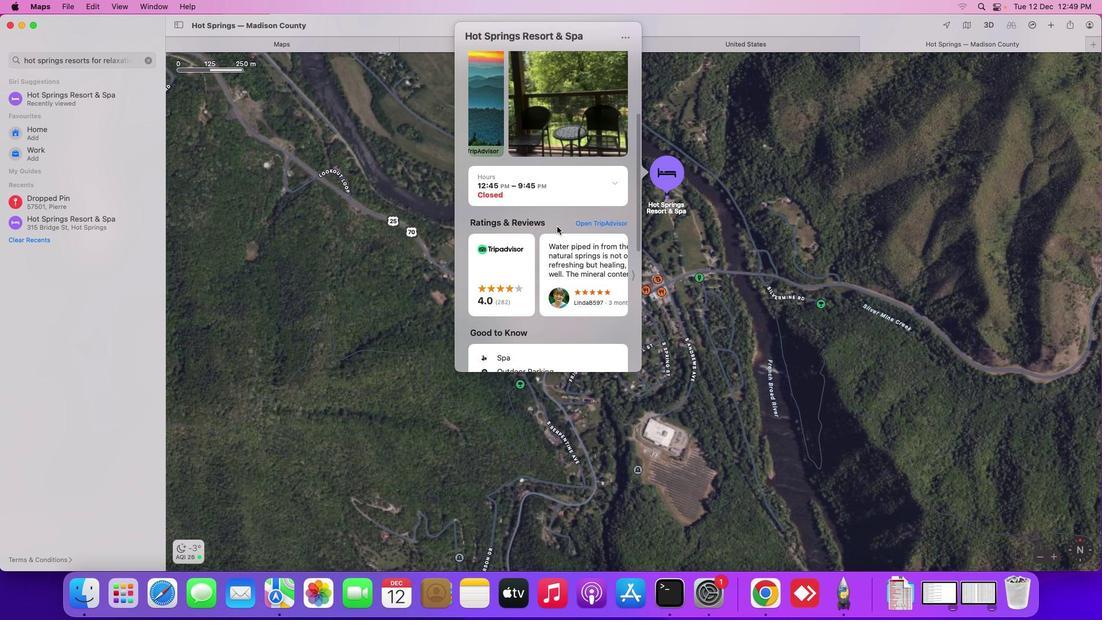 
Action: Mouse scrolled (556, 227) with delta (0, 0)
Screenshot: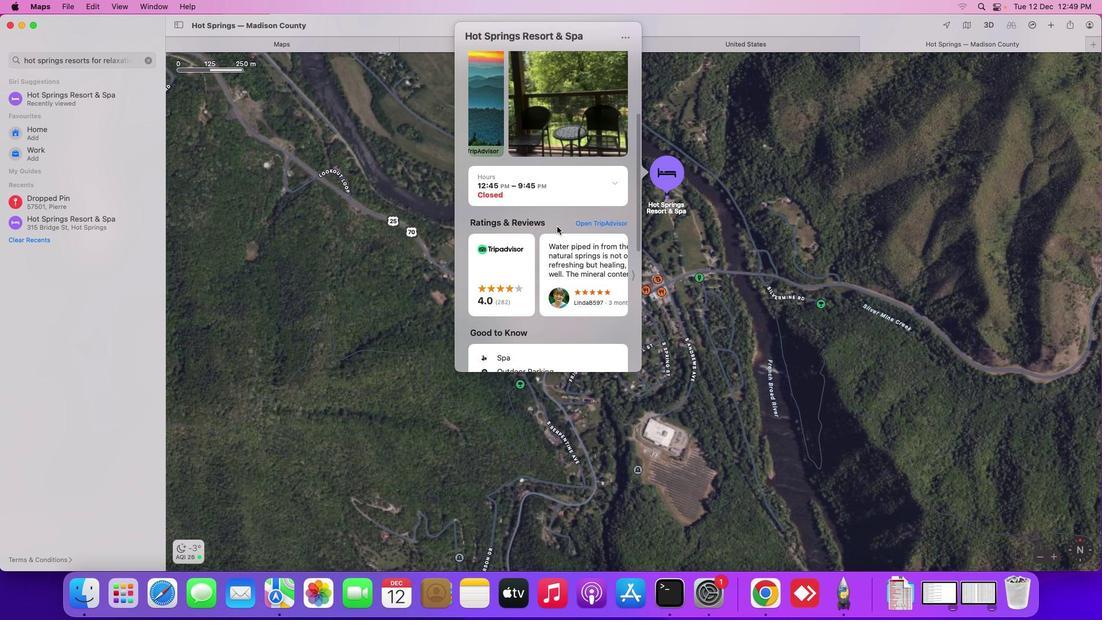 
Action: Mouse moved to (635, 275)
Screenshot: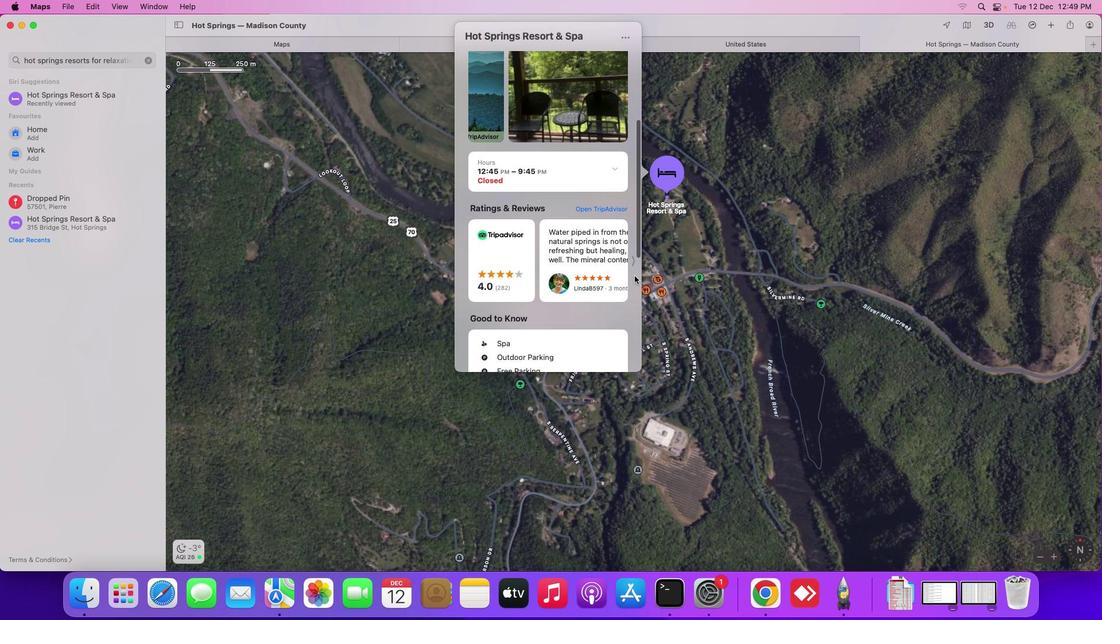 
Action: Mouse pressed left at (635, 275)
Screenshot: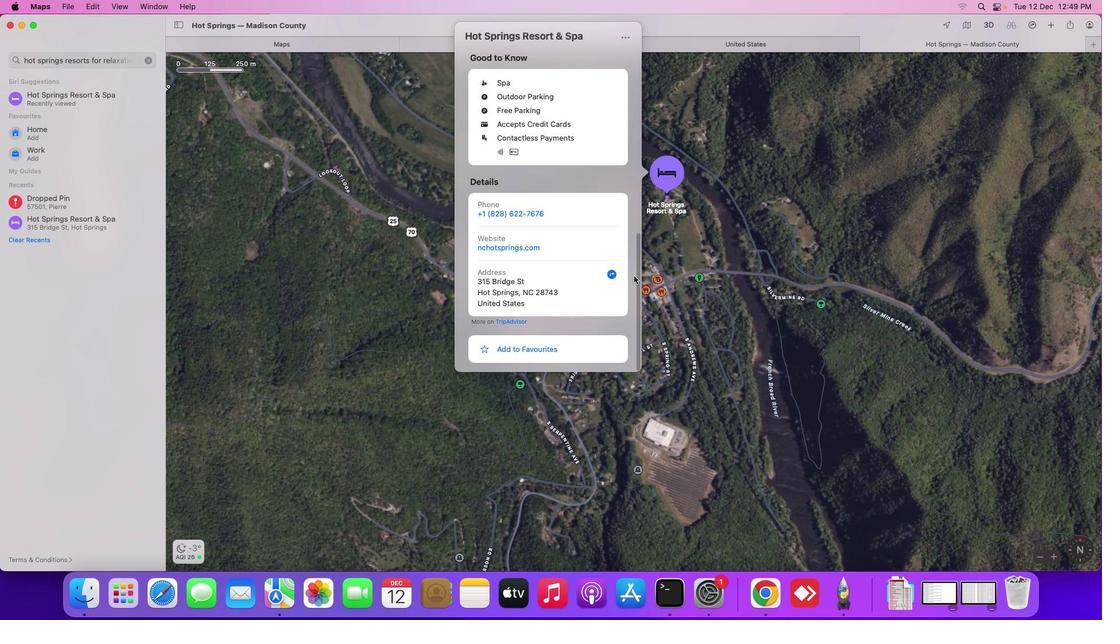 
Action: Mouse moved to (562, 212)
Screenshot: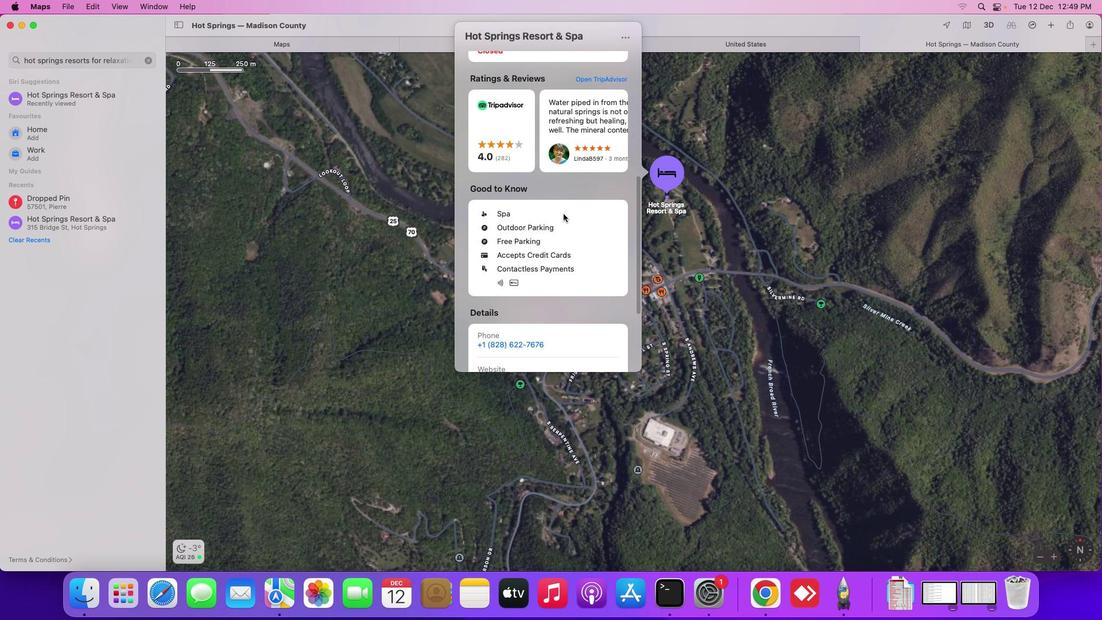 
Action: Mouse scrolled (562, 212) with delta (0, 0)
Screenshot: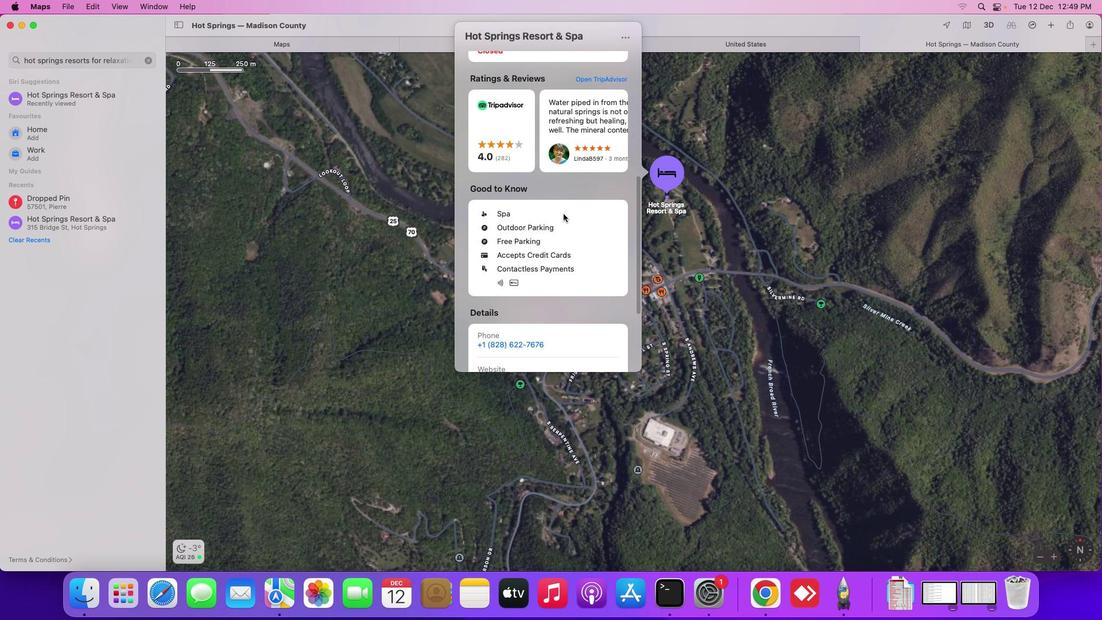 
Action: Mouse moved to (563, 213)
Screenshot: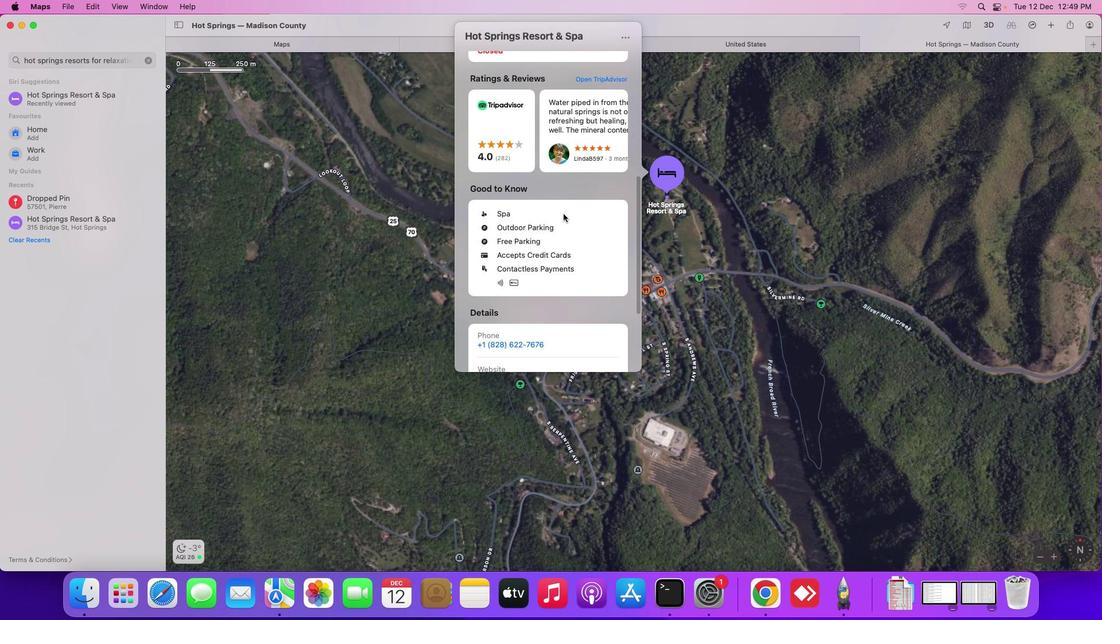 
Action: Mouse scrolled (563, 213) with delta (0, 0)
Screenshot: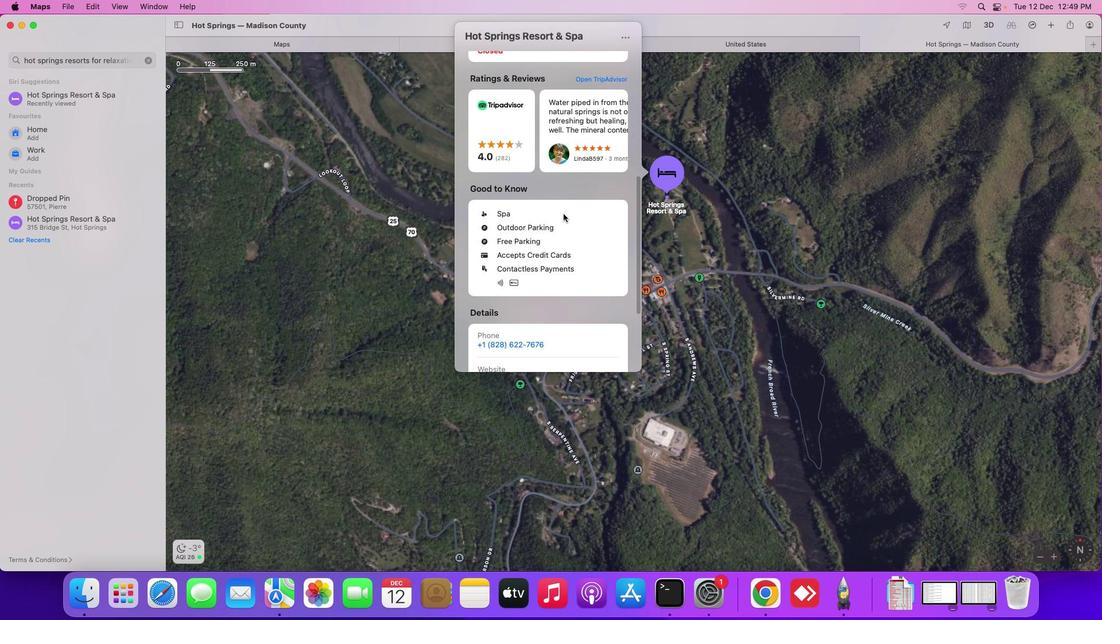 
Action: Mouse moved to (563, 213)
Screenshot: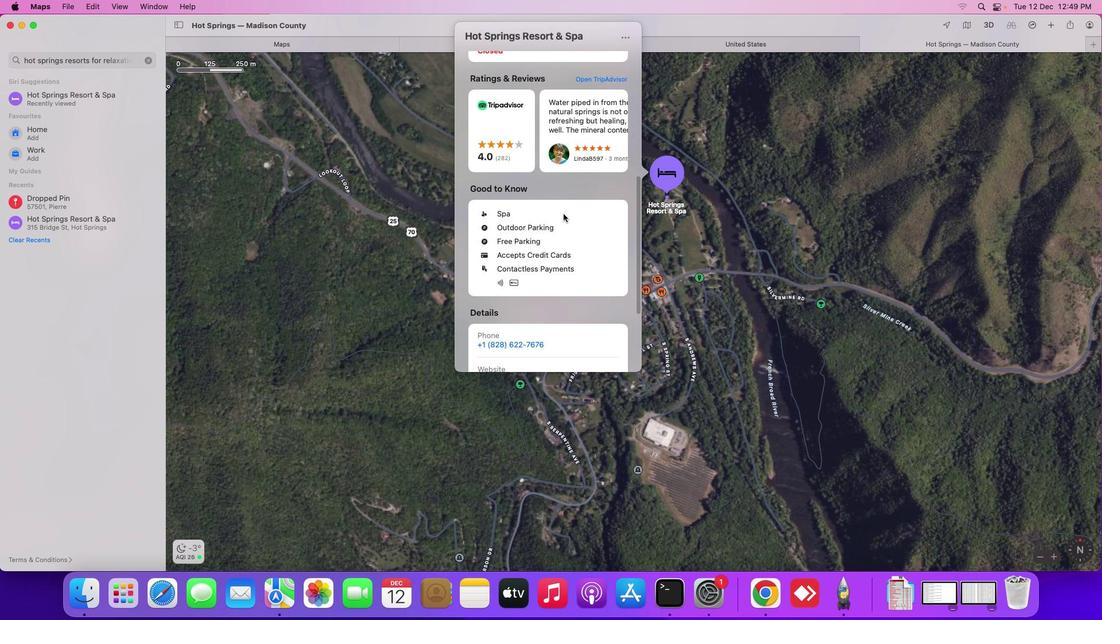 
Action: Mouse scrolled (563, 213) with delta (0, 1)
Screenshot: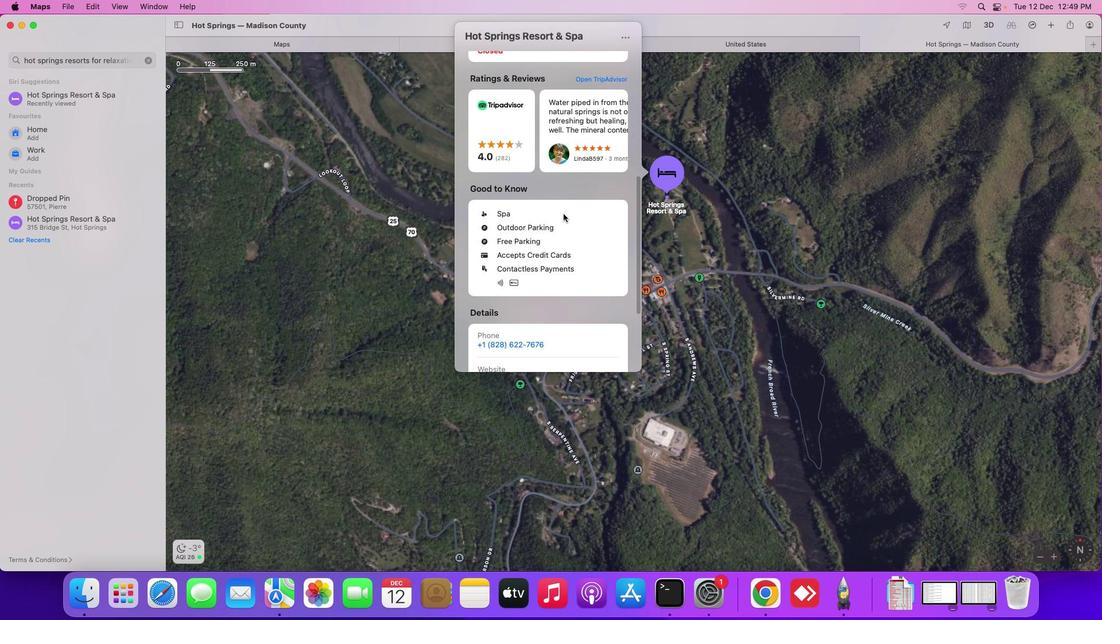 
Action: Mouse moved to (563, 213)
Screenshot: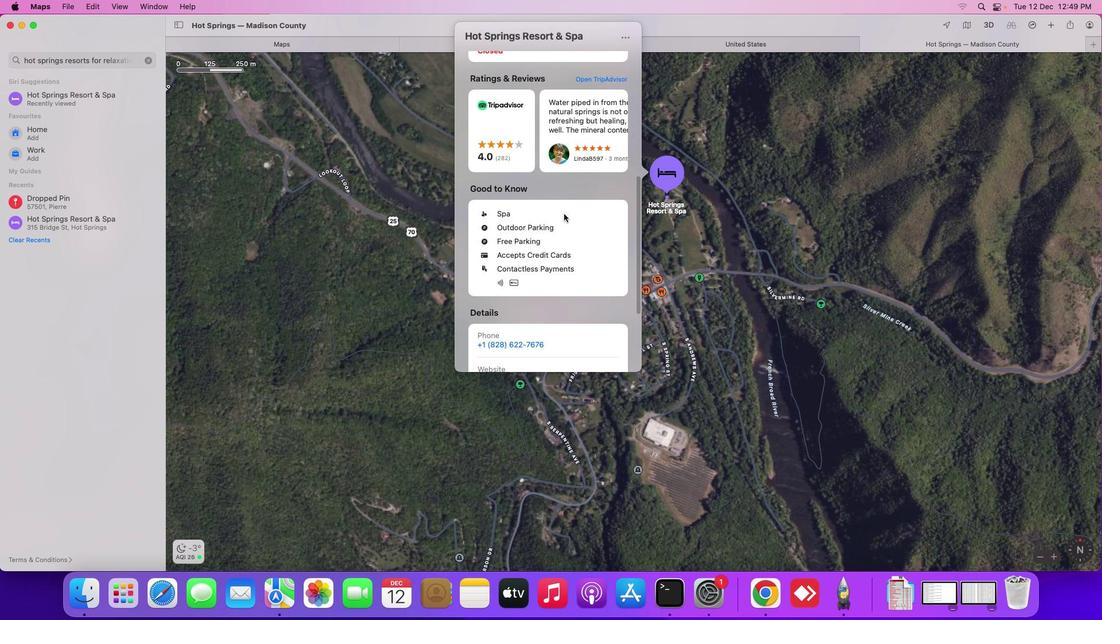 
Action: Mouse scrolled (563, 213) with delta (0, 2)
Screenshot: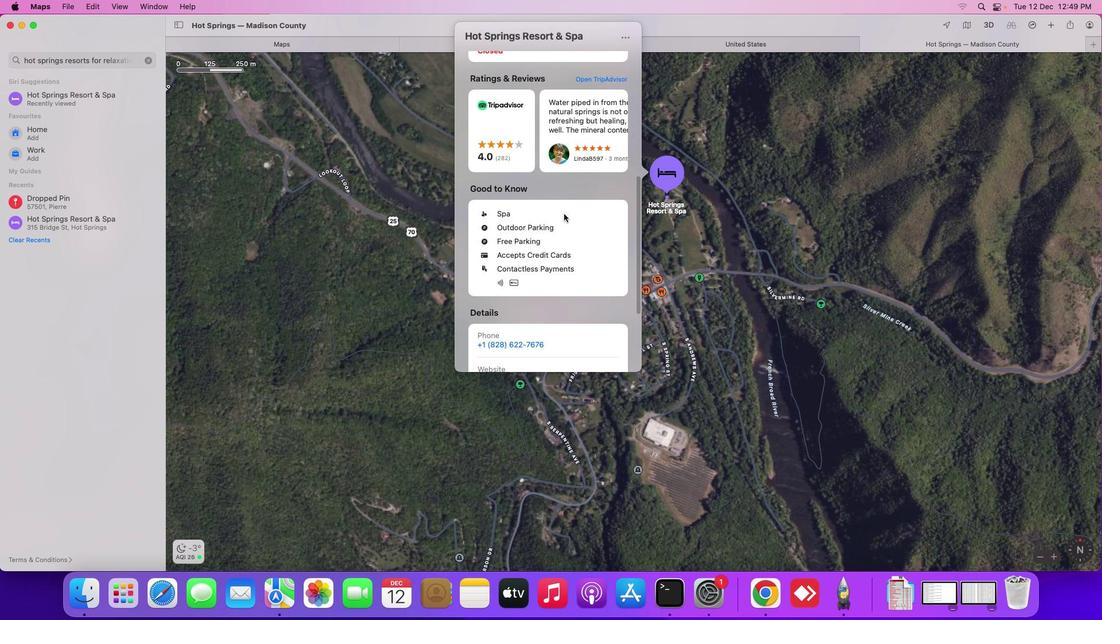 
Action: Mouse scrolled (563, 213) with delta (0, 3)
Screenshot: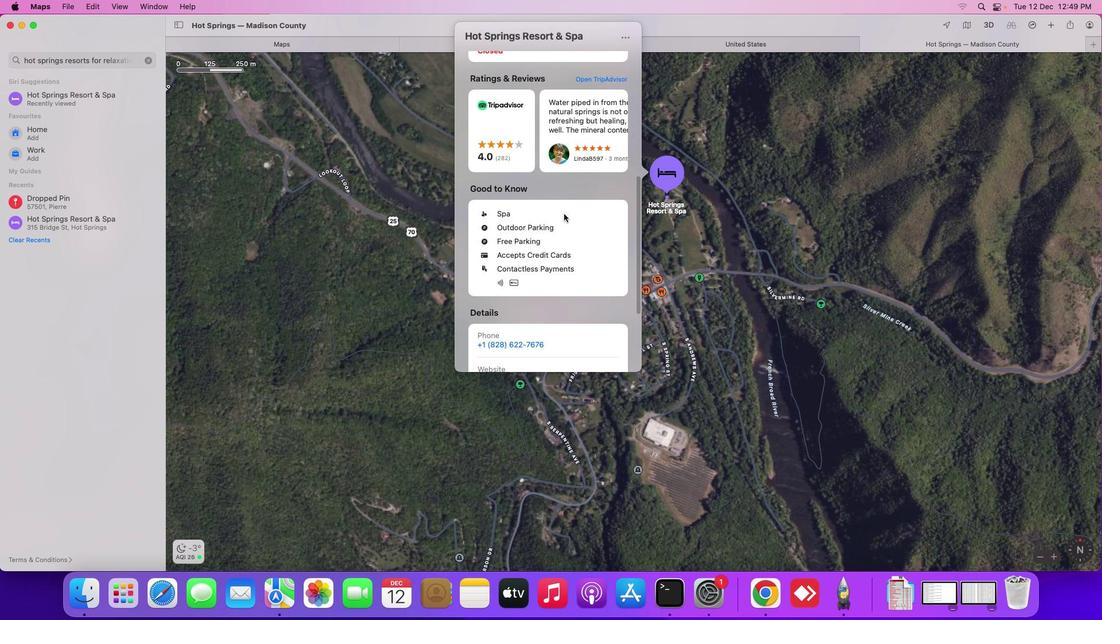 
Action: Mouse scrolled (563, 213) with delta (0, 3)
Screenshot: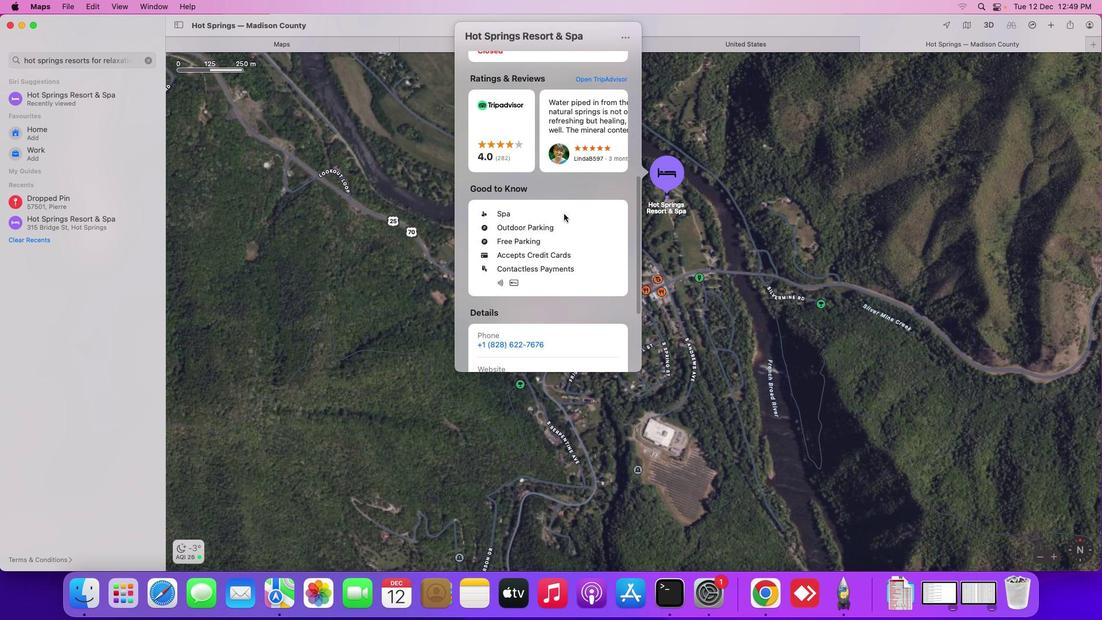 
Action: Mouse moved to (569, 218)
Screenshot: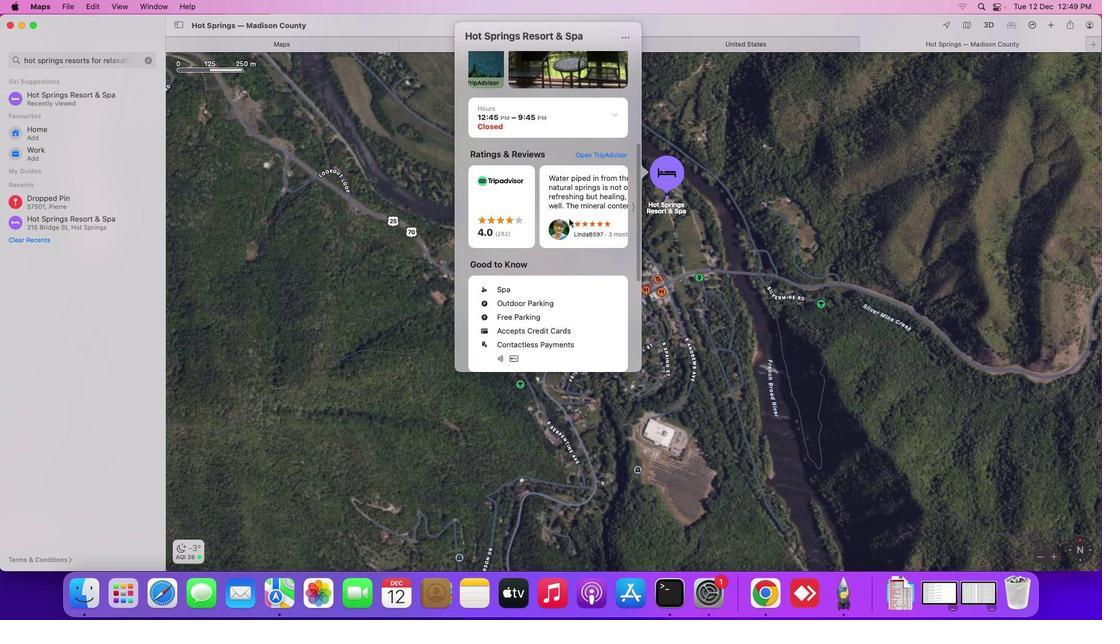 
Action: Mouse scrolled (569, 218) with delta (0, 0)
Screenshot: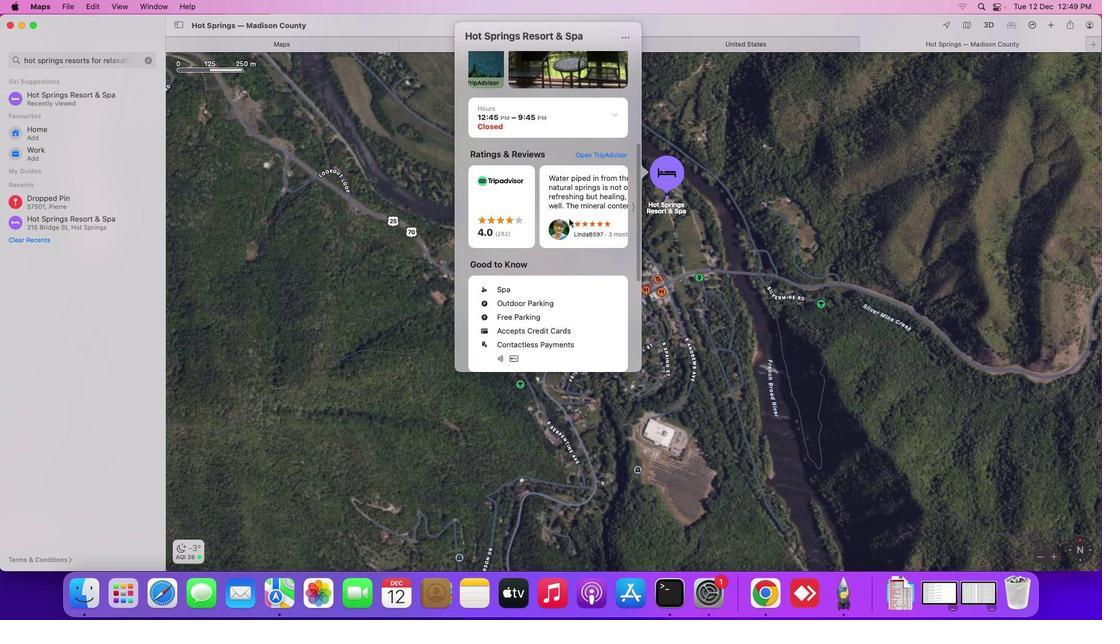 
Action: Mouse scrolled (569, 218) with delta (0, 0)
Screenshot: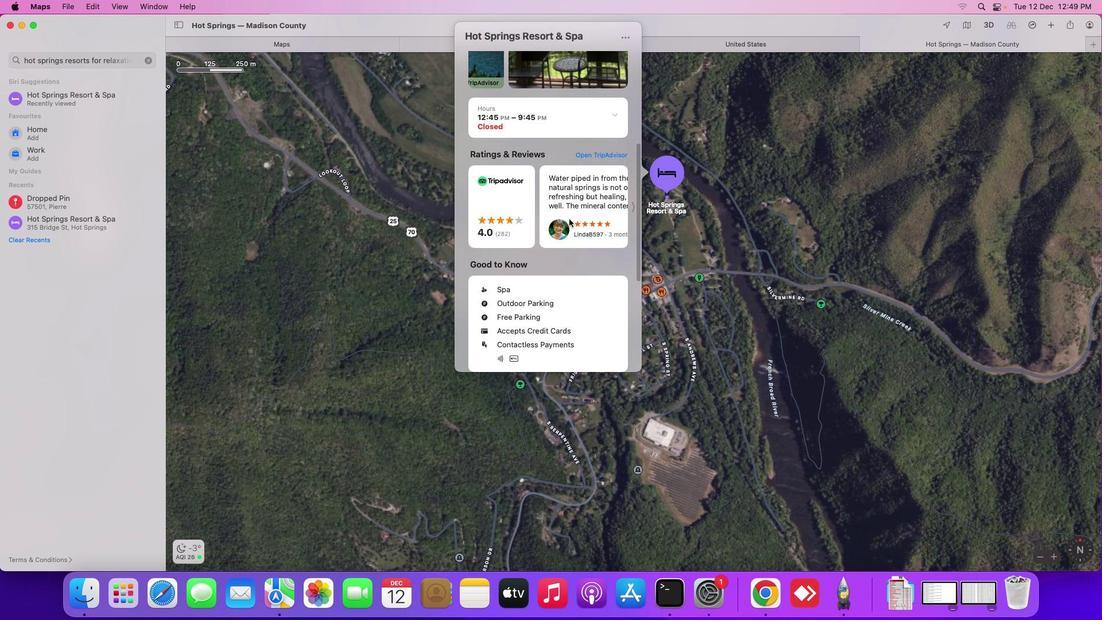 
Action: Mouse scrolled (569, 218) with delta (0, 1)
Screenshot: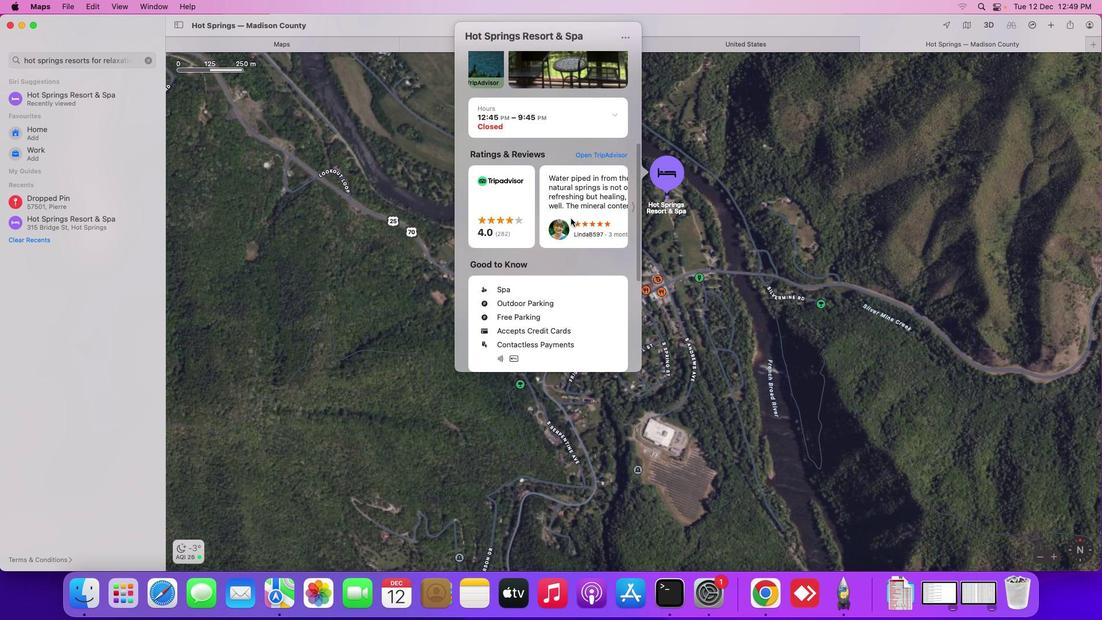 
Action: Mouse scrolled (569, 218) with delta (0, 2)
Screenshot: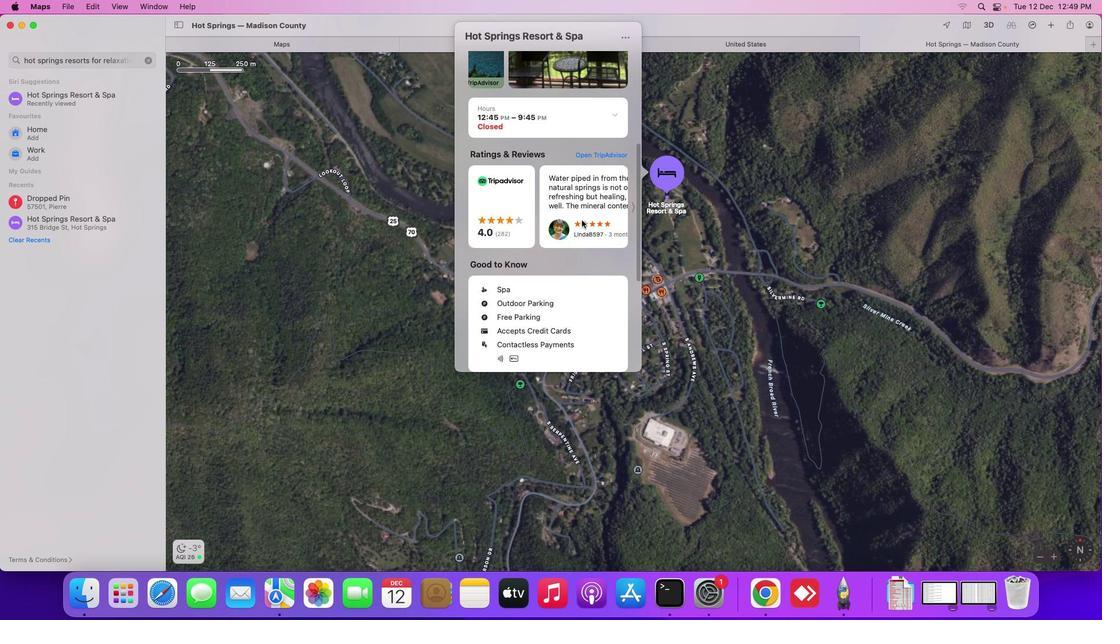 
Action: Mouse scrolled (569, 218) with delta (0, 2)
Screenshot: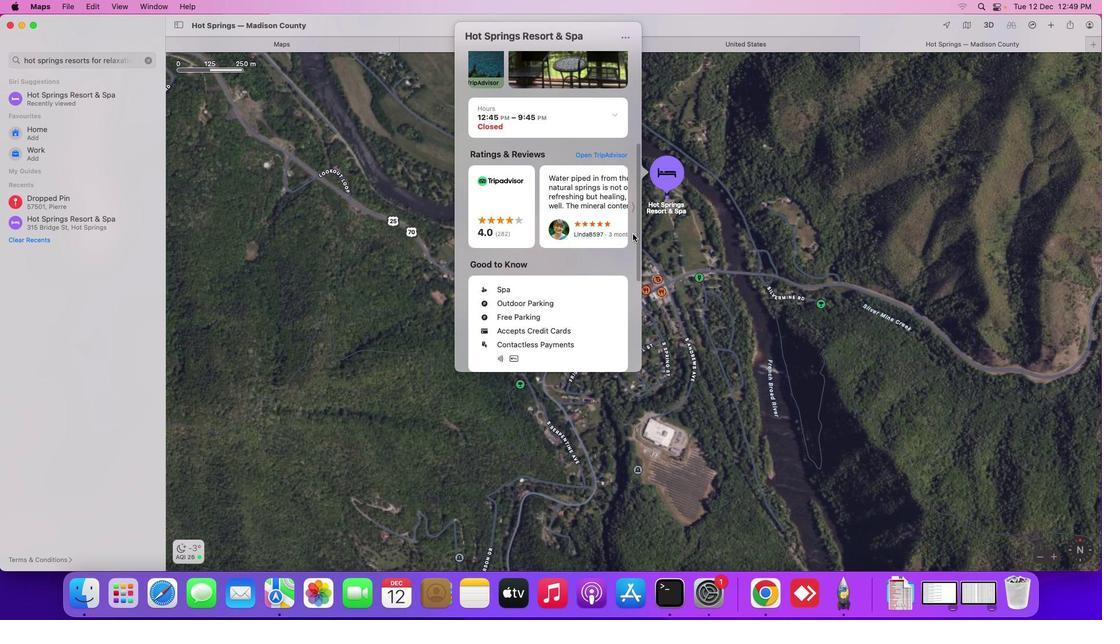 
Action: Mouse moved to (634, 209)
Screenshot: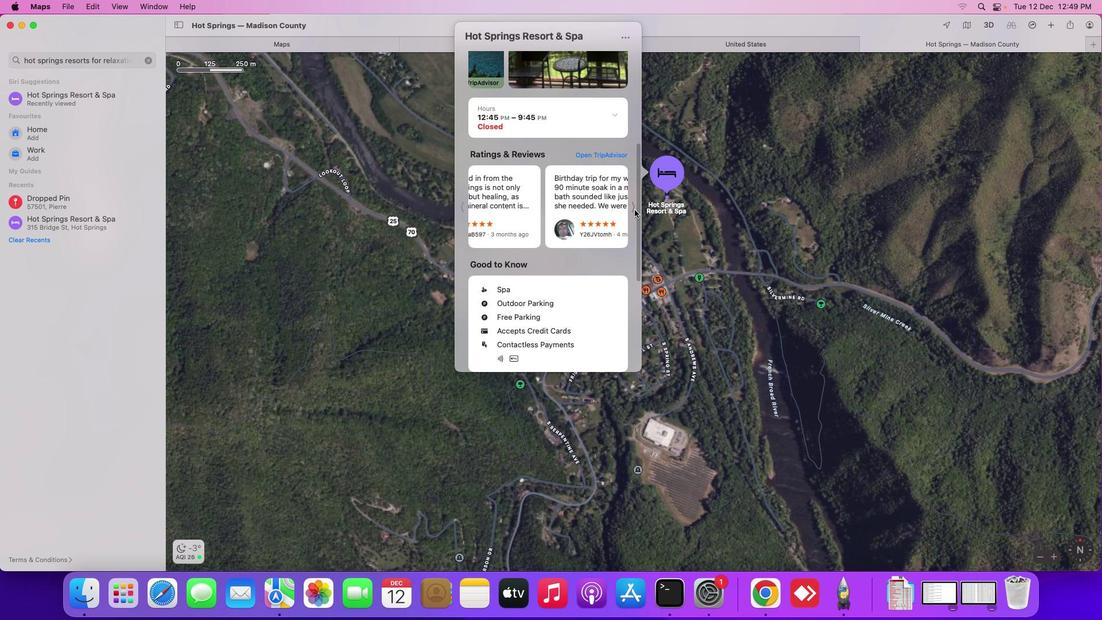 
Action: Mouse pressed left at (634, 209)
Screenshot: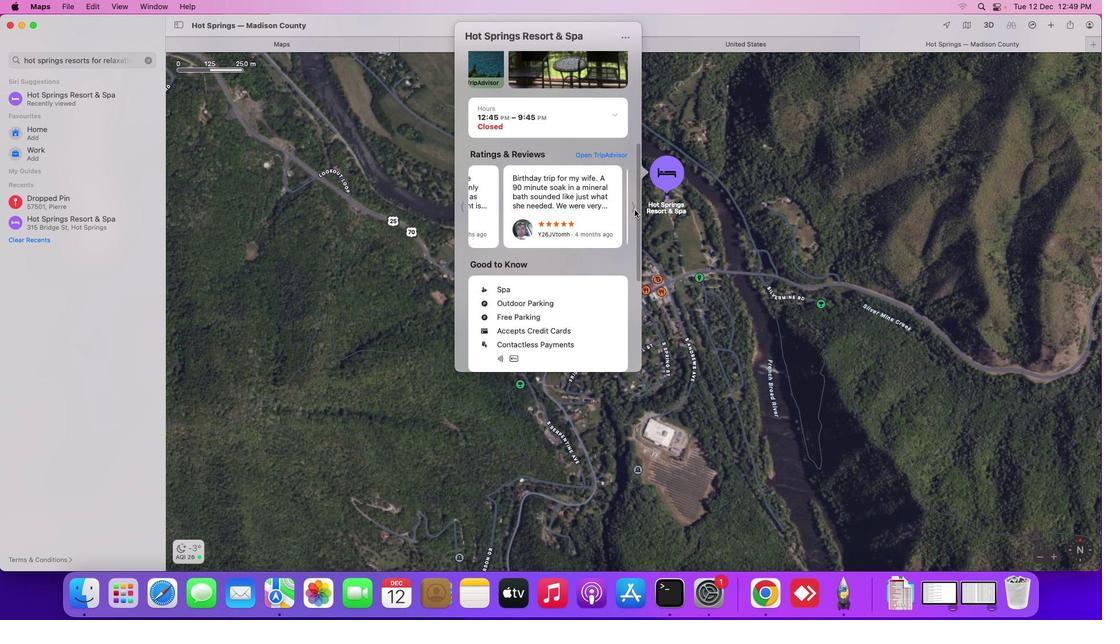
Action: Mouse pressed left at (634, 209)
Screenshot: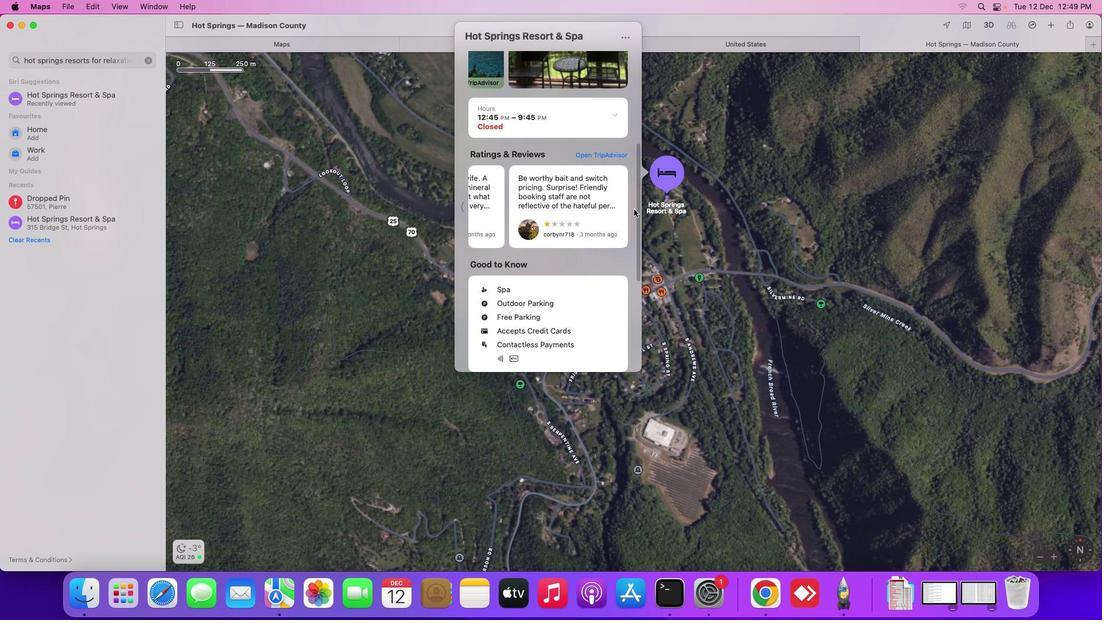 
Action: Mouse moved to (634, 209)
Screenshot: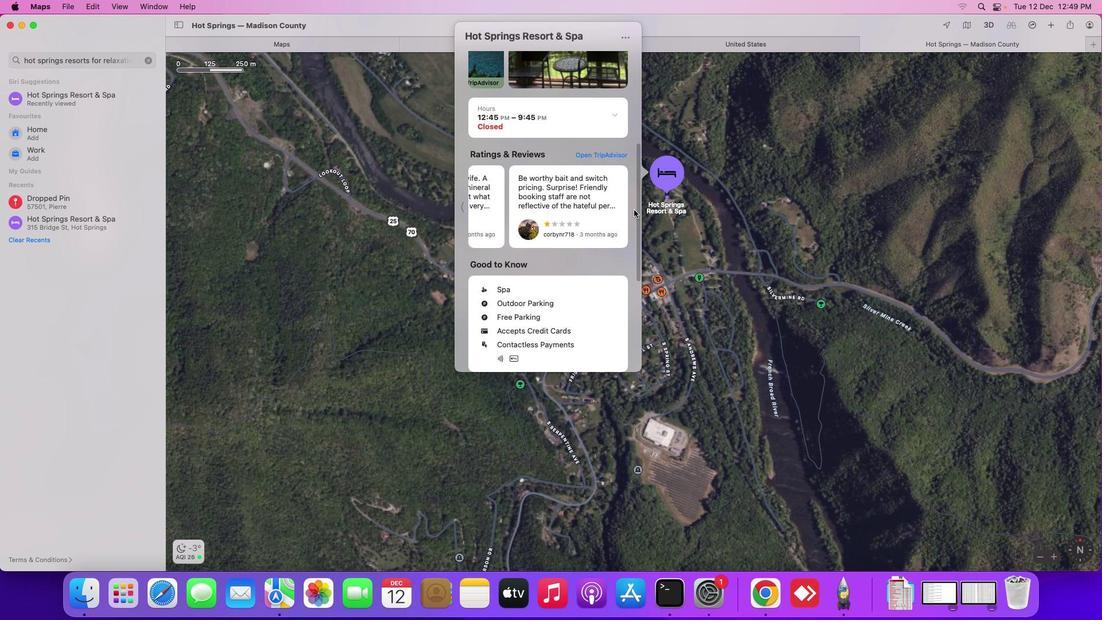 
Action: Mouse pressed left at (634, 209)
Screenshot: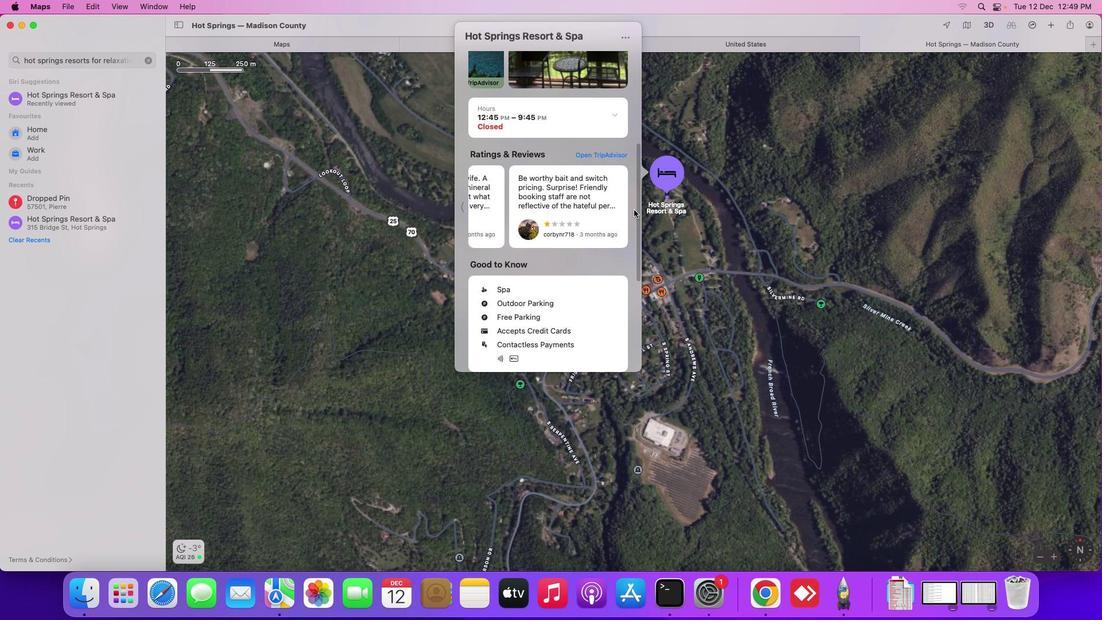 
Action: Mouse moved to (542, 253)
Screenshot: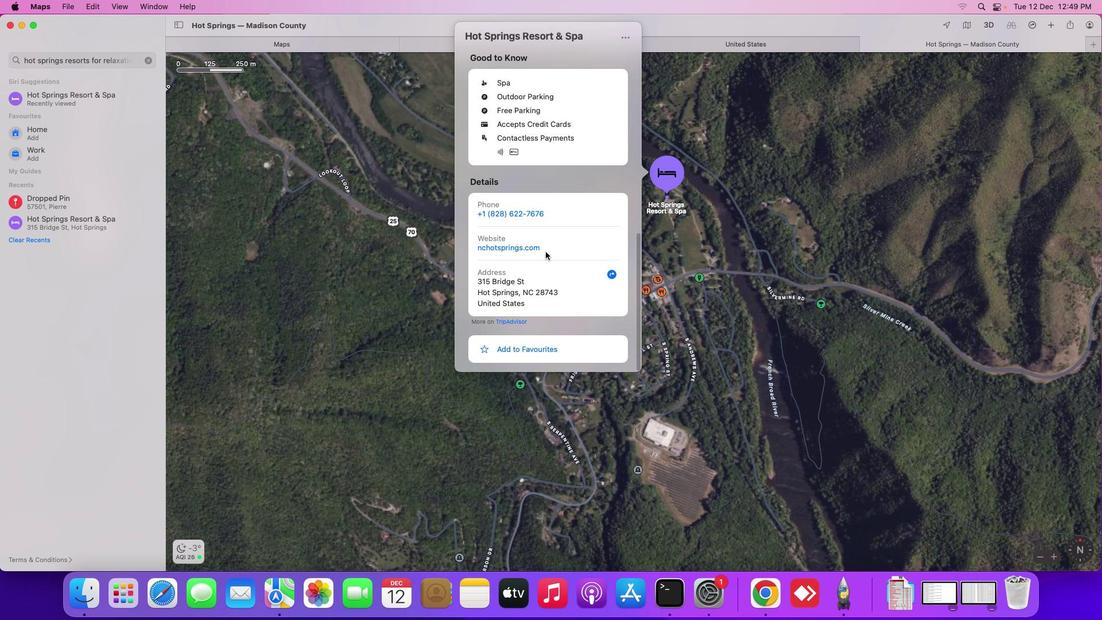 
Action: Mouse scrolled (542, 253) with delta (0, 0)
Screenshot: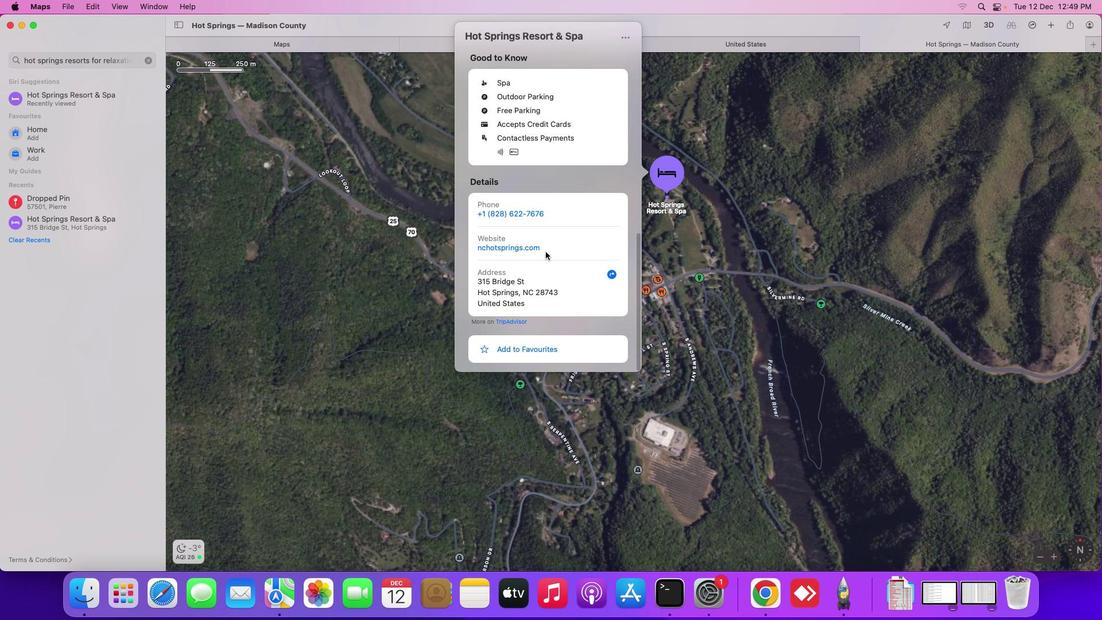 
Action: Mouse moved to (543, 253)
Screenshot: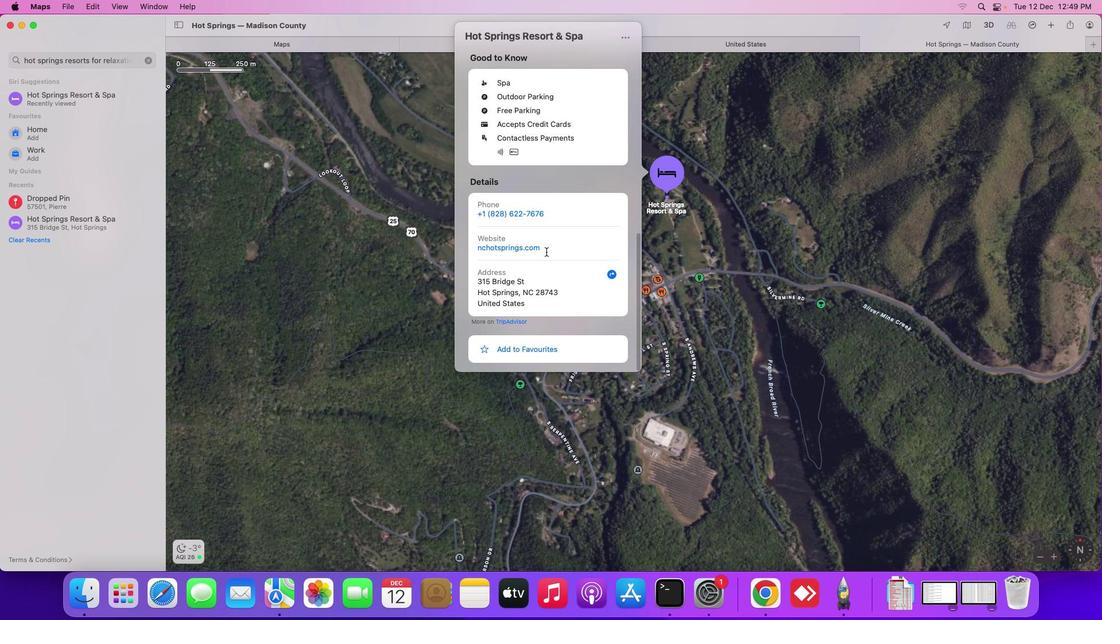 
Action: Mouse scrolled (543, 253) with delta (0, 0)
Screenshot: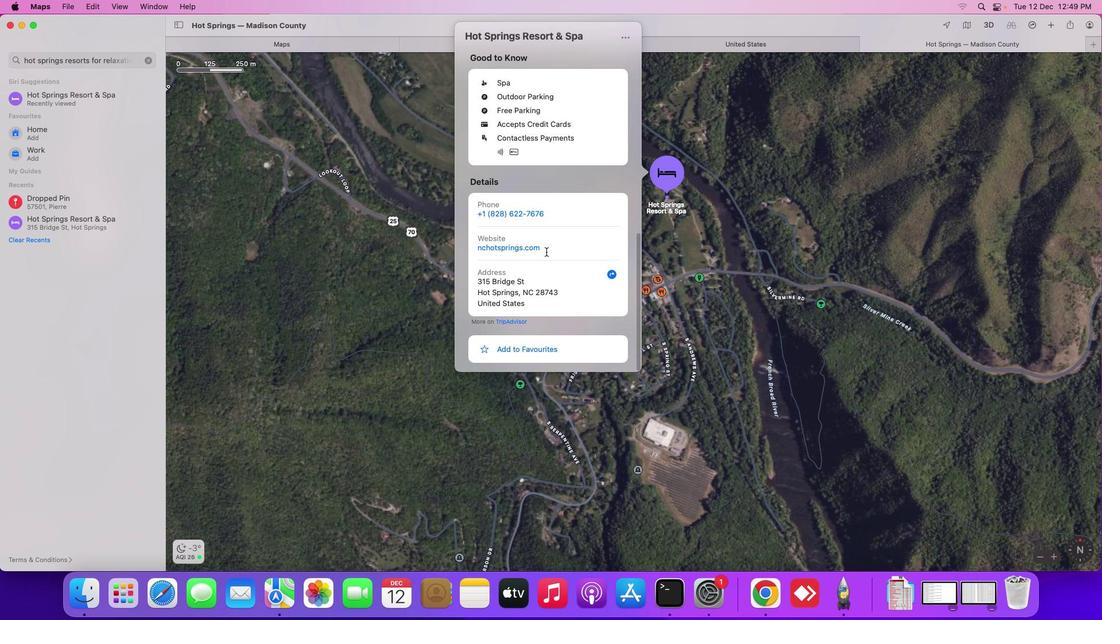
Action: Mouse moved to (543, 252)
Screenshot: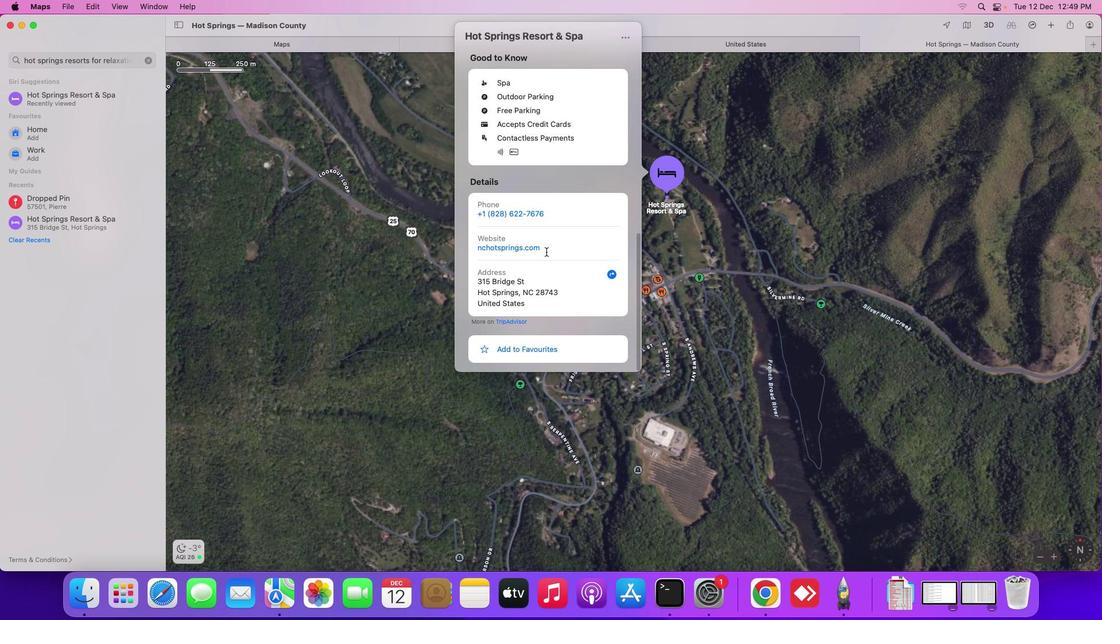 
Action: Mouse scrolled (543, 252) with delta (0, -2)
Screenshot: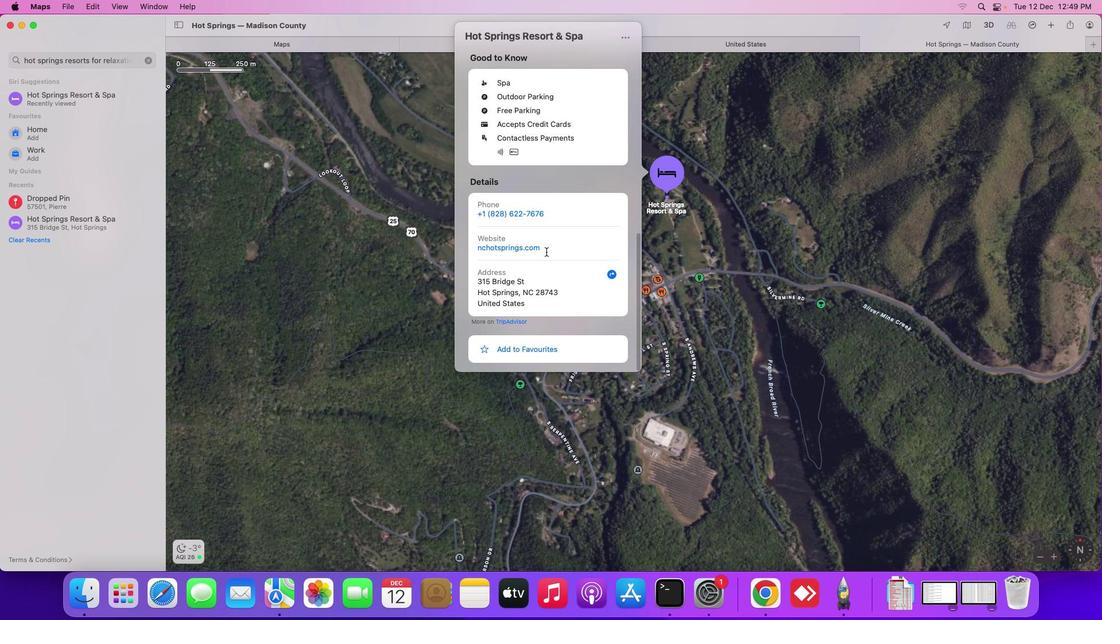 
Action: Mouse moved to (544, 252)
Screenshot: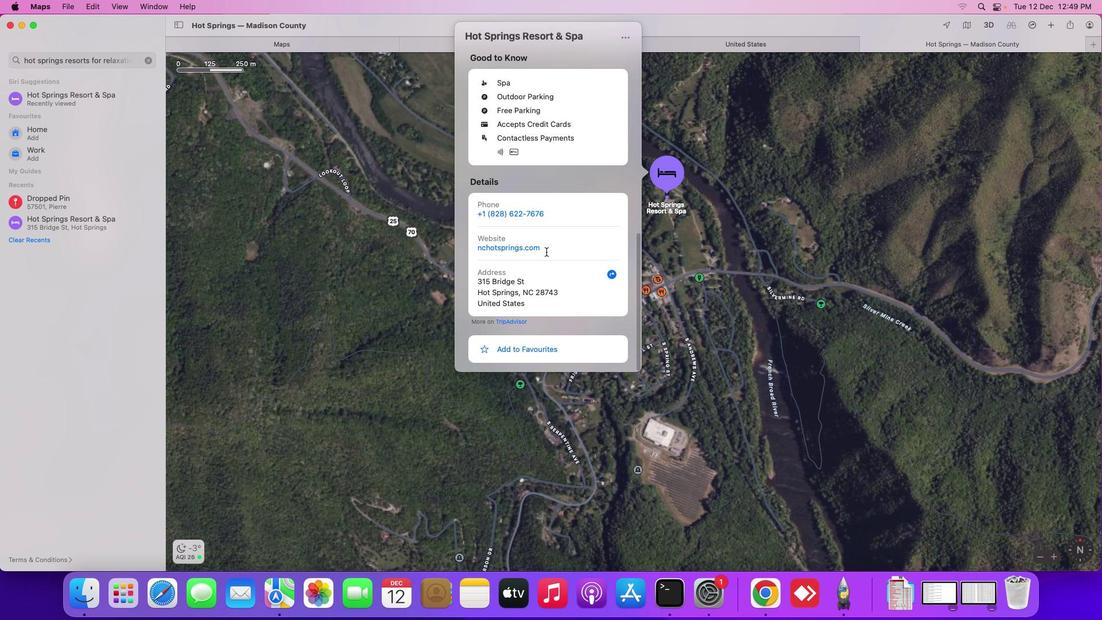 
Action: Mouse scrolled (544, 252) with delta (0, -2)
Screenshot: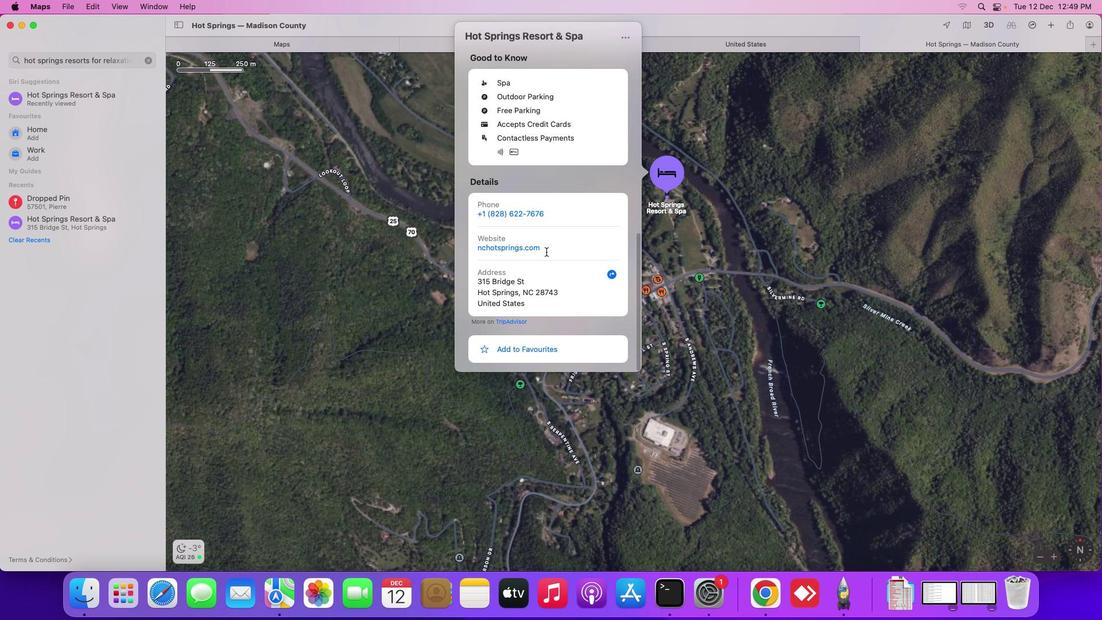 
Action: Mouse moved to (545, 252)
Screenshot: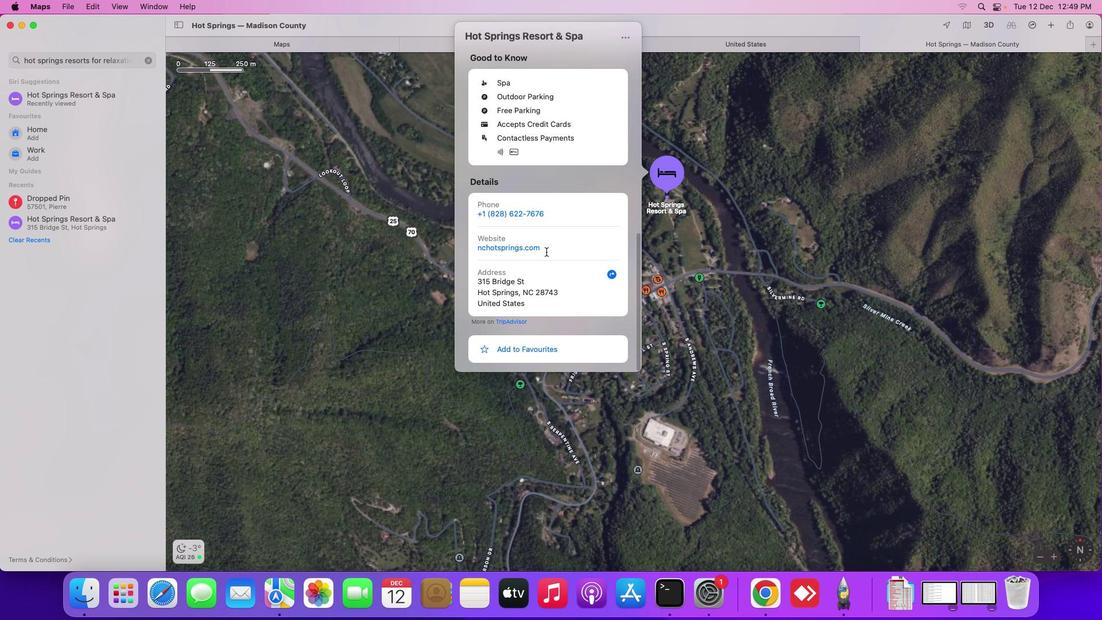 
Action: Mouse scrolled (545, 252) with delta (0, -3)
Screenshot: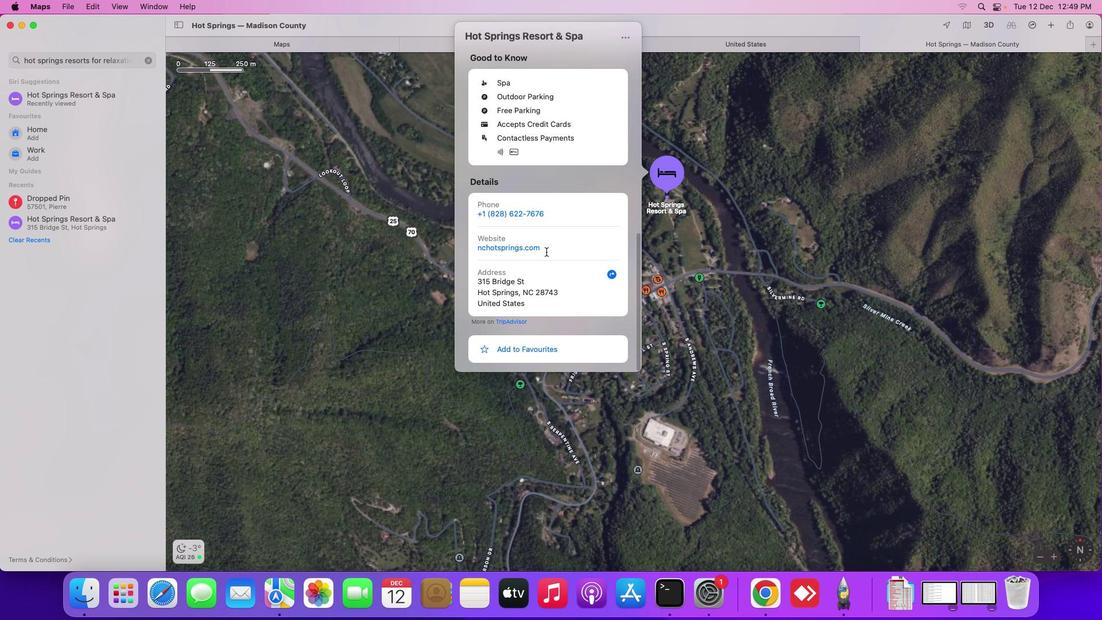 
Action: Mouse moved to (545, 252)
Screenshot: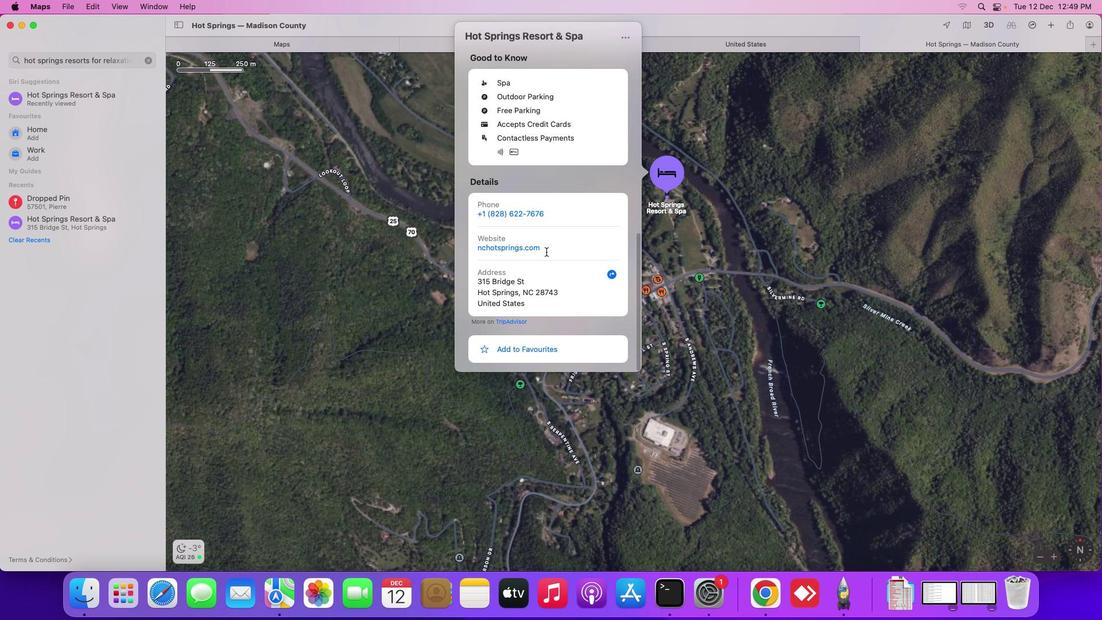 
Action: Mouse scrolled (545, 252) with delta (0, -4)
Screenshot: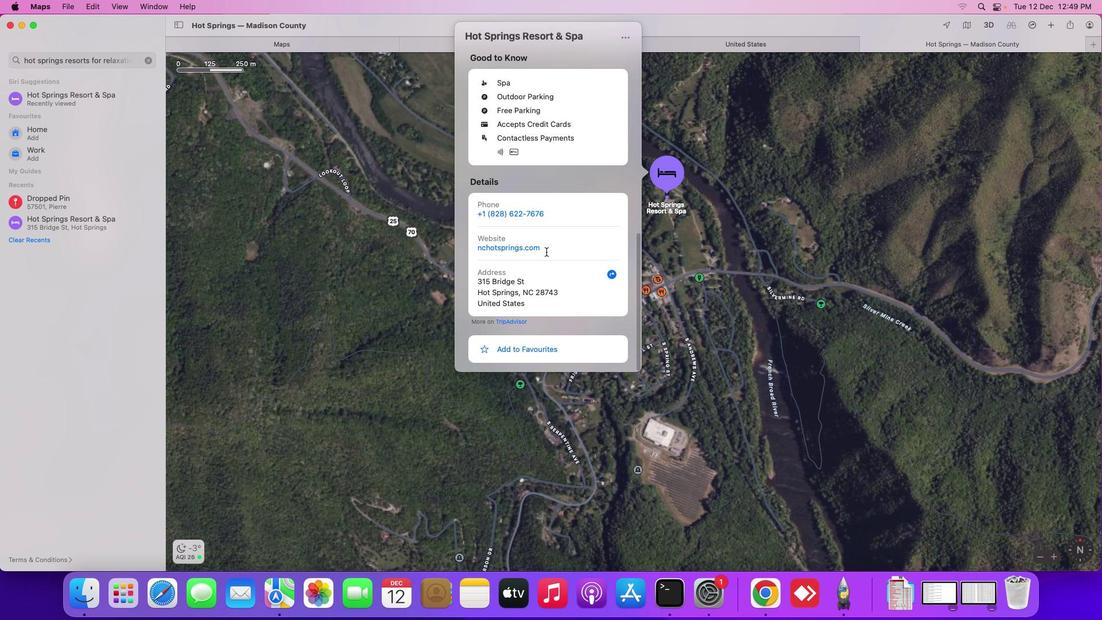 
Action: Mouse moved to (546, 252)
Screenshot: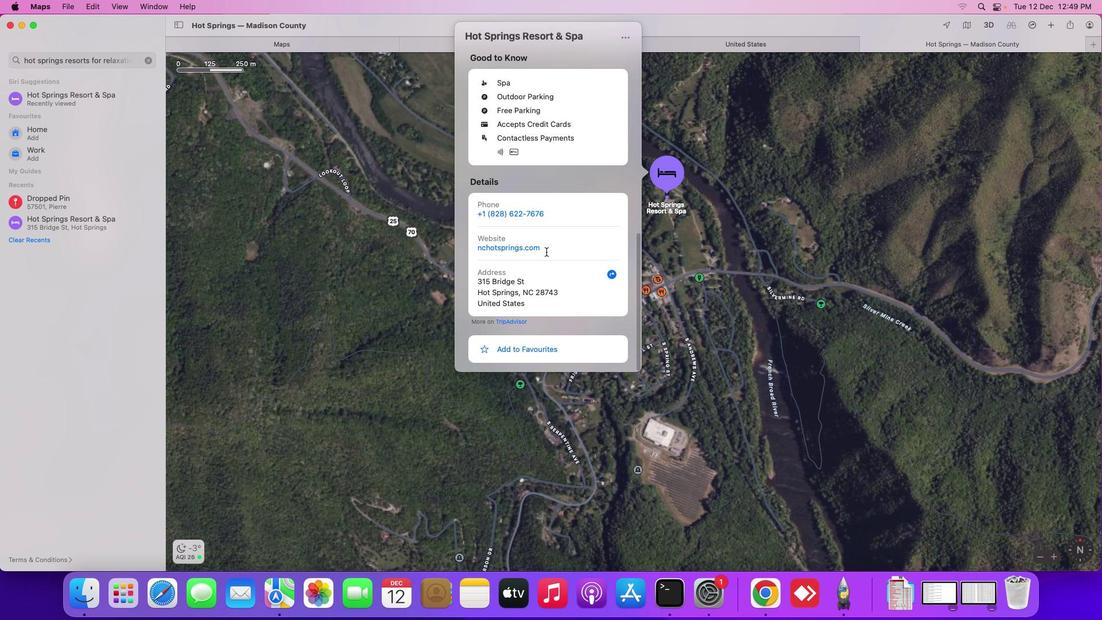 
Action: Mouse scrolled (546, 252) with delta (0, -4)
Screenshot: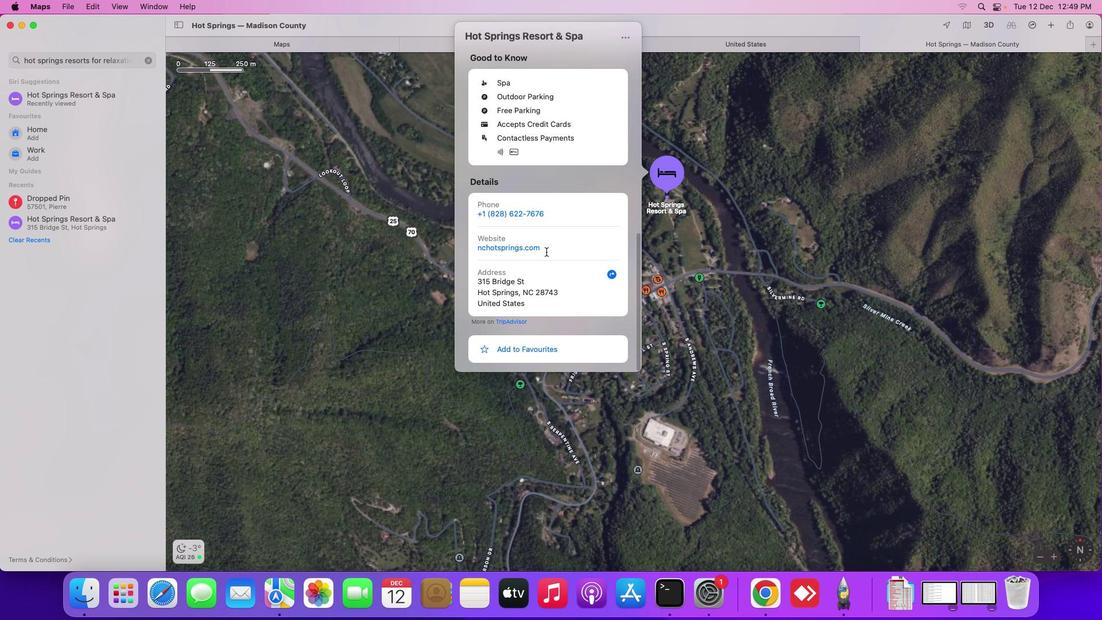 
Action: Mouse scrolled (546, 252) with delta (0, -4)
Screenshot: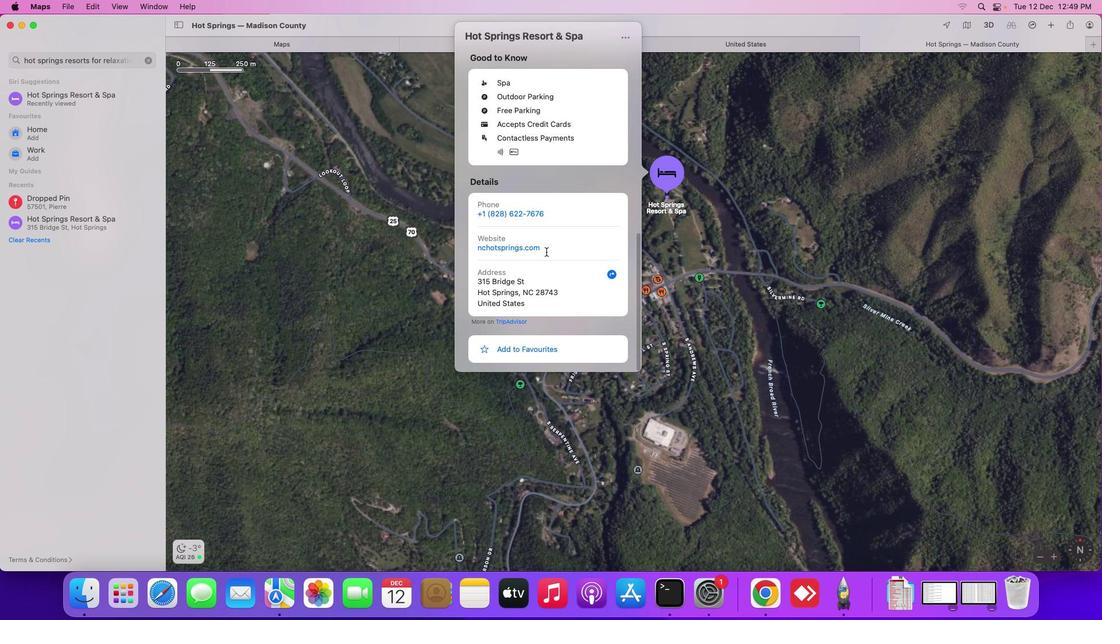 
Action: Mouse moved to (546, 252)
Screenshot: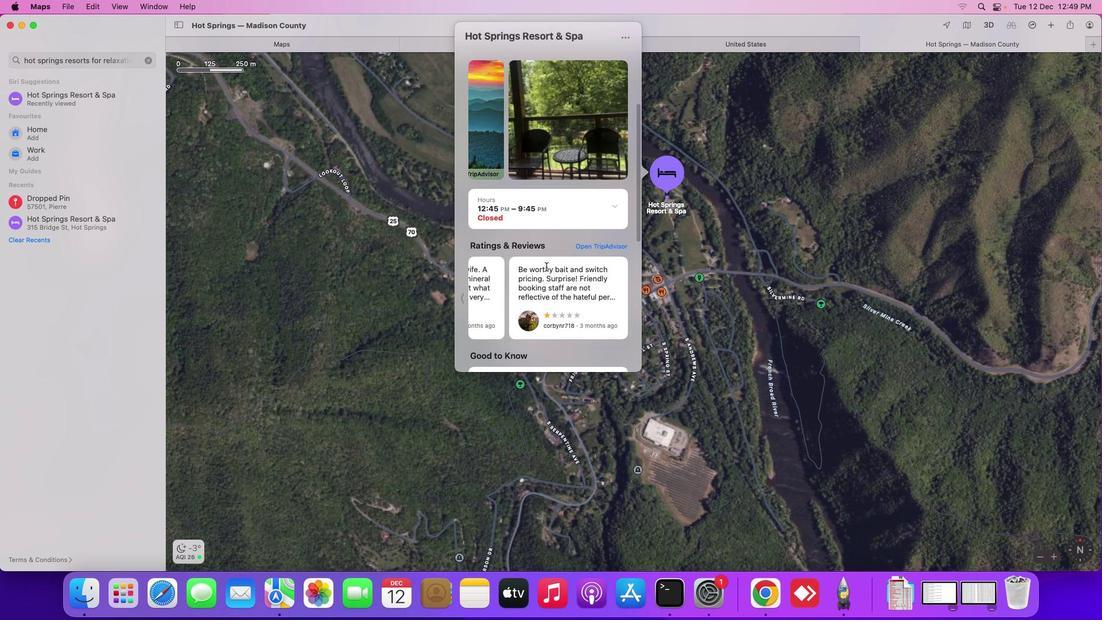 
Action: Mouse scrolled (546, 252) with delta (0, 0)
Screenshot: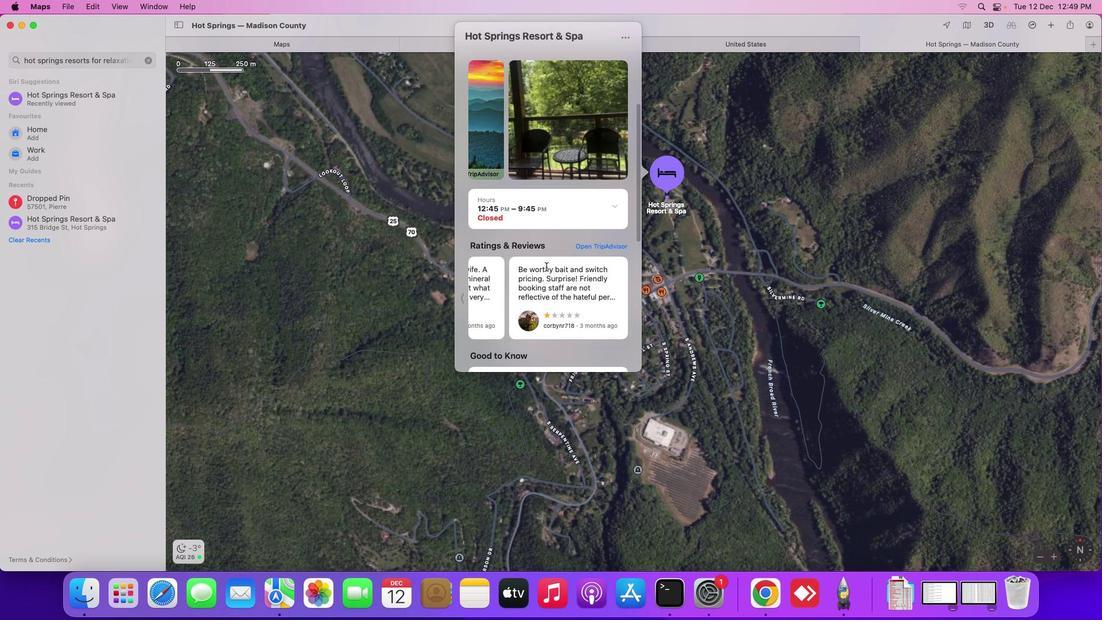 
Action: Mouse moved to (546, 263)
Screenshot: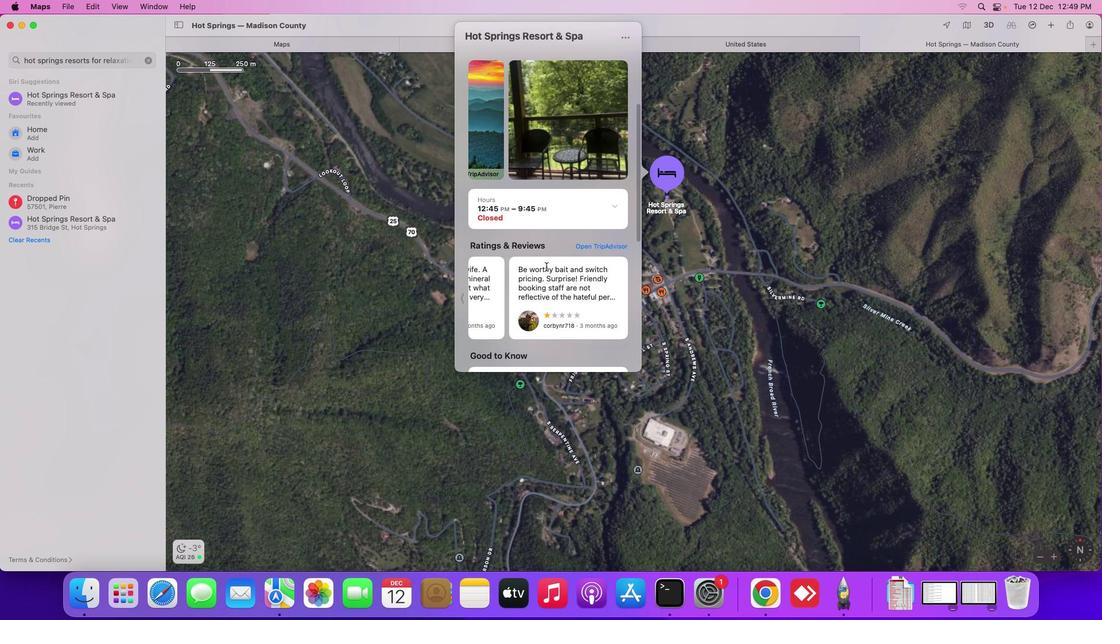 
Action: Mouse scrolled (546, 263) with delta (0, 0)
Screenshot: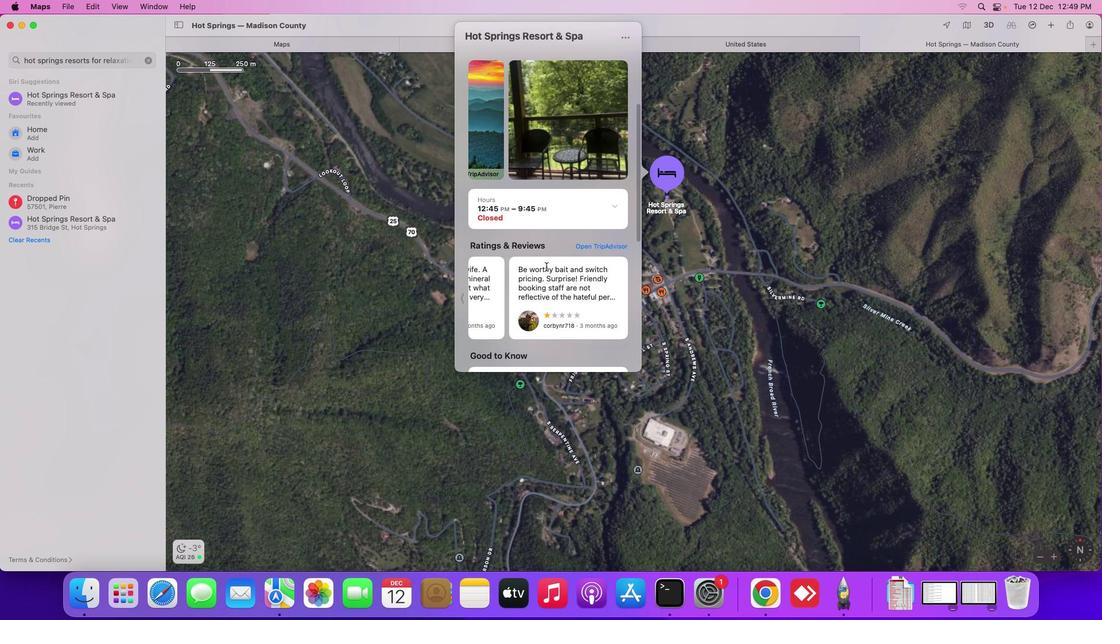 
Action: Mouse moved to (545, 268)
Screenshot: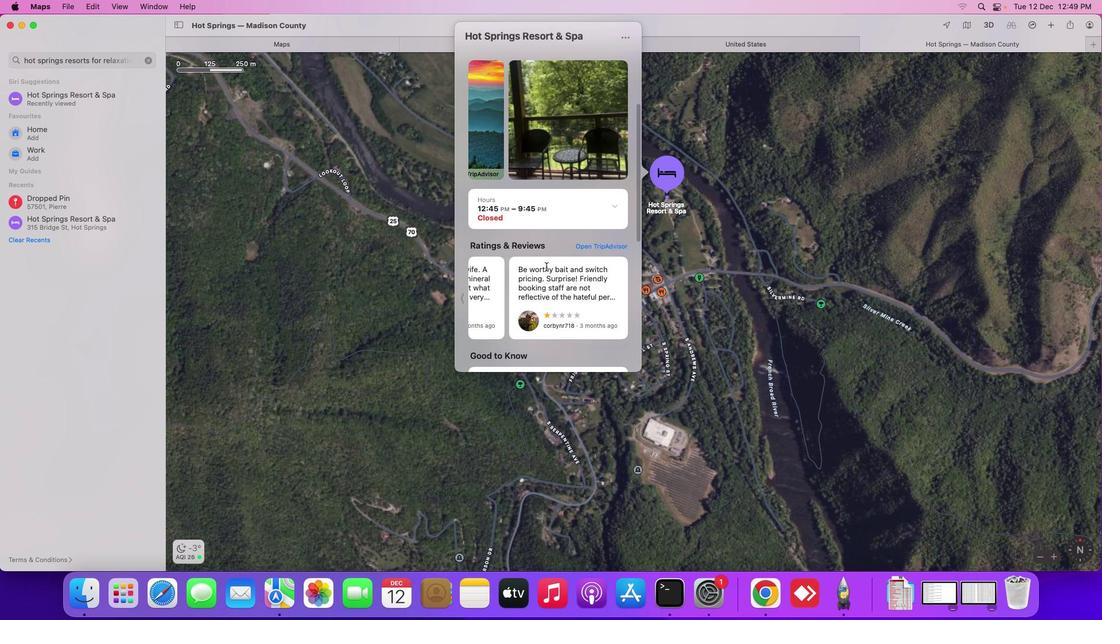 
Action: Mouse scrolled (545, 268) with delta (0, 2)
Screenshot: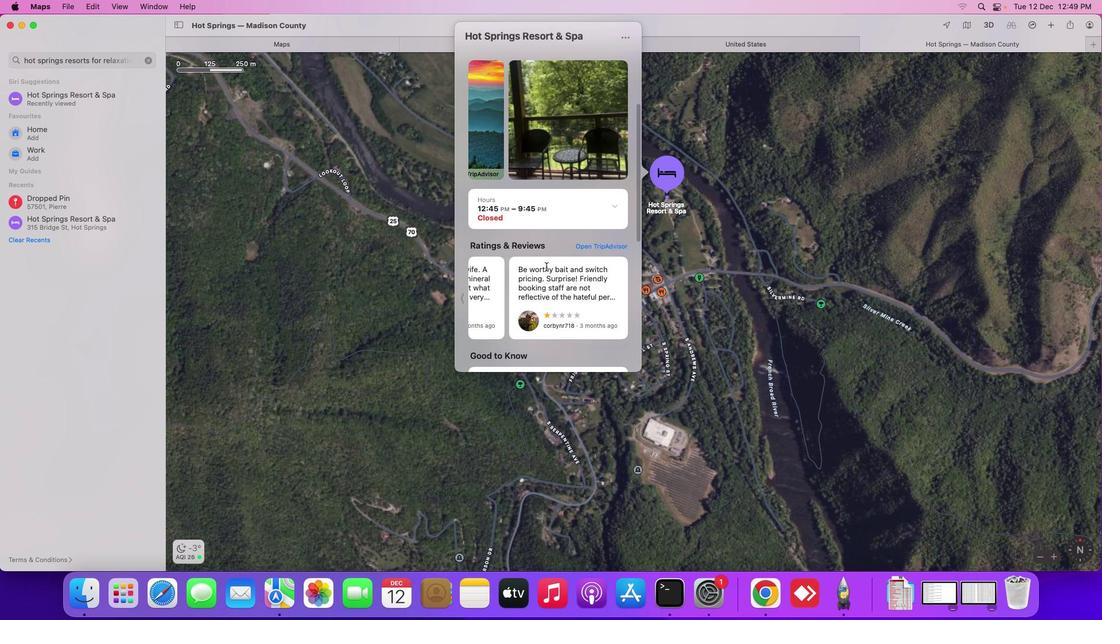 
Action: Mouse moved to (543, 271)
Screenshot: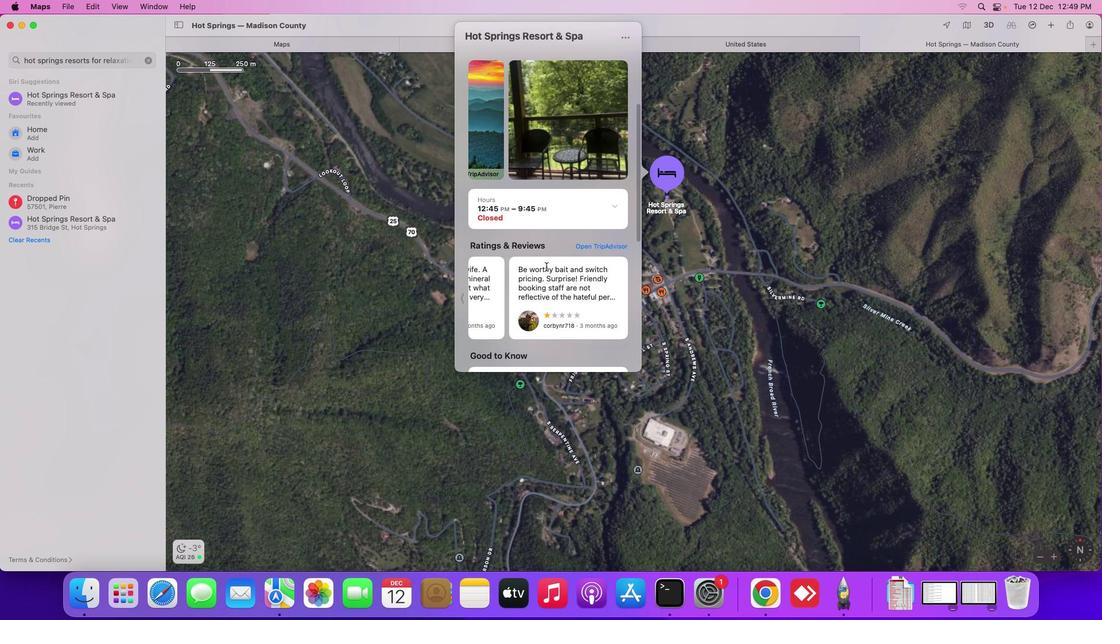
Action: Mouse scrolled (543, 271) with delta (0, 3)
Screenshot: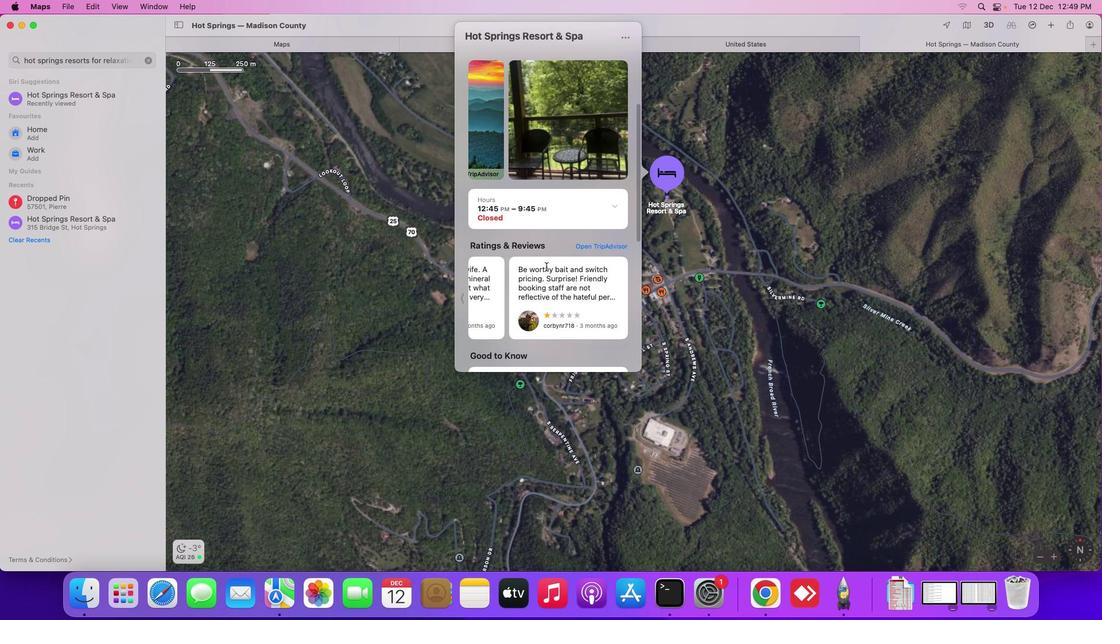 
Action: Mouse moved to (543, 271)
Screenshot: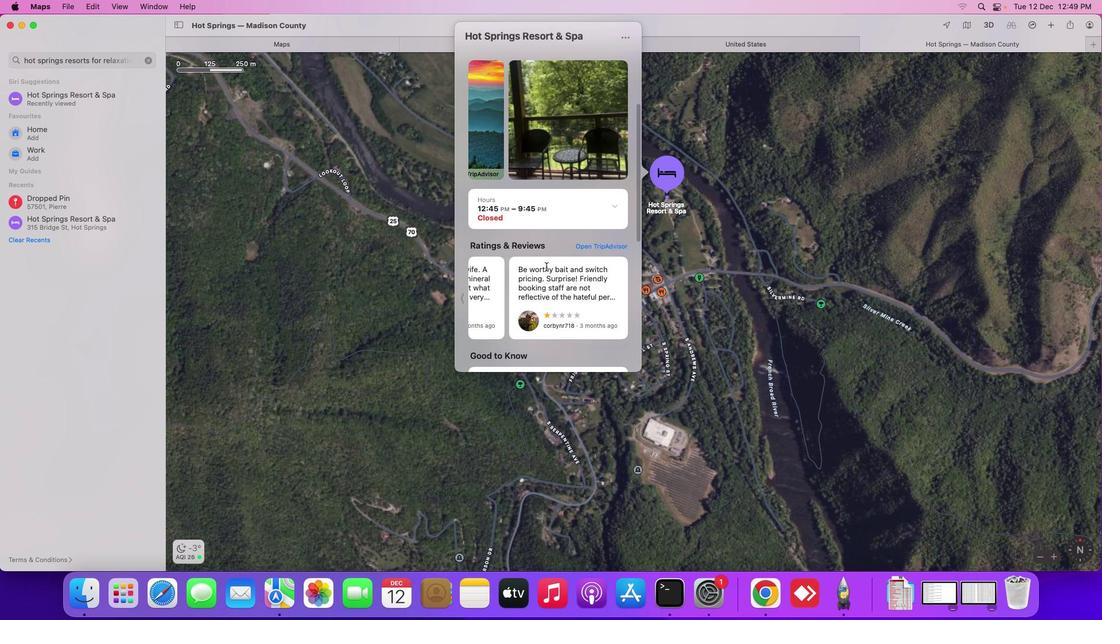 
Action: Mouse scrolled (543, 271) with delta (0, 4)
Screenshot: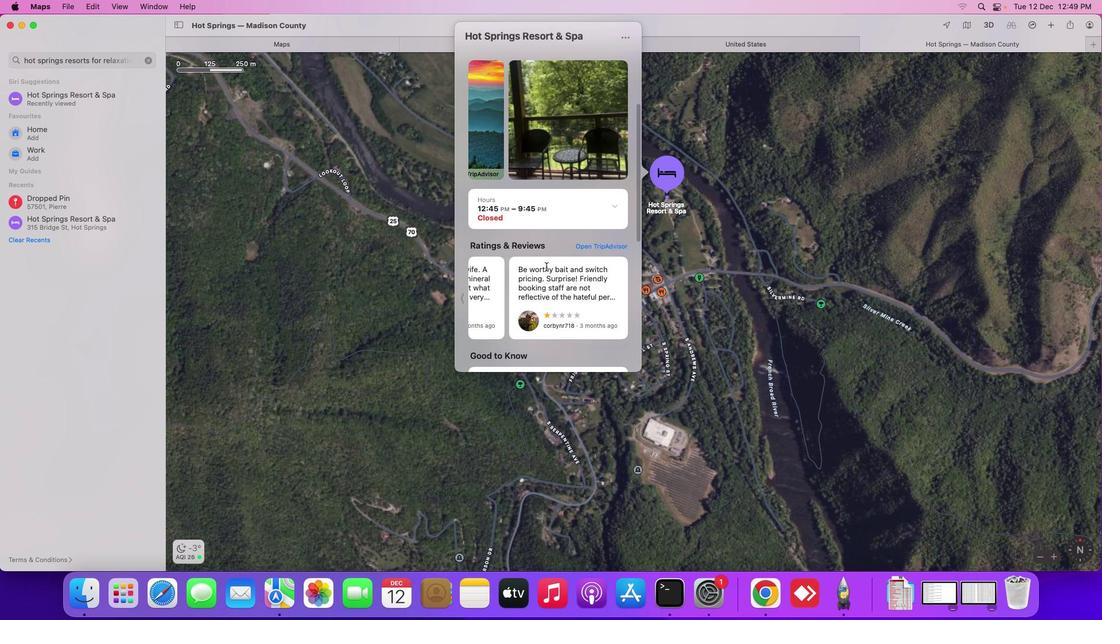 
Action: Mouse moved to (542, 270)
Screenshot: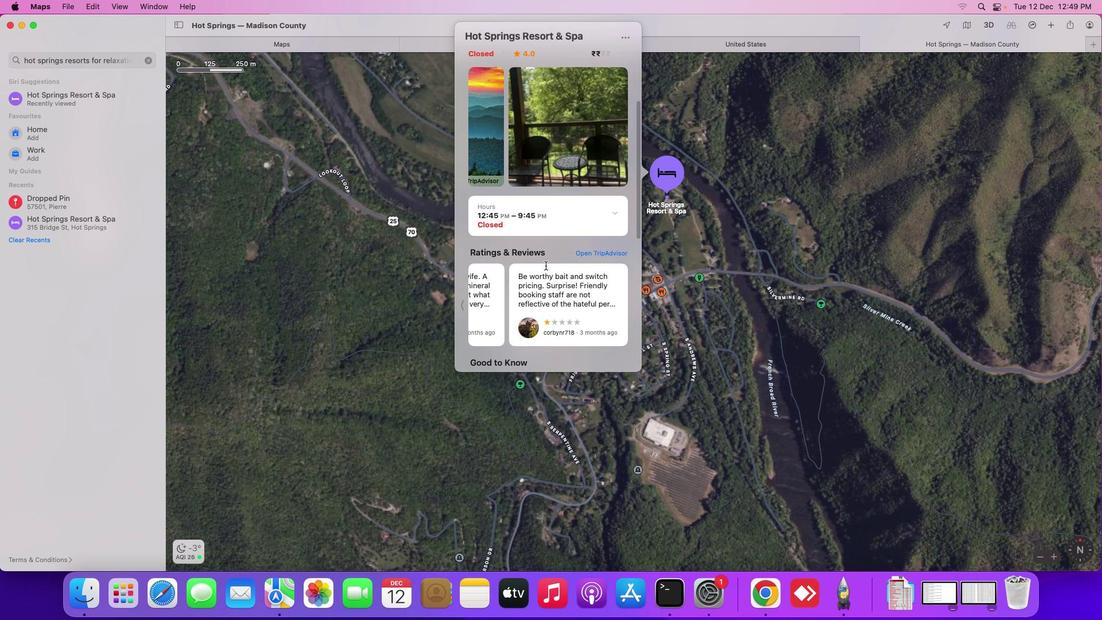 
Action: Mouse scrolled (542, 270) with delta (0, 5)
Screenshot: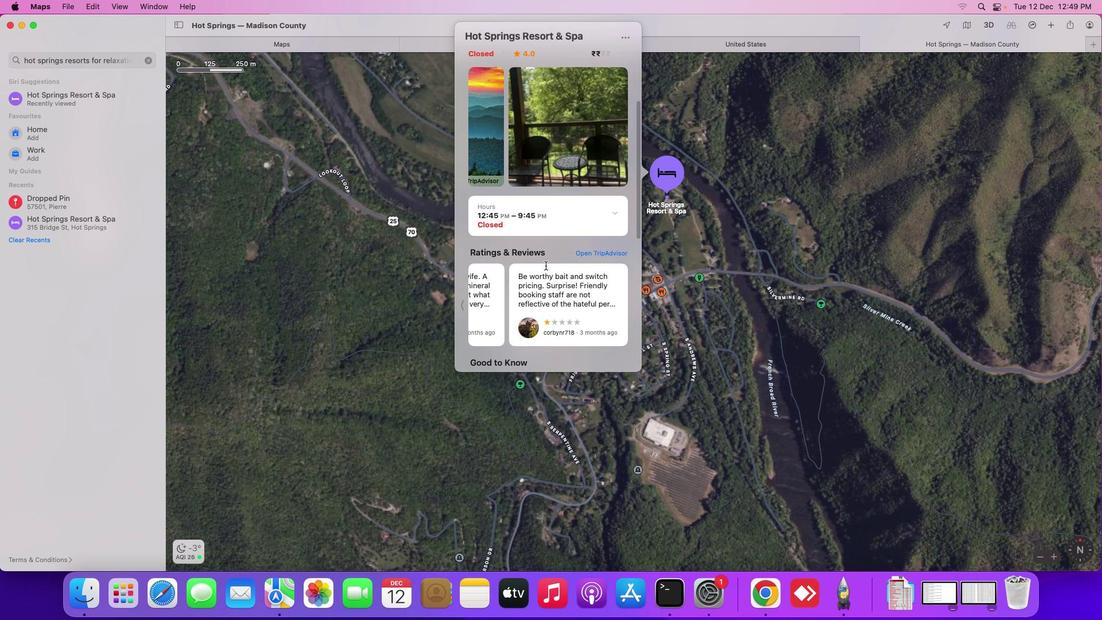 
Action: Mouse moved to (542, 267)
Screenshot: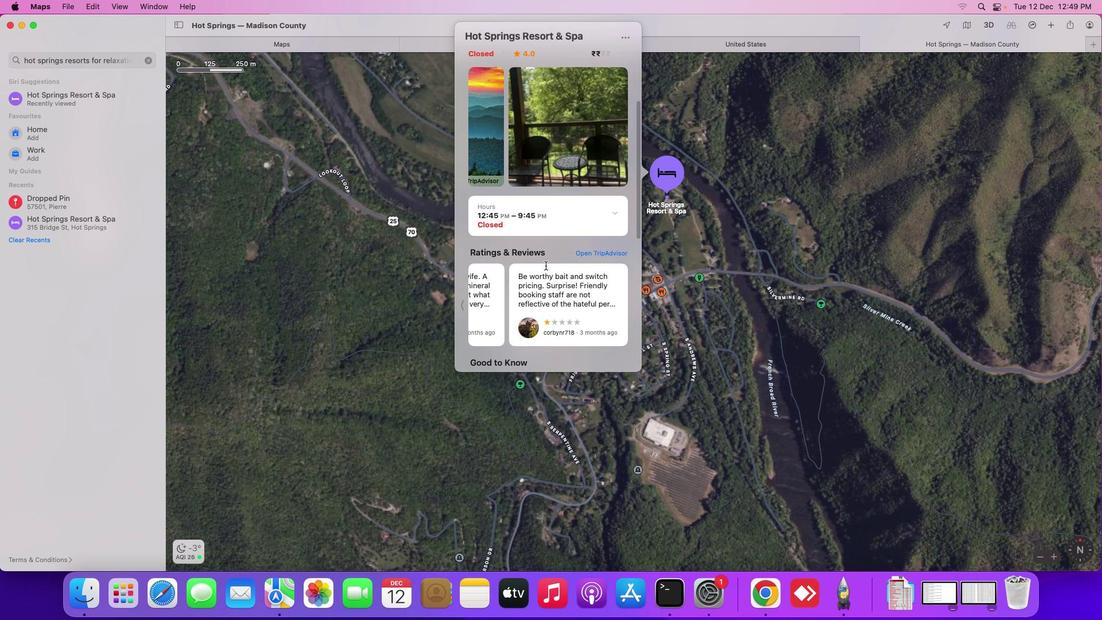 
Action: Mouse scrolled (542, 267) with delta (0, 5)
Screenshot: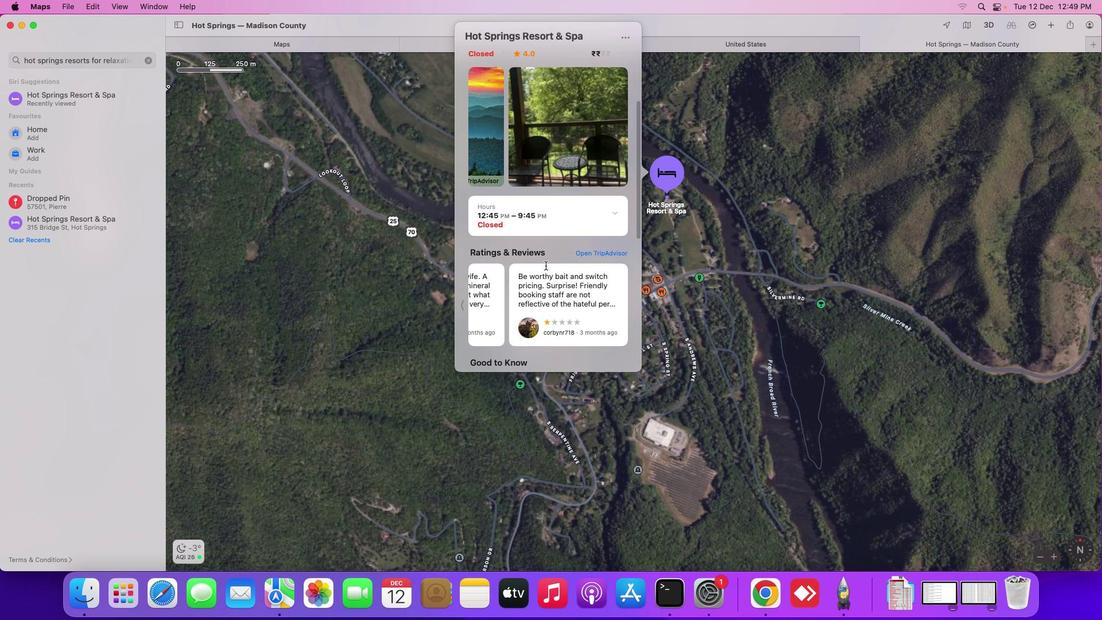
Action: Mouse moved to (542, 267)
Screenshot: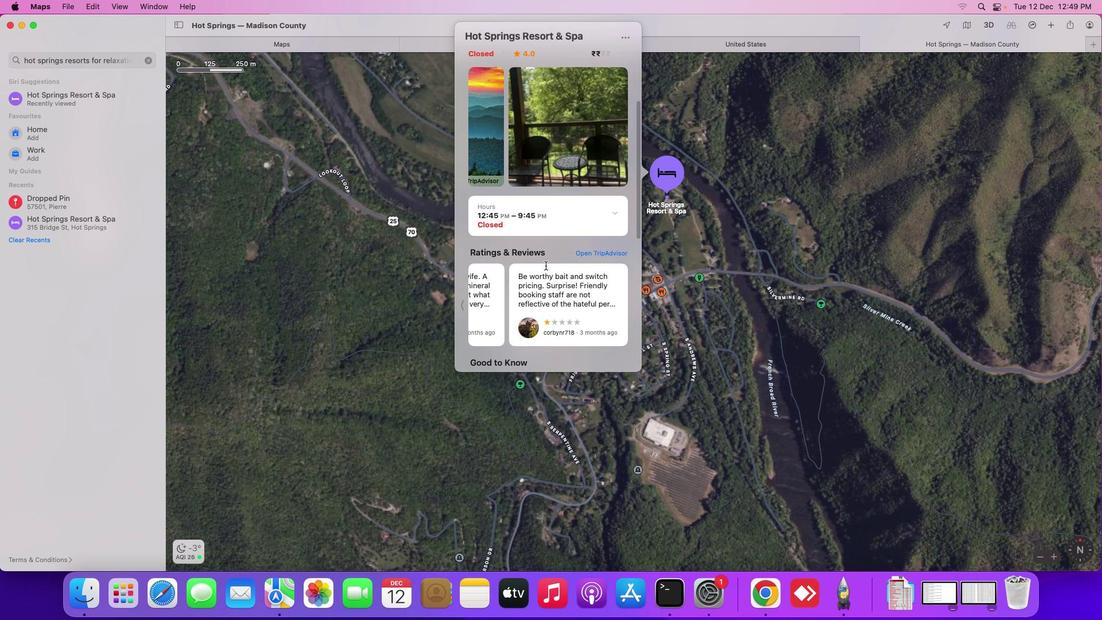 
Action: Mouse scrolled (542, 267) with delta (0, 5)
Screenshot: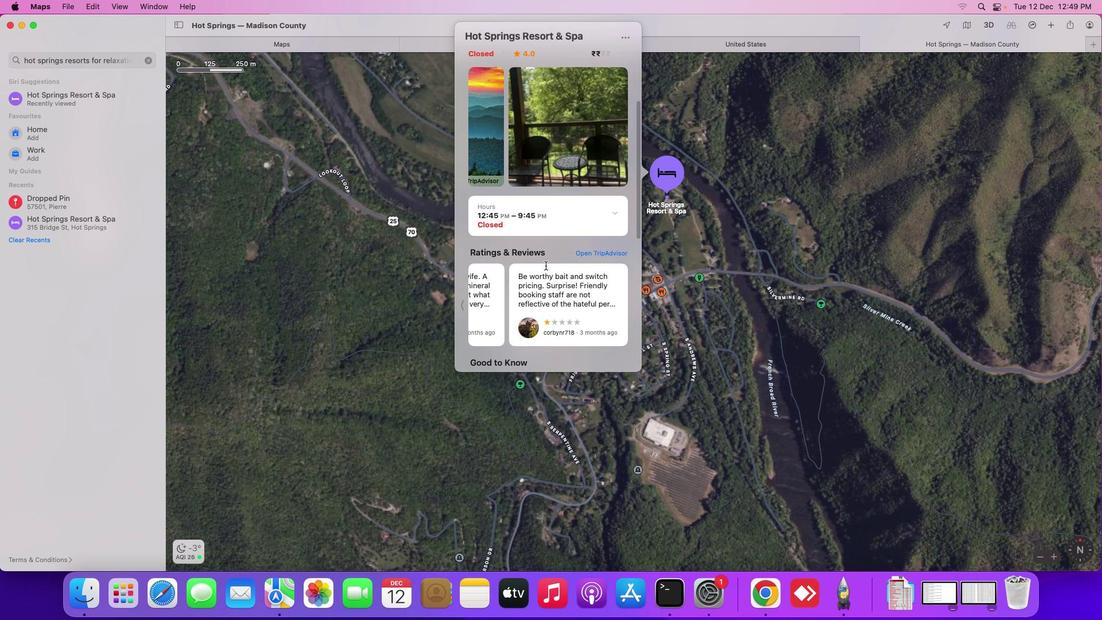 
Action: Mouse moved to (546, 266)
Screenshot: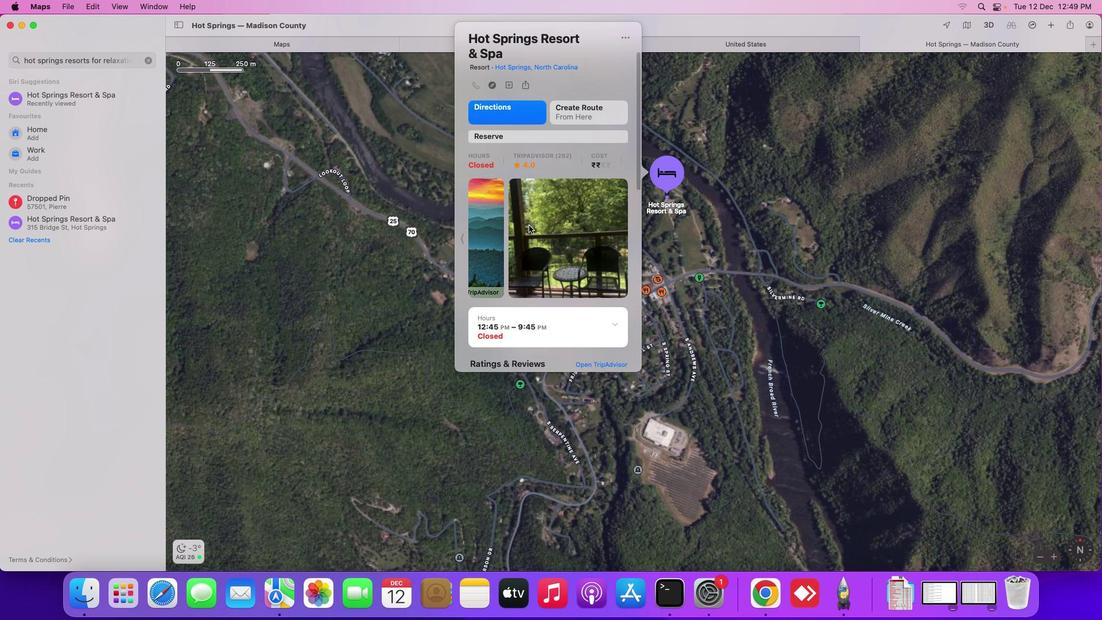 
Action: Mouse scrolled (546, 266) with delta (0, 0)
Screenshot: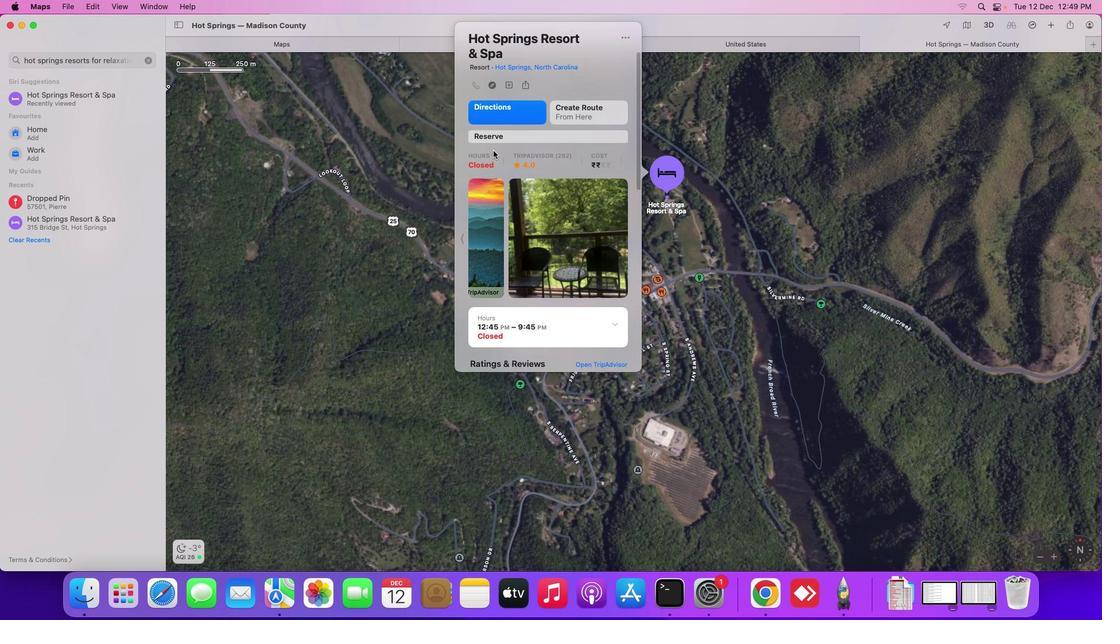 
Action: Mouse moved to (546, 266)
Screenshot: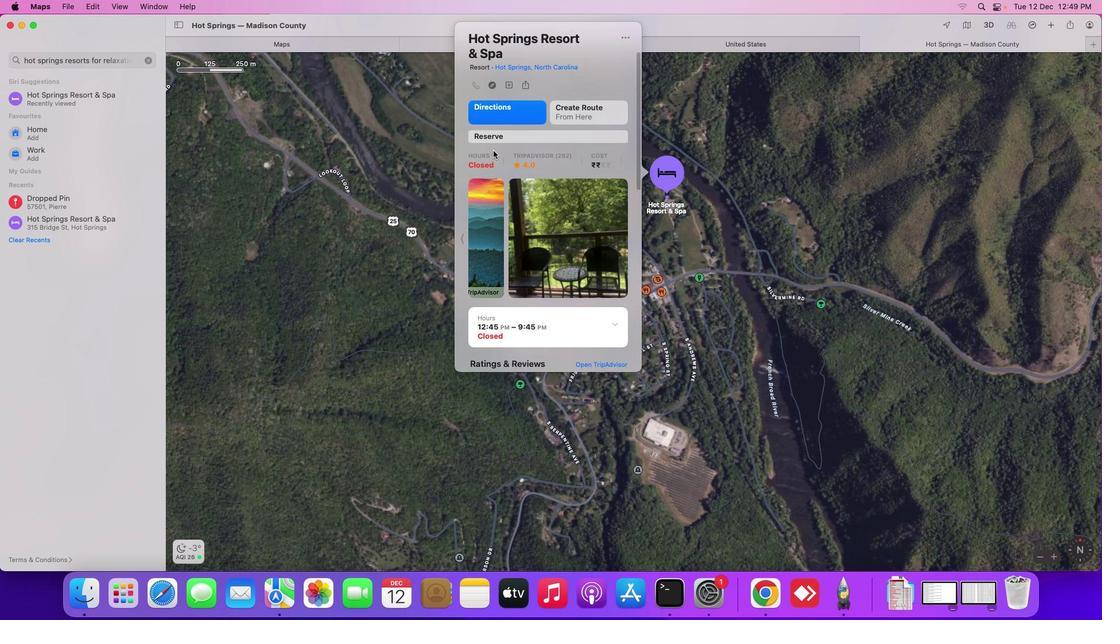 
Action: Mouse scrolled (546, 266) with delta (0, 0)
Screenshot: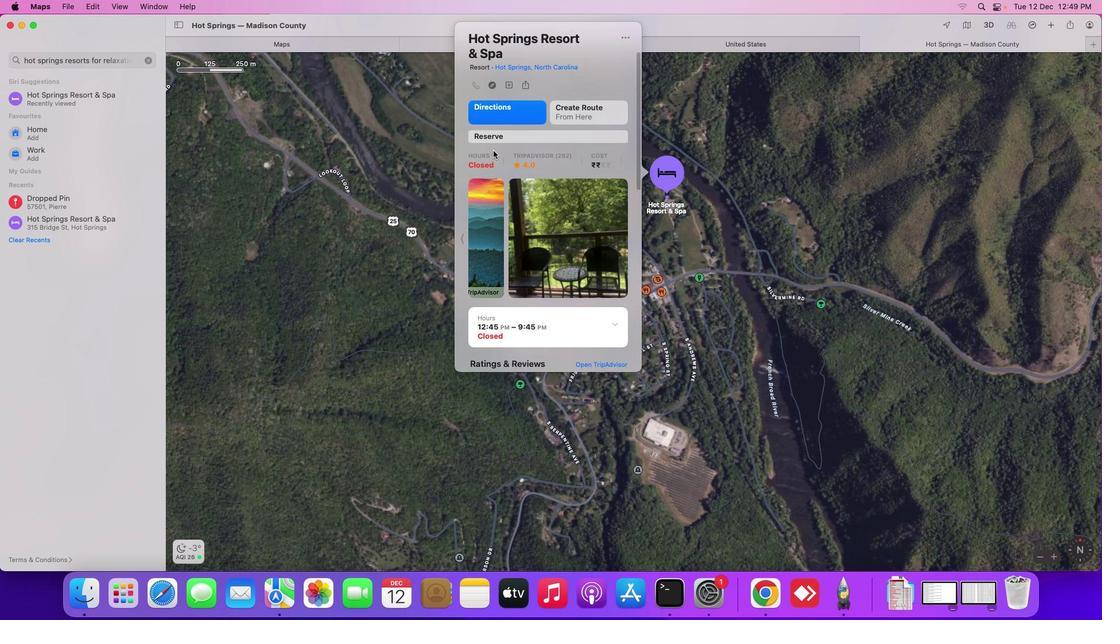 
Action: Mouse moved to (546, 267)
Screenshot: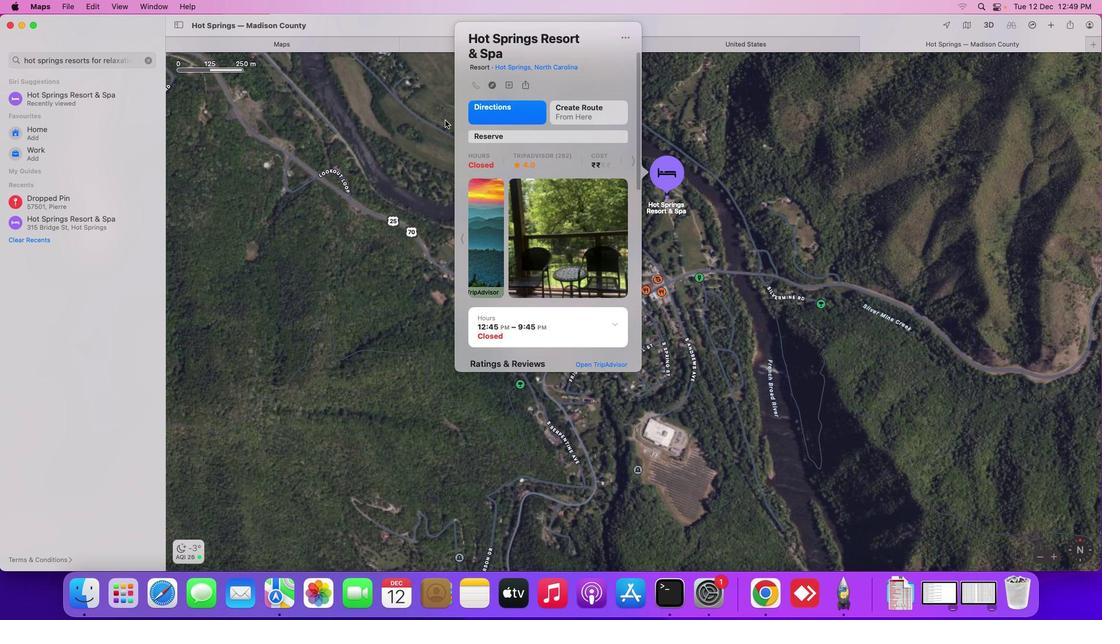 
Action: Mouse scrolled (546, 267) with delta (0, 2)
Screenshot: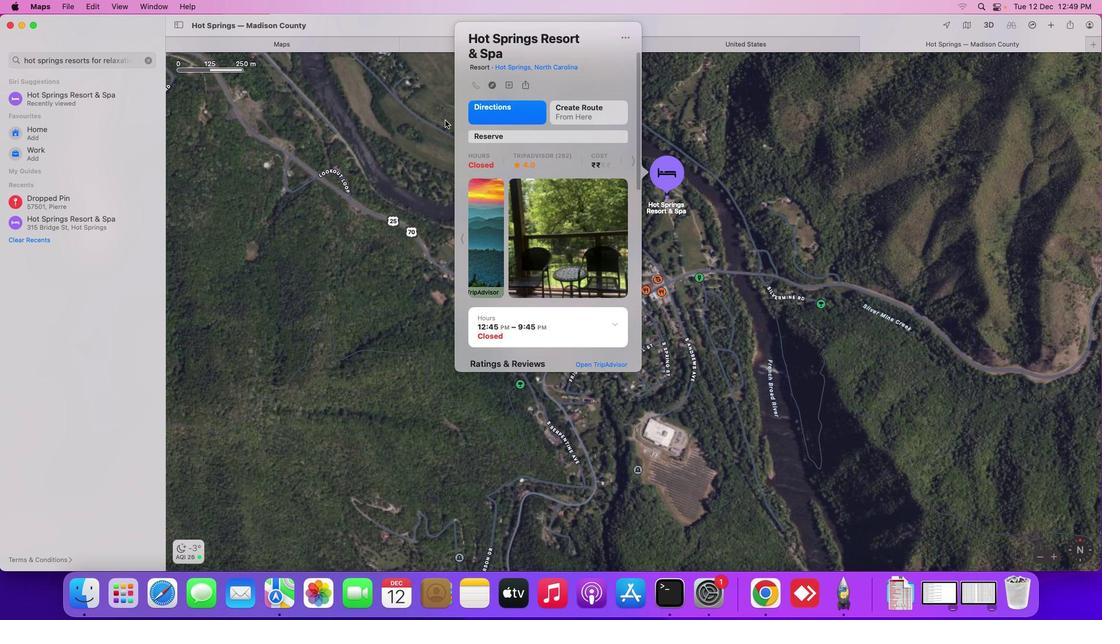 
Action: Mouse scrolled (546, 267) with delta (0, 3)
Screenshot: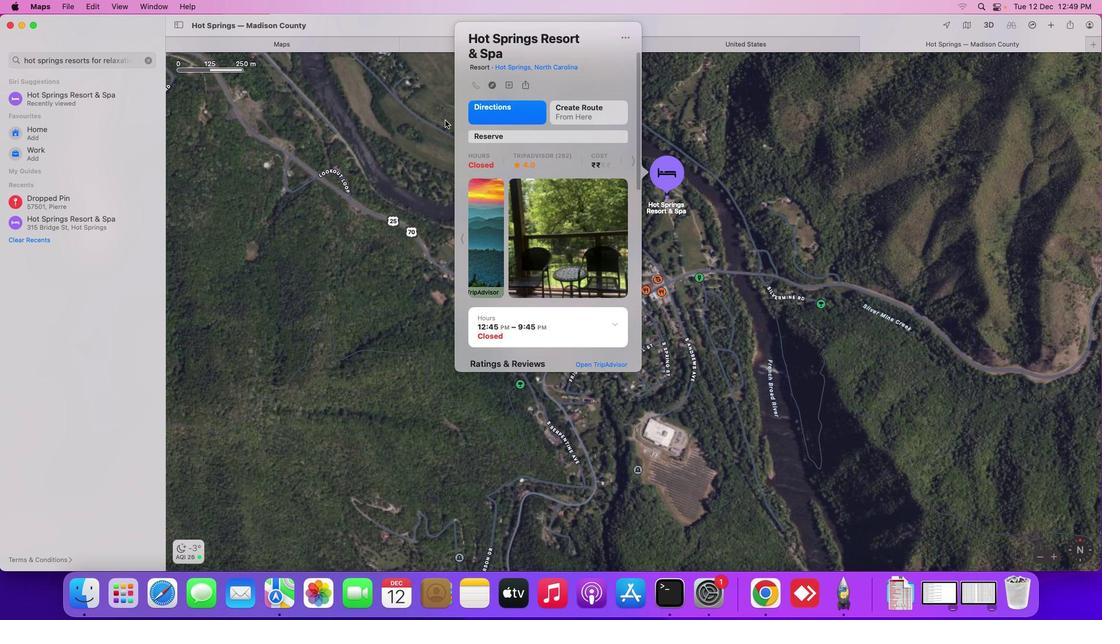 
Action: Mouse moved to (546, 267)
Screenshot: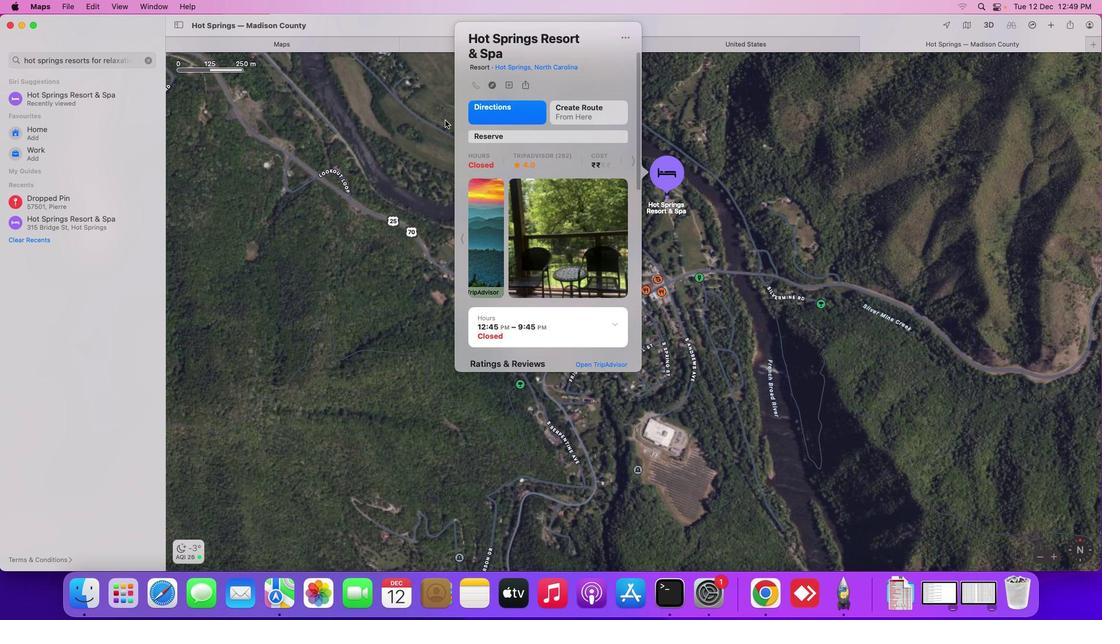 
Action: Mouse scrolled (546, 267) with delta (0, 4)
Screenshot: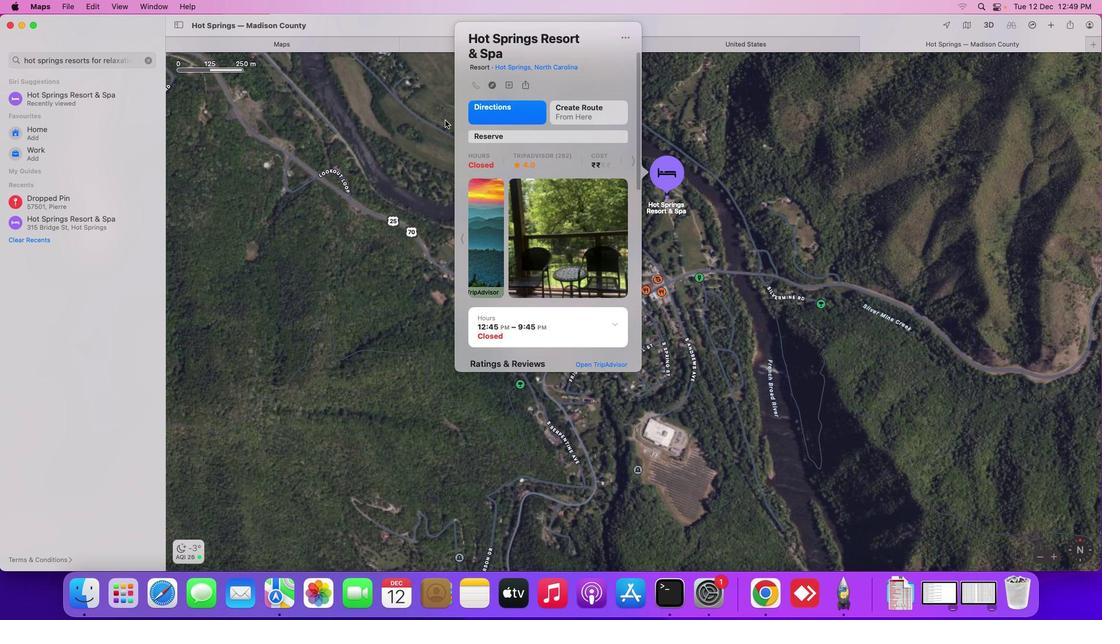 
Action: Mouse moved to (546, 267)
Screenshot: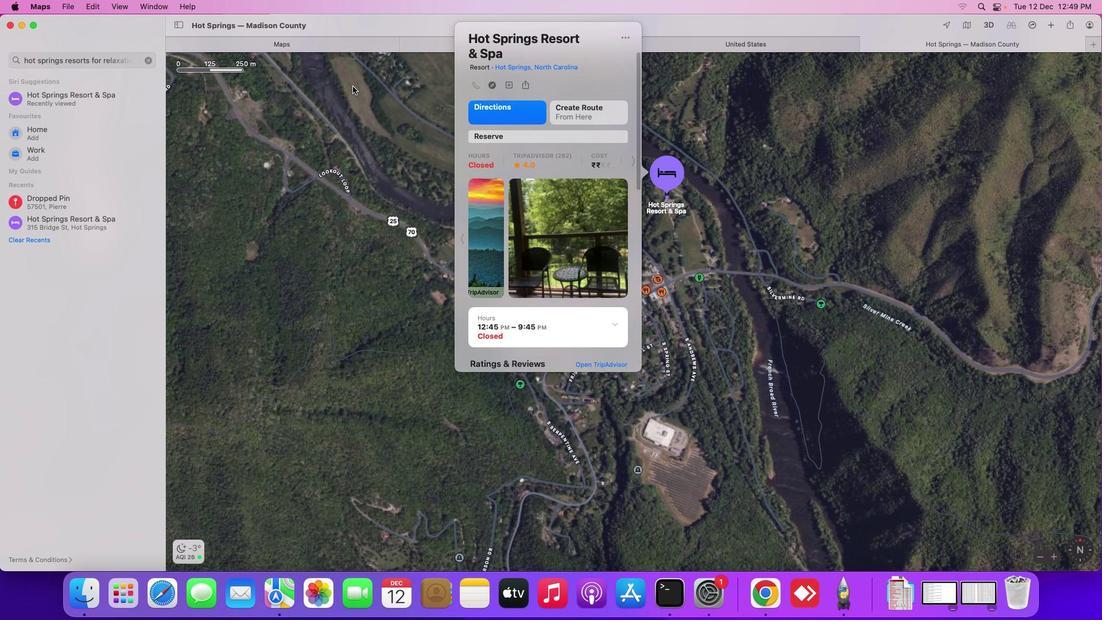 
Action: Mouse scrolled (546, 267) with delta (0, 5)
Screenshot: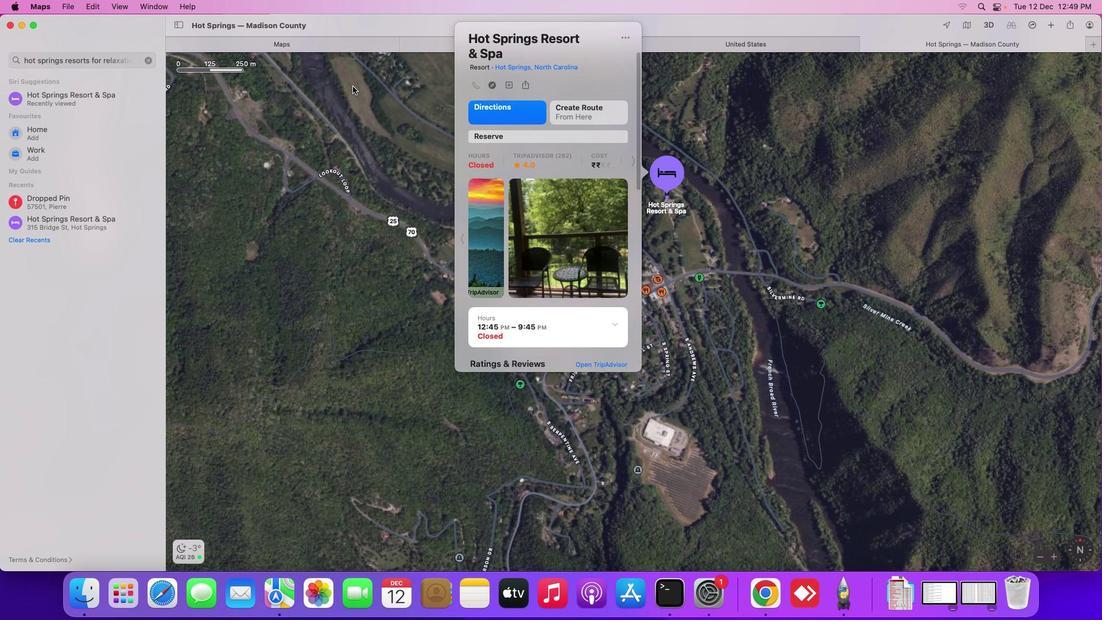 
Action: Mouse moved to (546, 265)
Screenshot: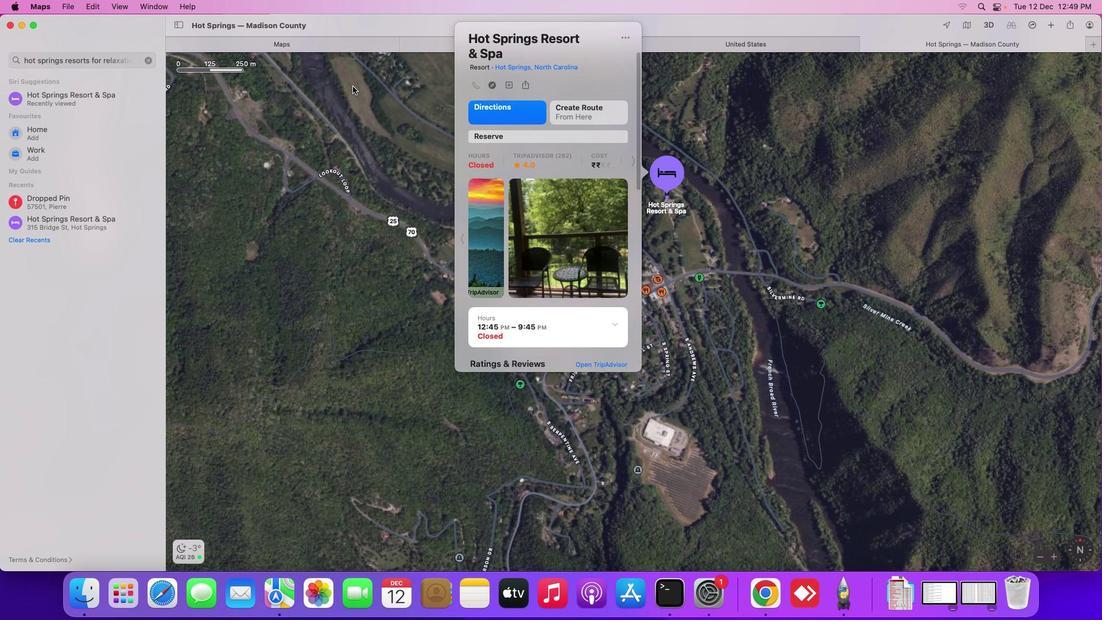 
Action: Mouse scrolled (546, 265) with delta (0, 5)
Screenshot: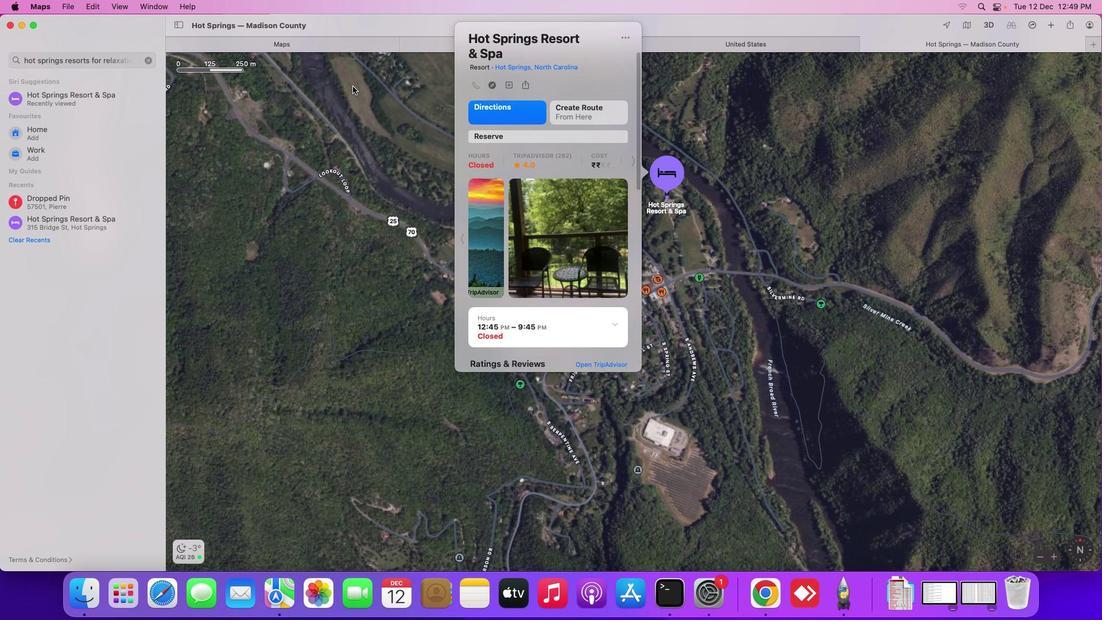 
Action: Mouse moved to (546, 265)
Screenshot: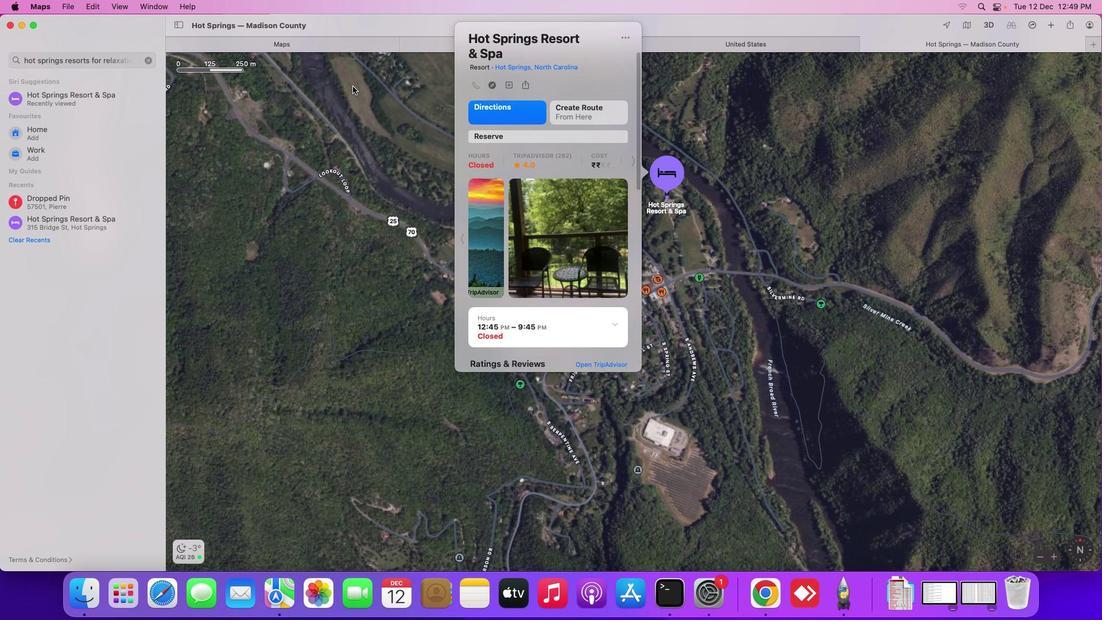 
Action: Mouse scrolled (546, 265) with delta (0, 5)
Screenshot: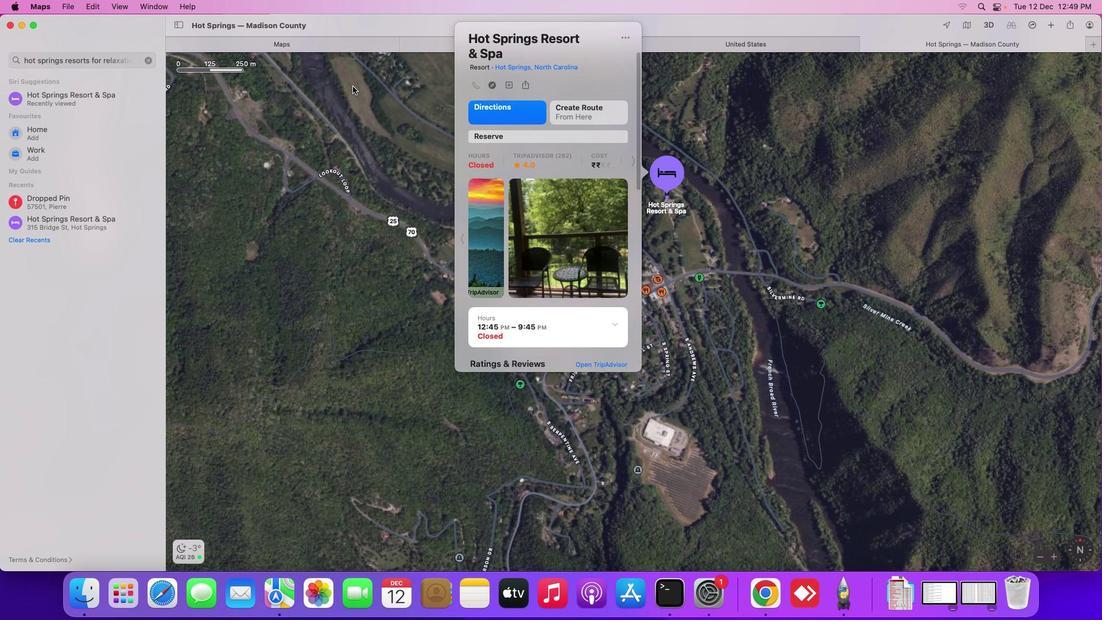 
Action: Mouse moved to (351, 130)
Screenshot: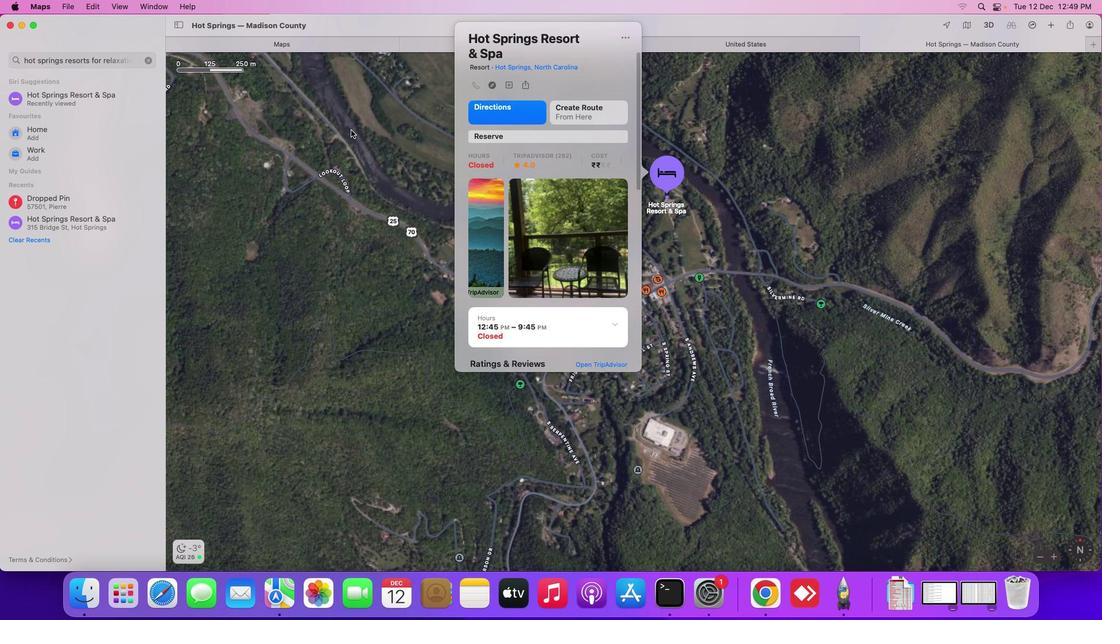 
Action: Mouse pressed left at (351, 130)
Screenshot: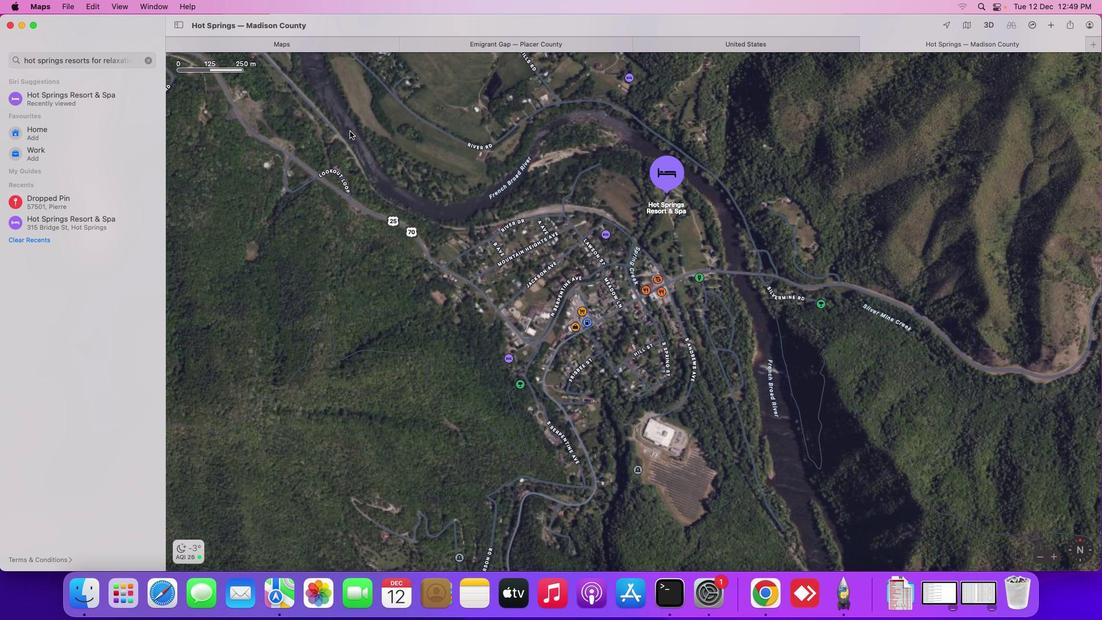 
Action: Mouse moved to (349, 131)
Screenshot: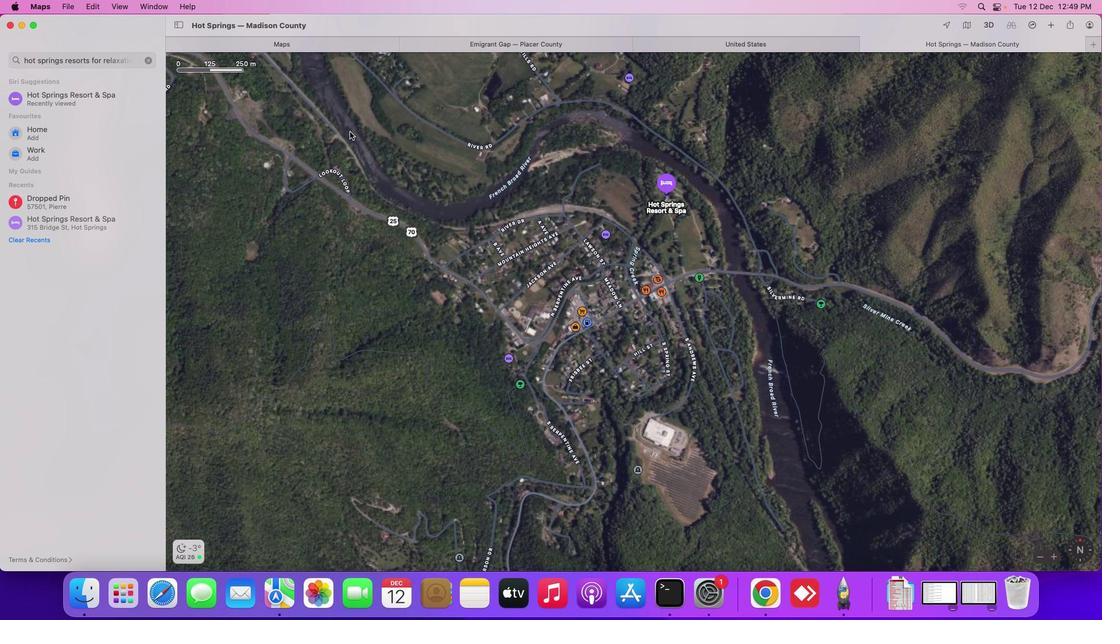 
